 Task: Buy 1 Interdental Brushes from Oral Care section under best seller category for shipping address: Kara Hall, 1474 Vineyard Drive, Independence, Ohio 44131, Cell Number 4403901431. Pay from credit card ending with 7965, CVV 549
Action: Mouse moved to (511, 47)
Screenshot: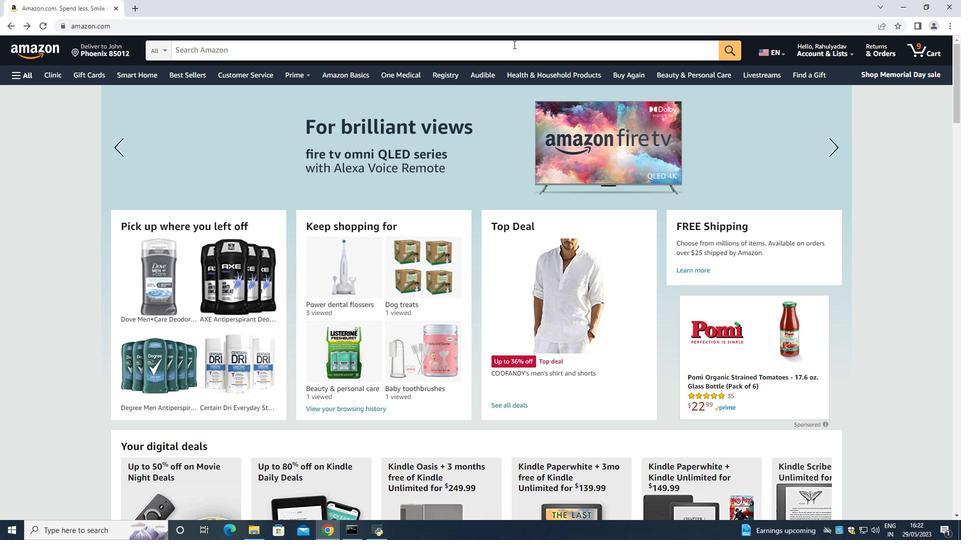 
Action: Mouse pressed left at (511, 47)
Screenshot: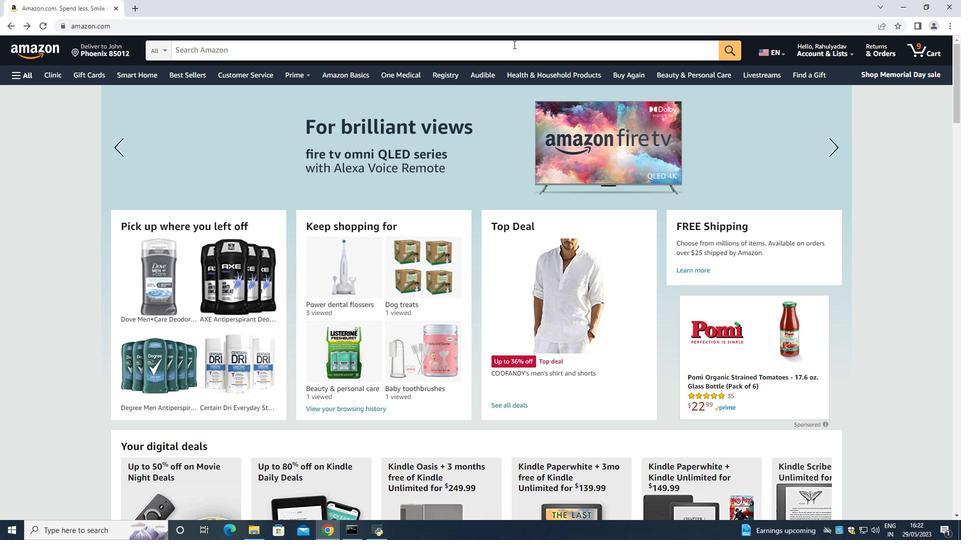 
Action: Key pressed <Key.shift>Interdental<Key.space><Key.shift><Key.shift><Key.shift><Key.shift><Key.shift><Key.shift><Key.shift><Key.shift><Key.shift><Key.shift><Key.shift><Key.shift><Key.shift><Key.shift><Key.shift><Key.shift><Key.shift><Key.shift><Key.shift><Key.shift><Key.shift><Key.shift><Key.shift>Bru<Key.backspace><Key.backspace><Key.backspace><Key.backspace><Key.backspace><Key.backspace><Key.backspace><Key.backspace><Key.backspace><Key.backspace><Key.backspace><Key.backspace><Key.backspace><Key.backspace>
Screenshot: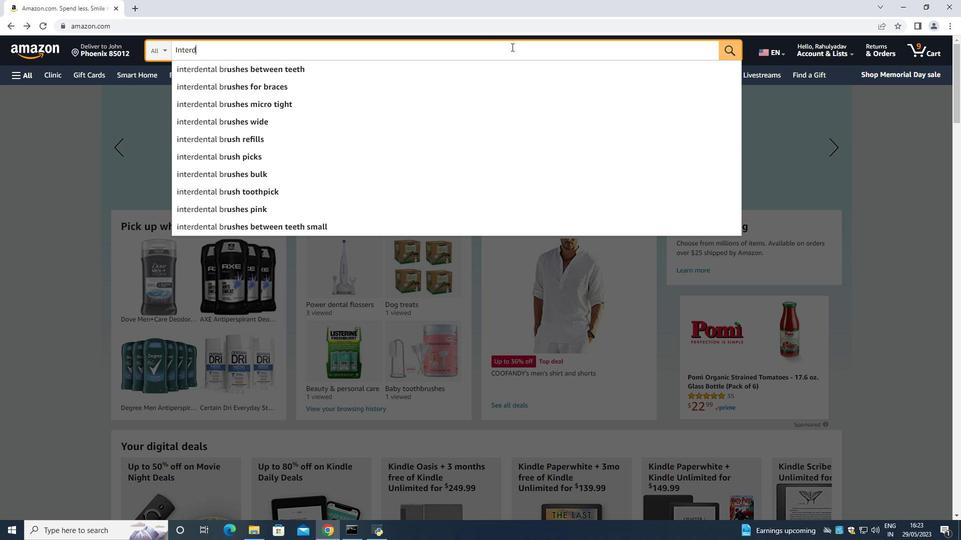 
Action: Mouse moved to (610, 298)
Screenshot: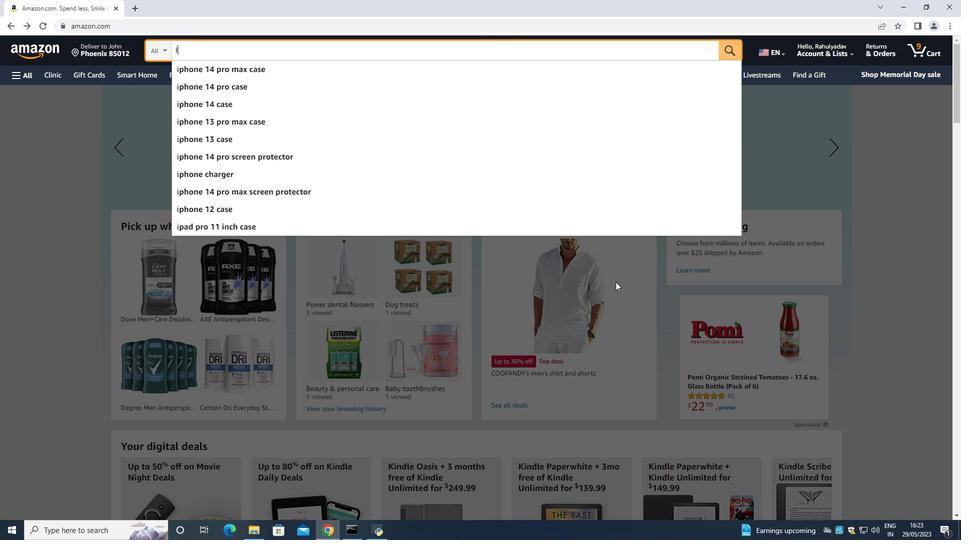
Action: Mouse pressed left at (610, 298)
Screenshot: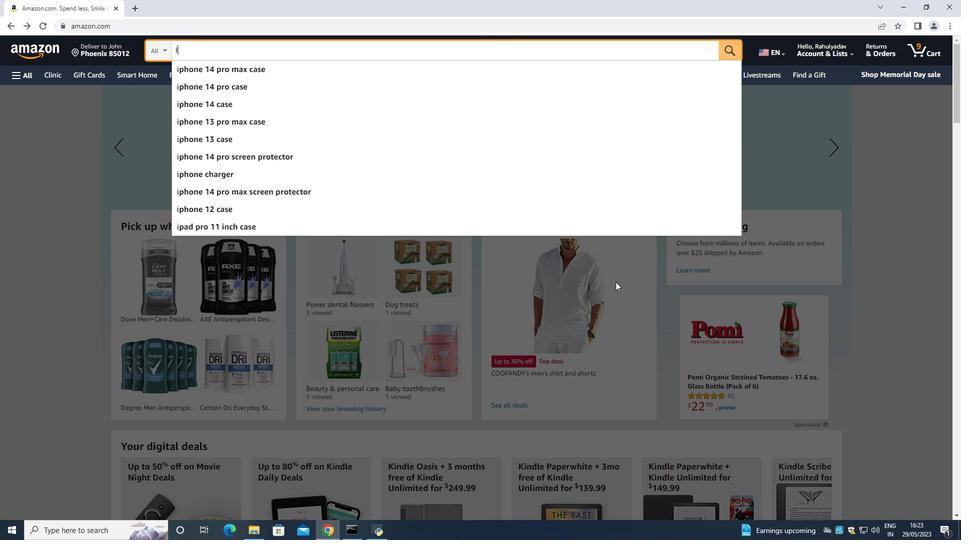 
Action: Mouse moved to (28, 74)
Screenshot: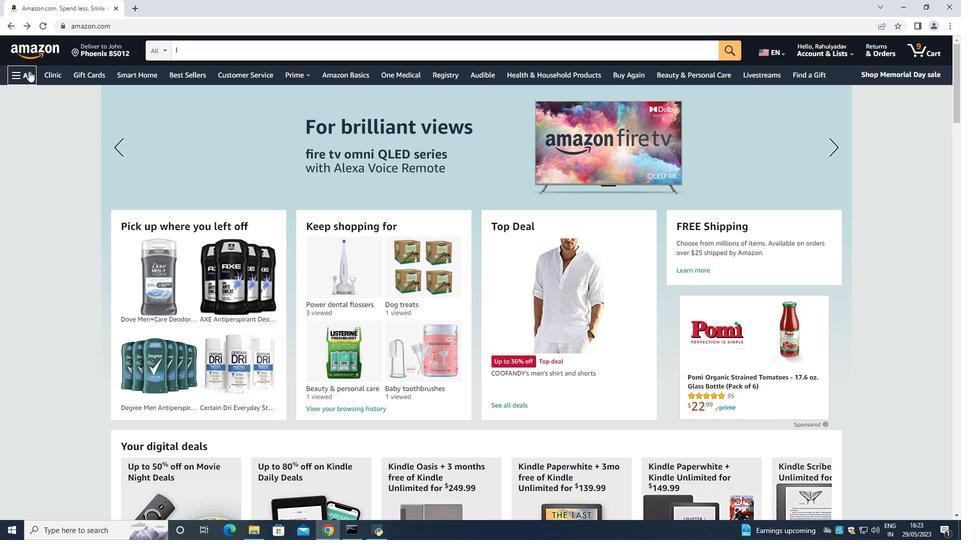 
Action: Mouse pressed left at (28, 74)
Screenshot: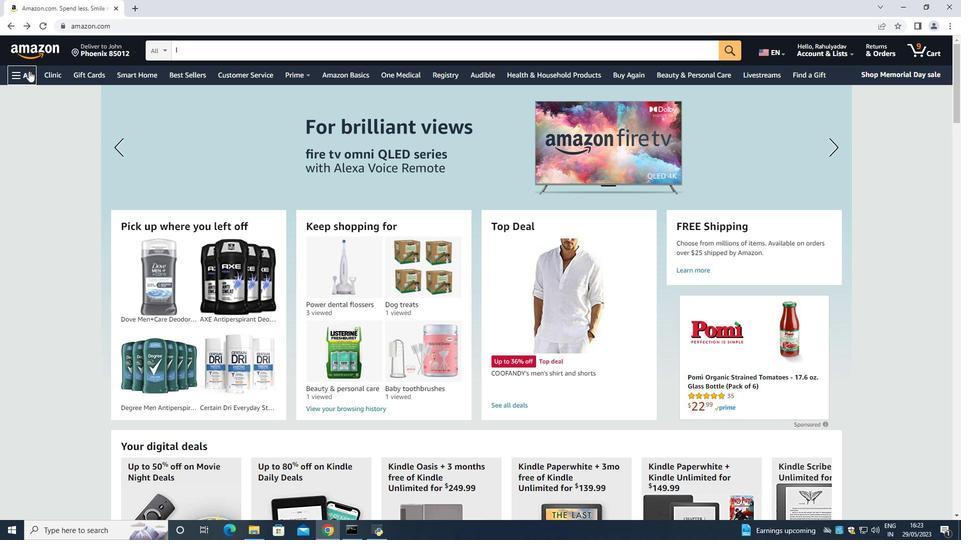 
Action: Mouse moved to (36, 94)
Screenshot: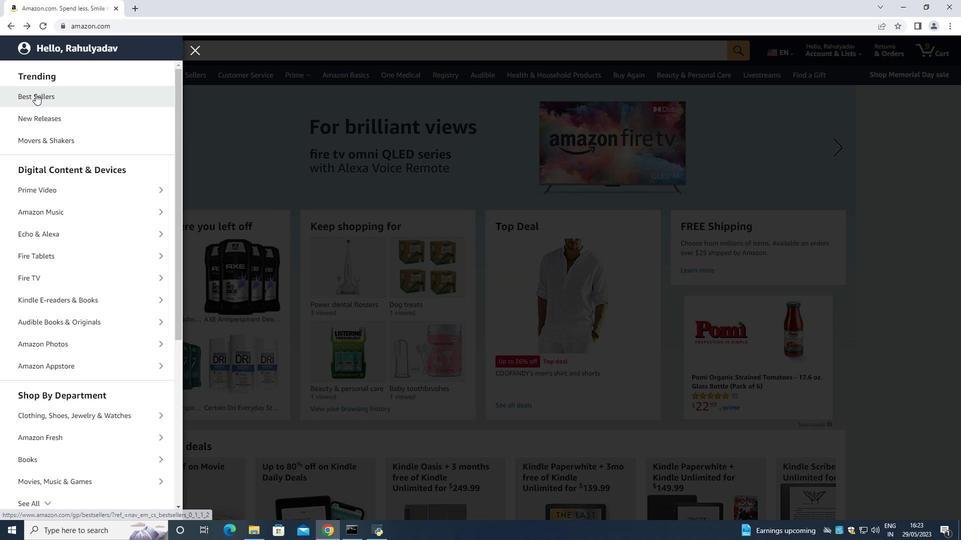 
Action: Mouse pressed left at (36, 94)
Screenshot: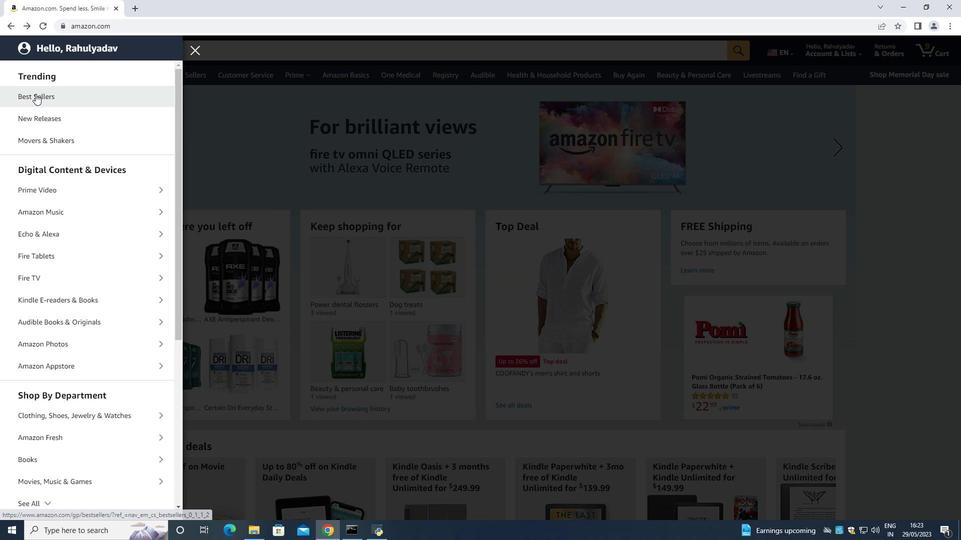 
Action: Mouse moved to (233, 51)
Screenshot: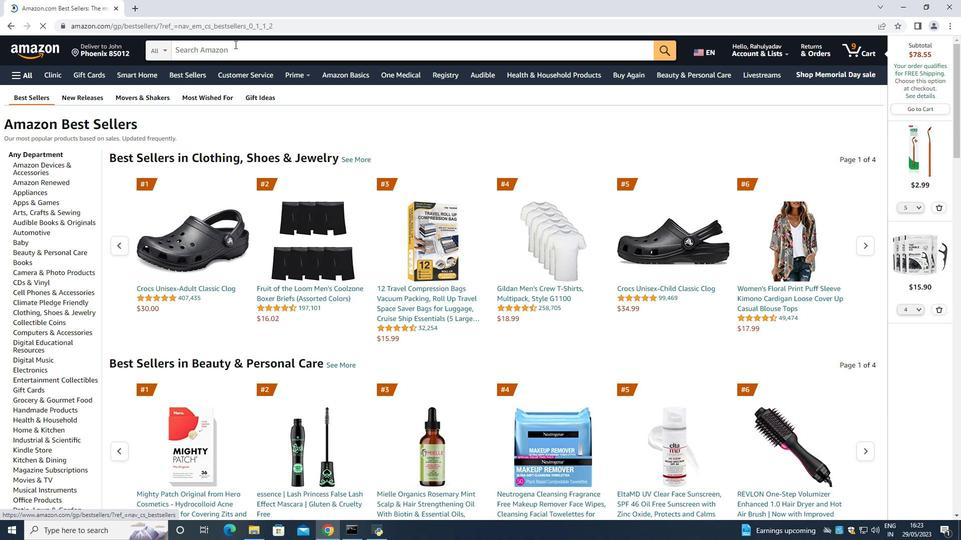 
Action: Mouse pressed left at (233, 51)
Screenshot: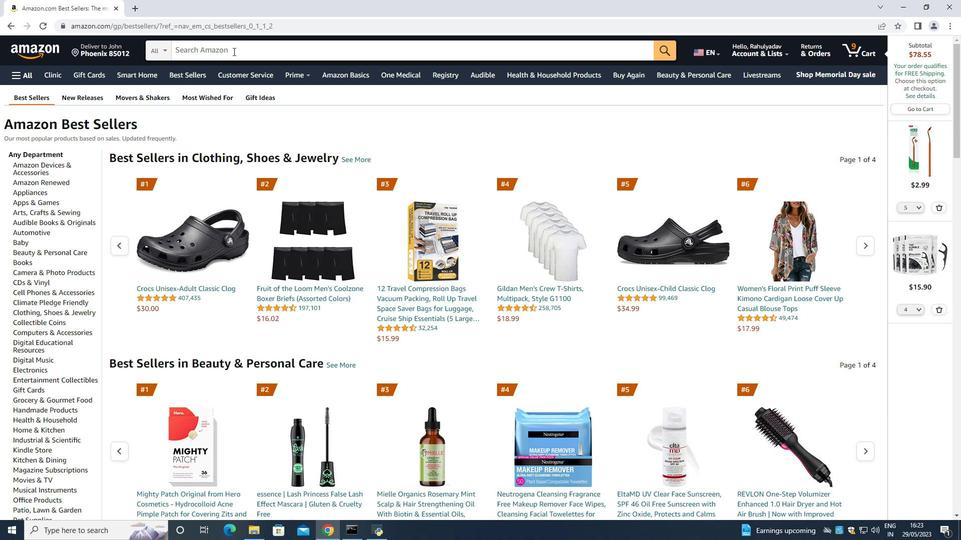 
Action: Mouse moved to (233, 51)
Screenshot: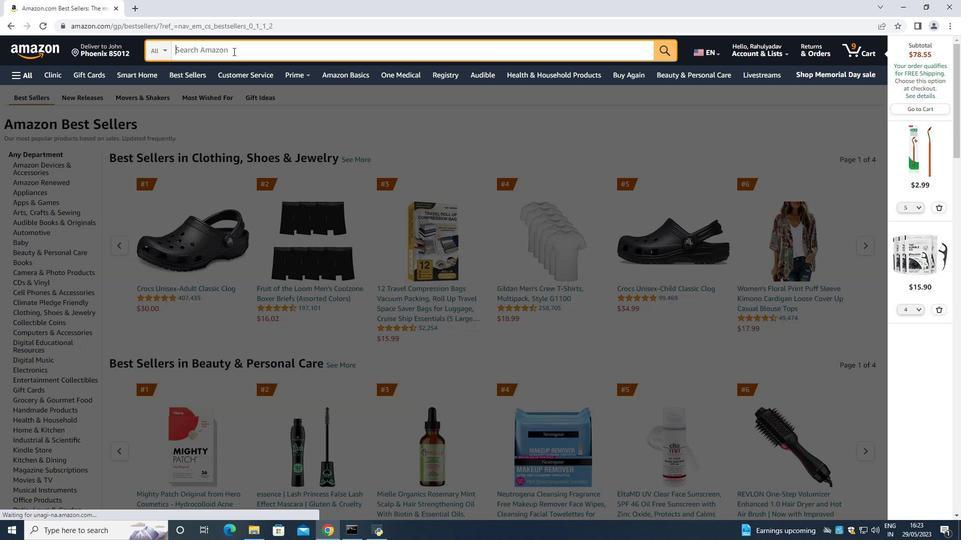 
Action: Key pressed <Key.shift>Interdental<Key.space><Key.shift>Brushes<Key.space>
Screenshot: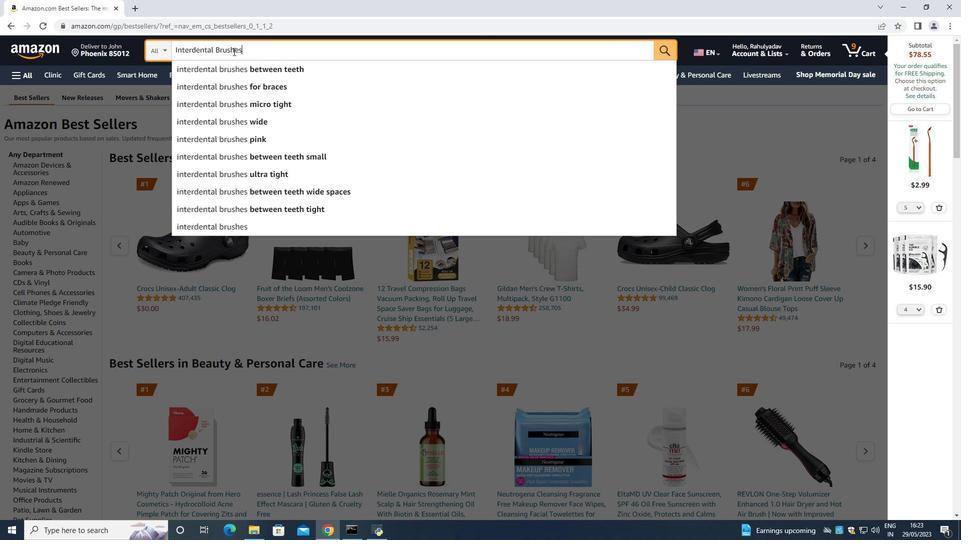 
Action: Mouse moved to (670, 51)
Screenshot: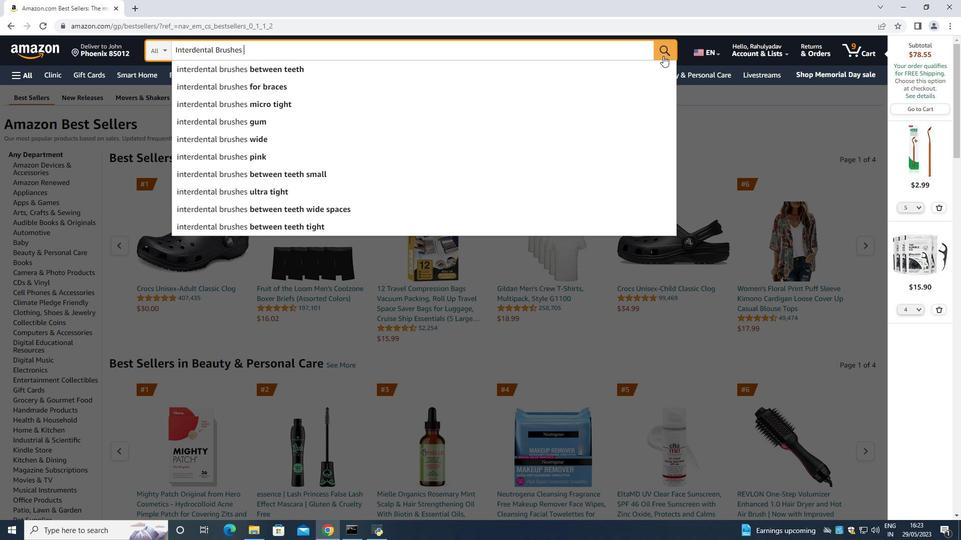 
Action: Mouse pressed left at (670, 51)
Screenshot: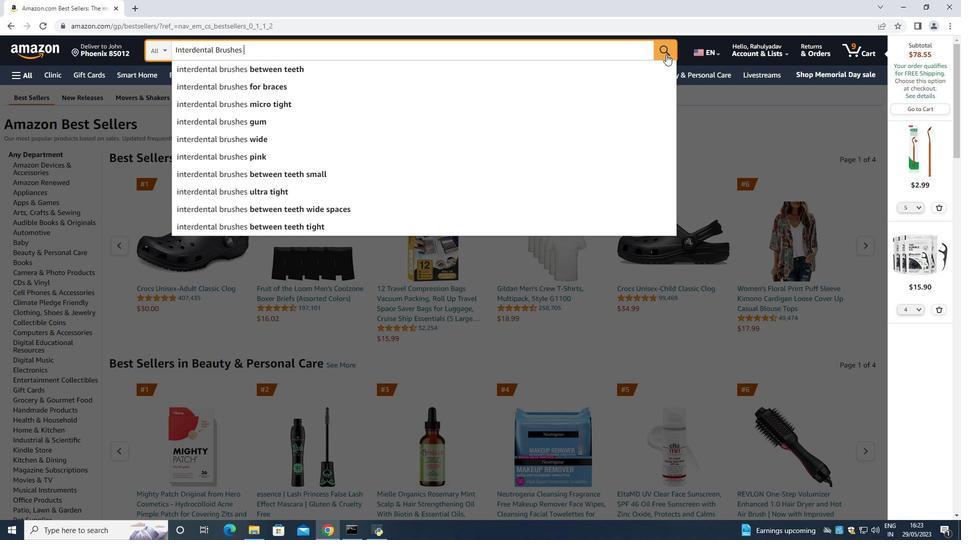 
Action: Mouse moved to (51, 265)
Screenshot: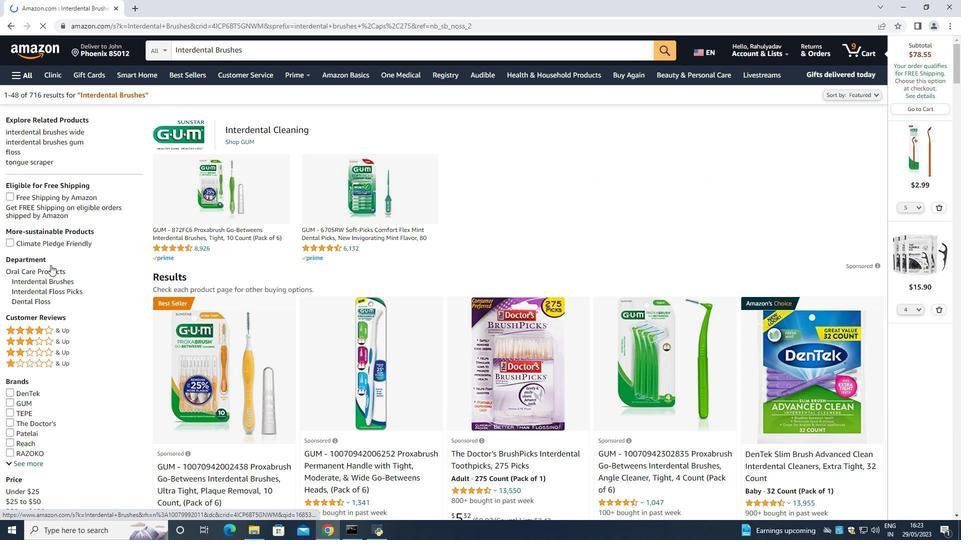 
Action: Mouse pressed left at (51, 265)
Screenshot: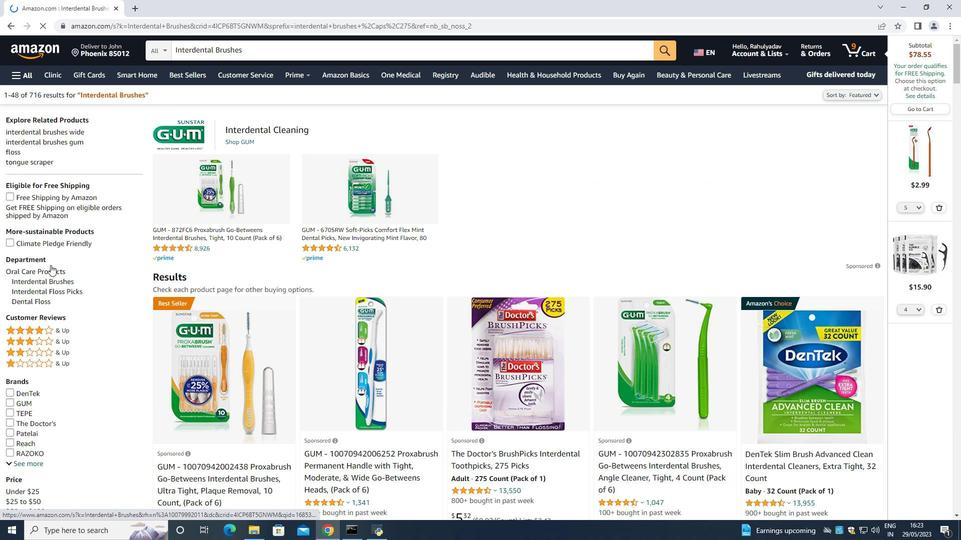 
Action: Mouse moved to (54, 274)
Screenshot: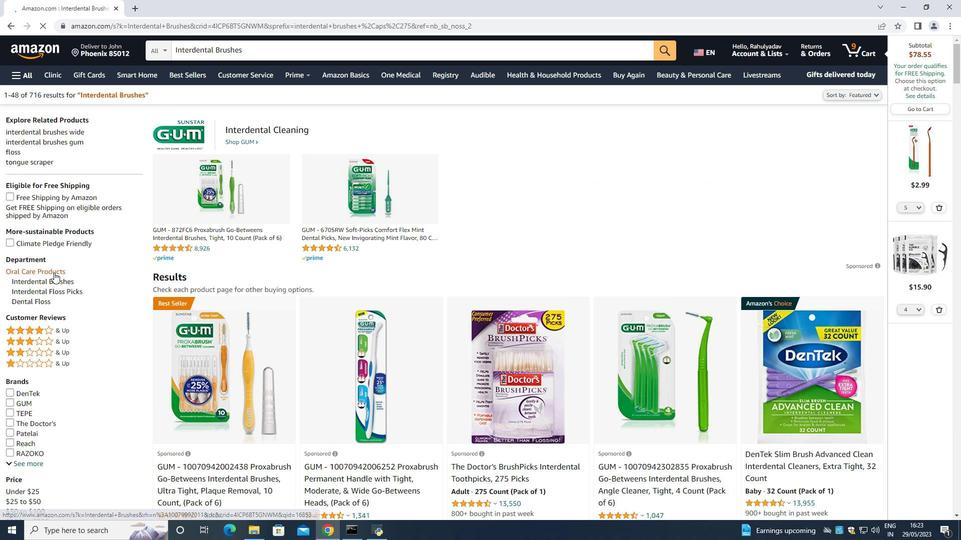 
Action: Mouse pressed left at (54, 274)
Screenshot: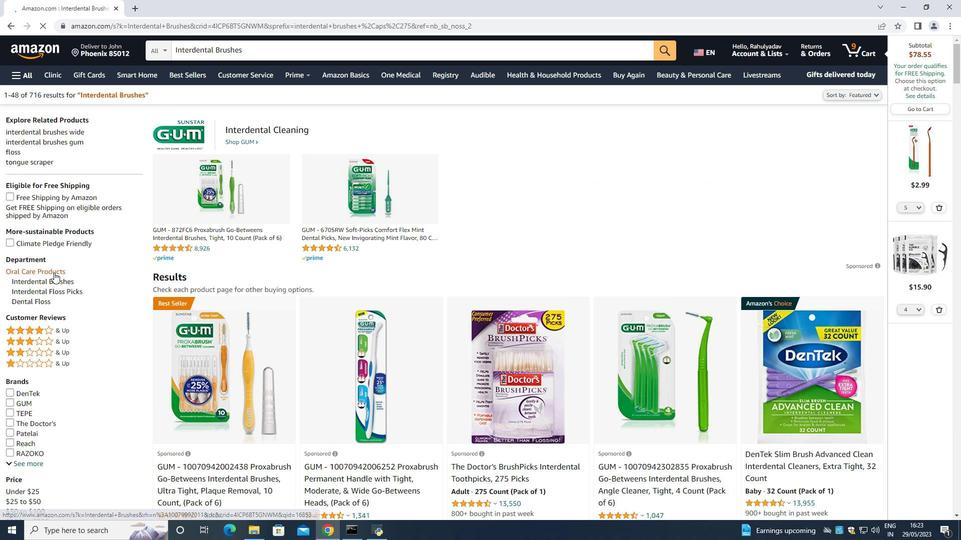 
Action: Mouse moved to (537, 309)
Screenshot: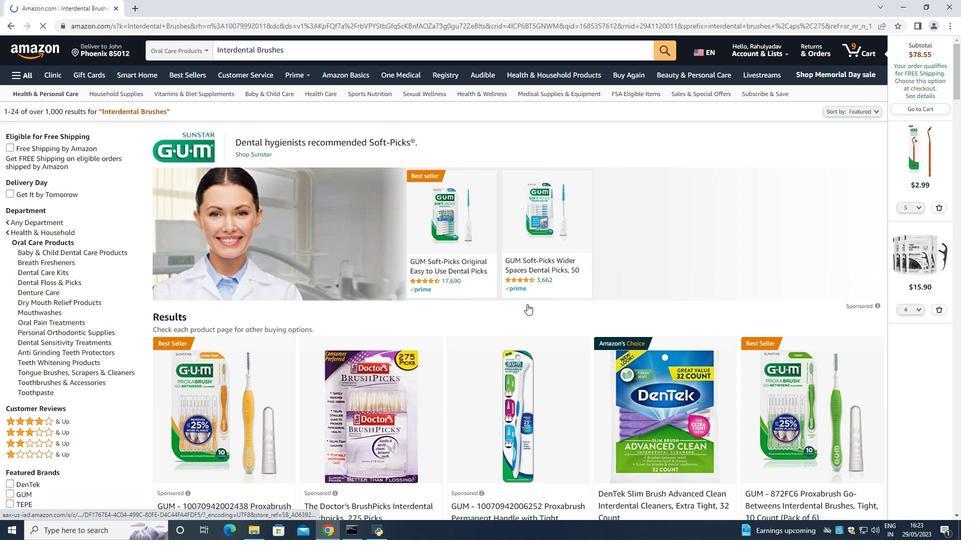 
Action: Mouse scrolled (538, 309) with delta (0, 0)
Screenshot: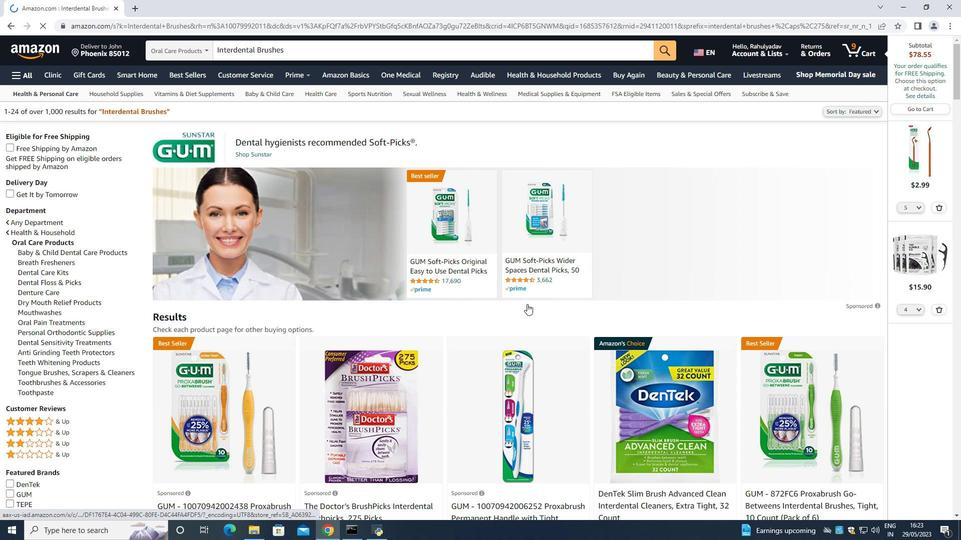 
Action: Mouse moved to (504, 306)
Screenshot: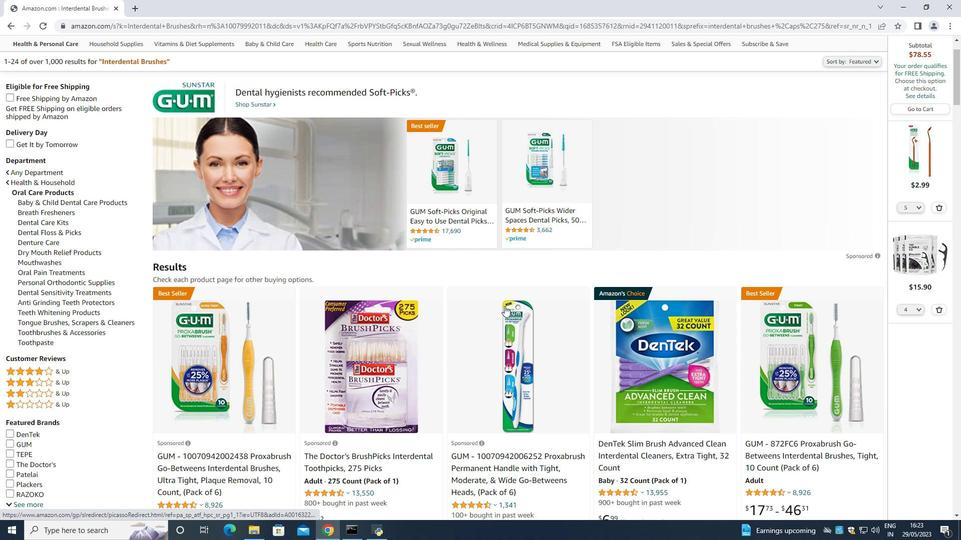 
Action: Mouse scrolled (504, 305) with delta (0, 0)
Screenshot: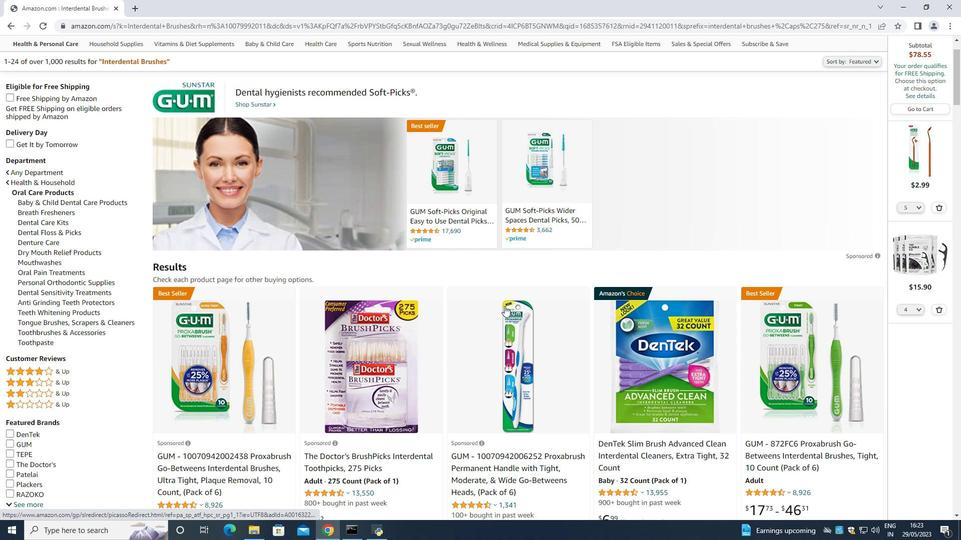 
Action: Mouse moved to (255, 417)
Screenshot: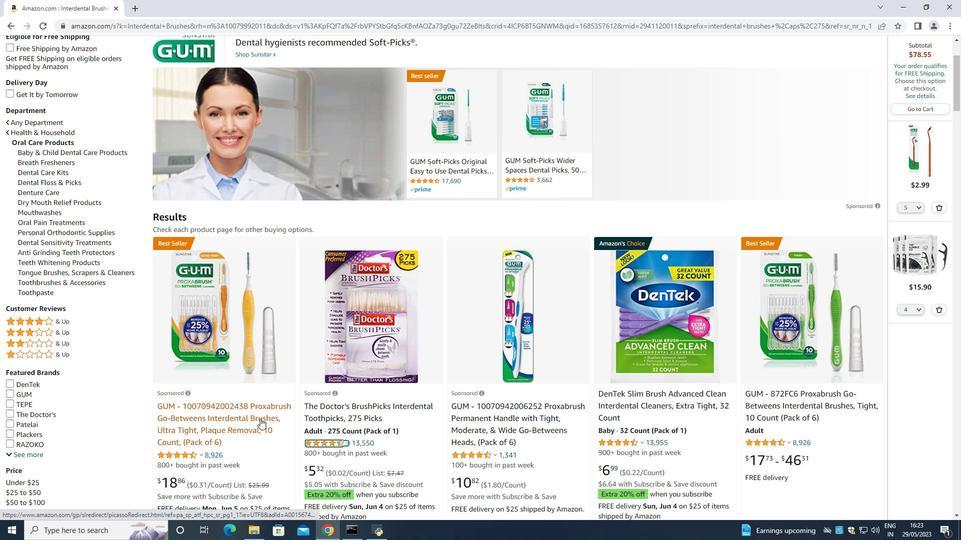 
Action: Mouse pressed left at (255, 417)
Screenshot: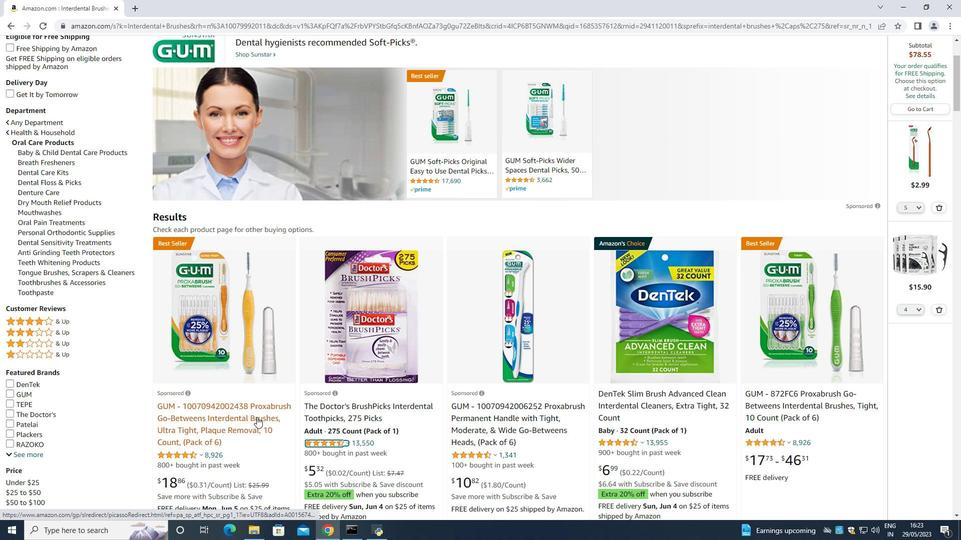 
Action: Mouse moved to (934, 312)
Screenshot: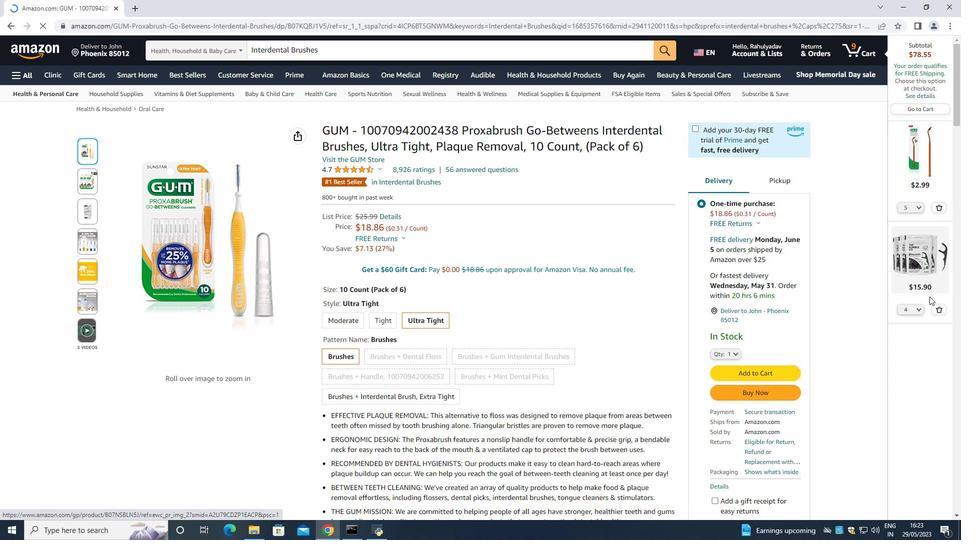 
Action: Mouse pressed left at (934, 312)
Screenshot: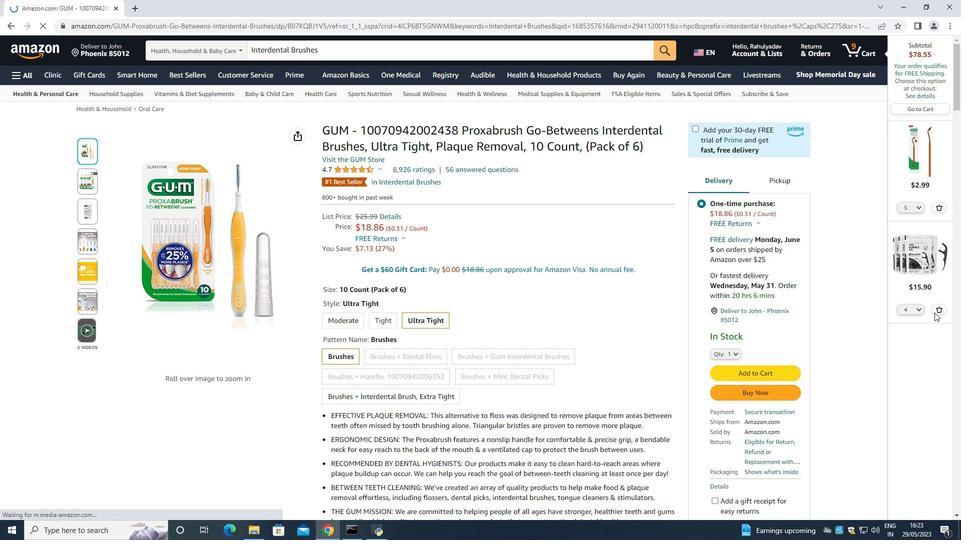 
Action: Mouse moved to (471, 287)
Screenshot: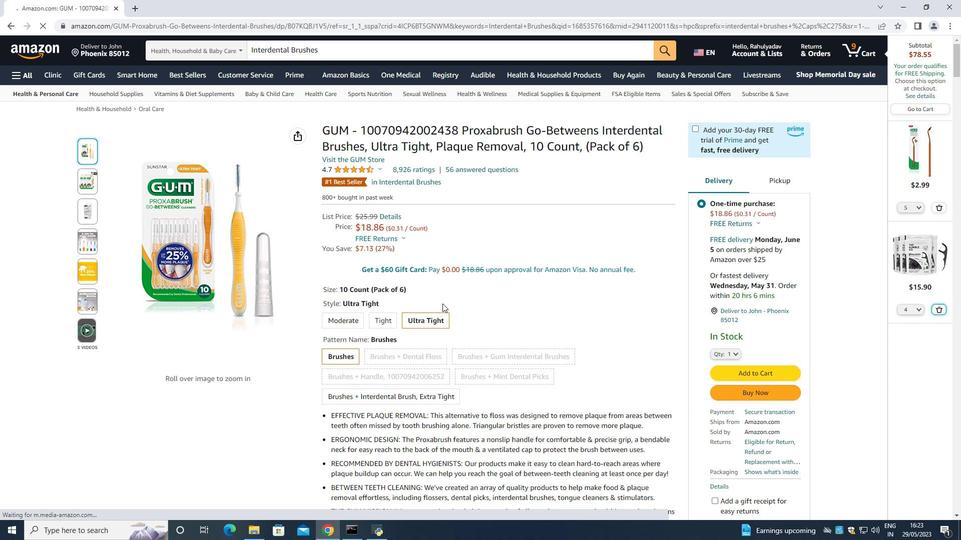 
Action: Mouse scrolled (471, 287) with delta (0, 0)
Screenshot: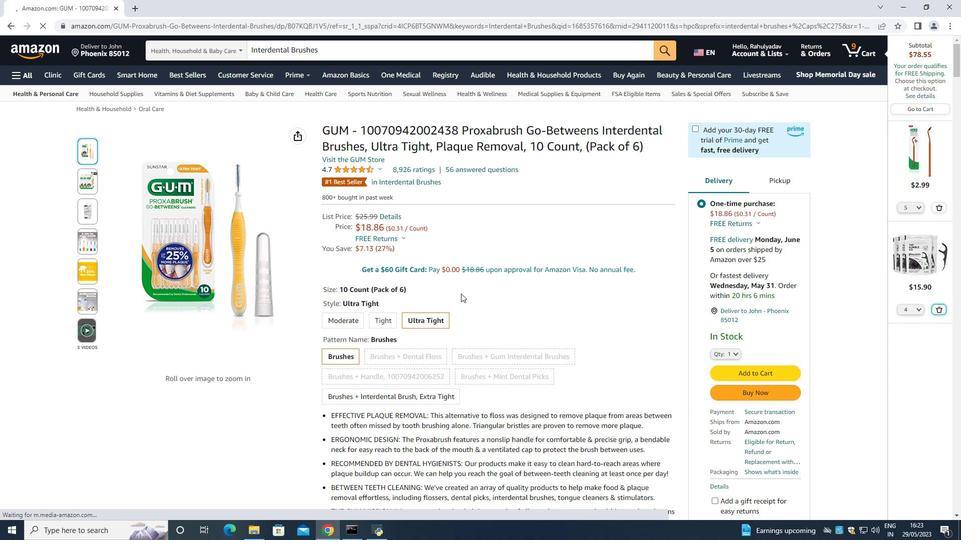 
Action: Mouse scrolled (471, 287) with delta (0, 0)
Screenshot: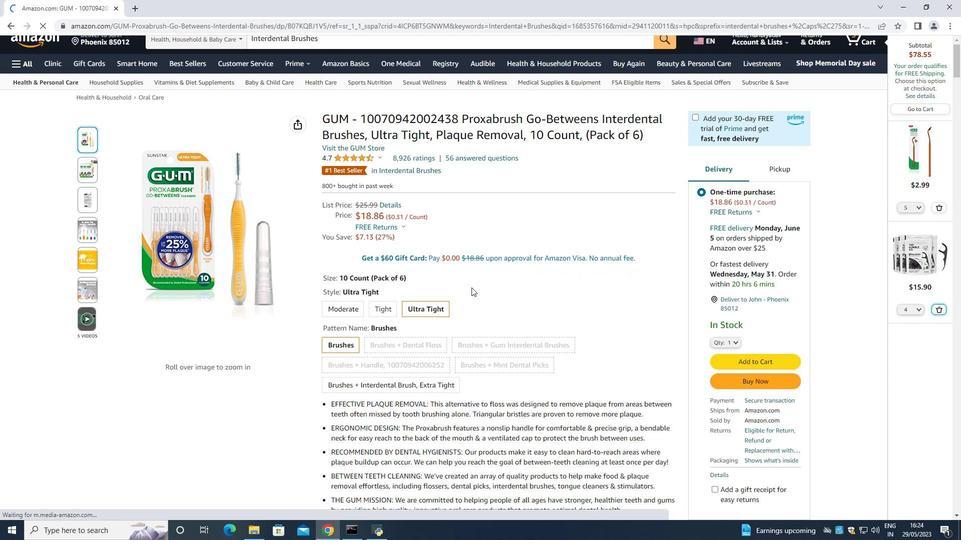 
Action: Mouse moved to (934, 307)
Screenshot: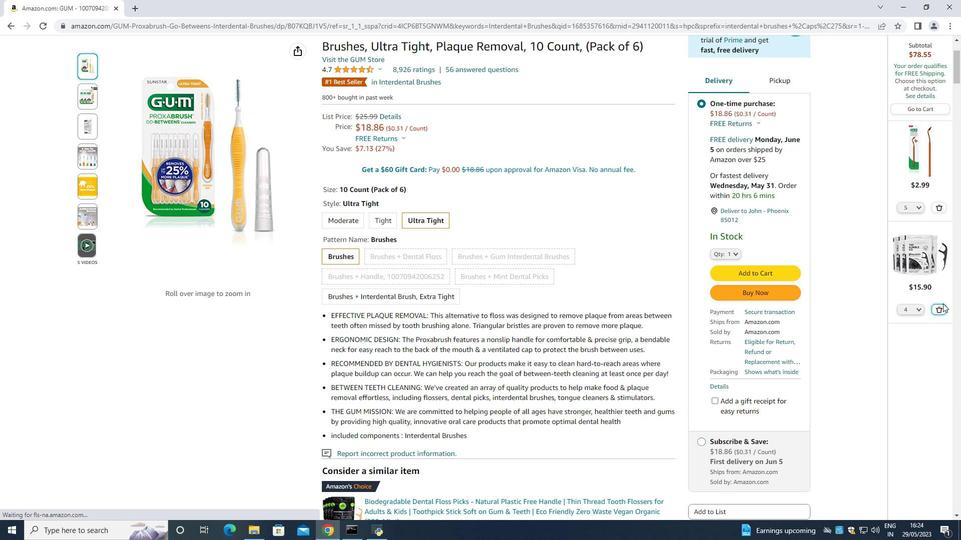 
Action: Mouse pressed left at (934, 307)
Screenshot: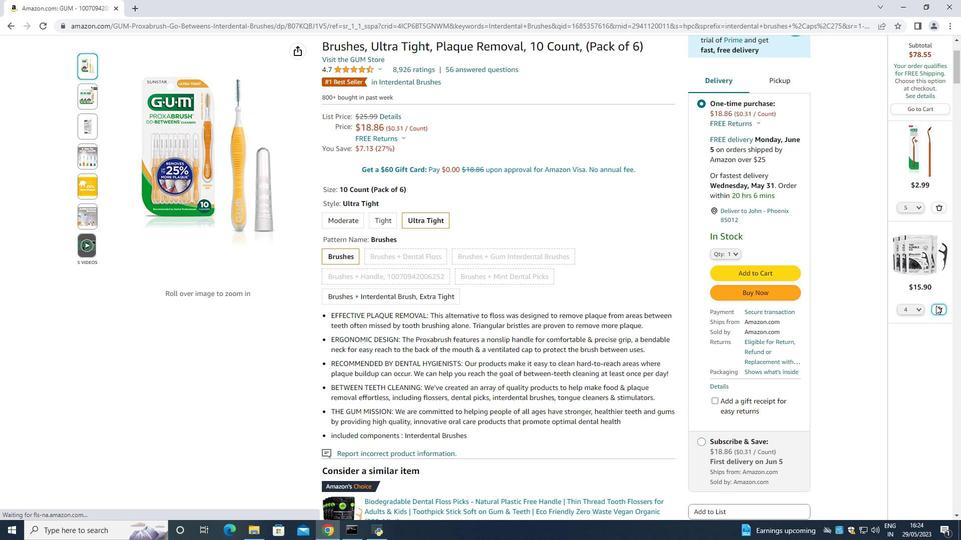 
Action: Mouse moved to (500, 236)
Screenshot: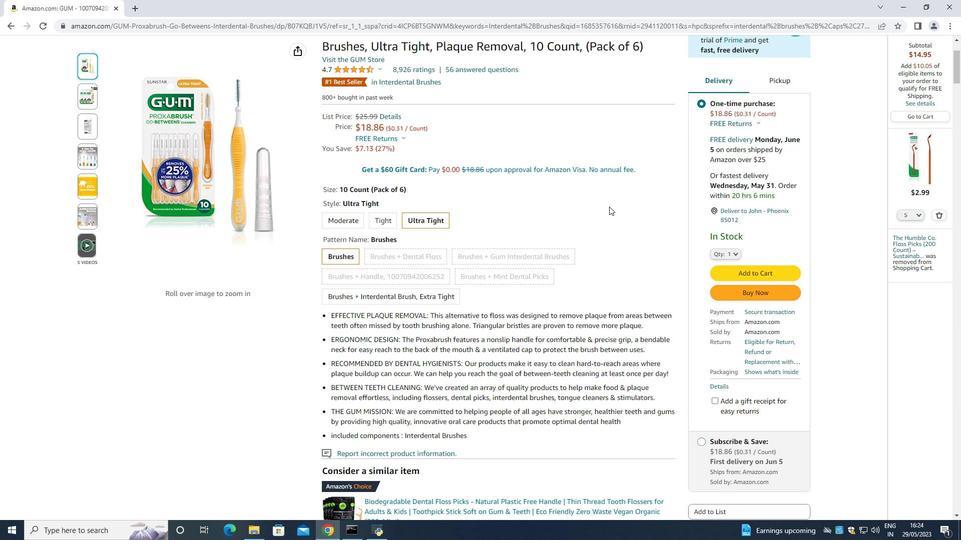 
Action: Mouse scrolled (500, 235) with delta (0, 0)
Screenshot: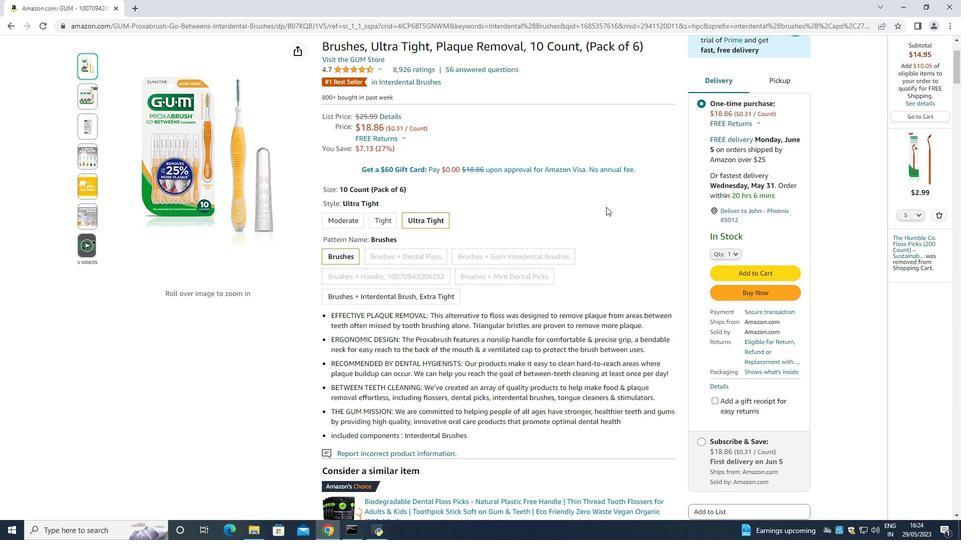 
Action: Mouse scrolled (500, 235) with delta (0, 0)
Screenshot: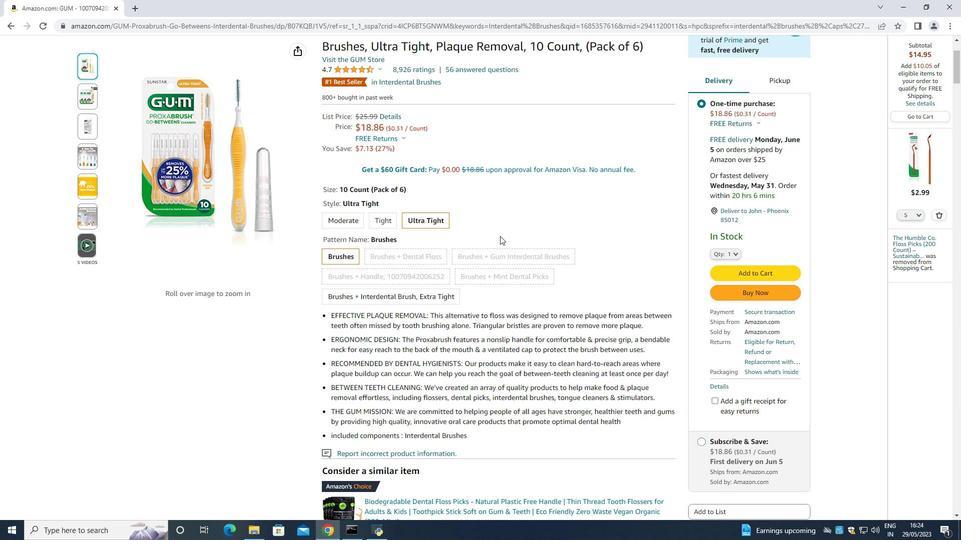 
Action: Mouse moved to (498, 236)
Screenshot: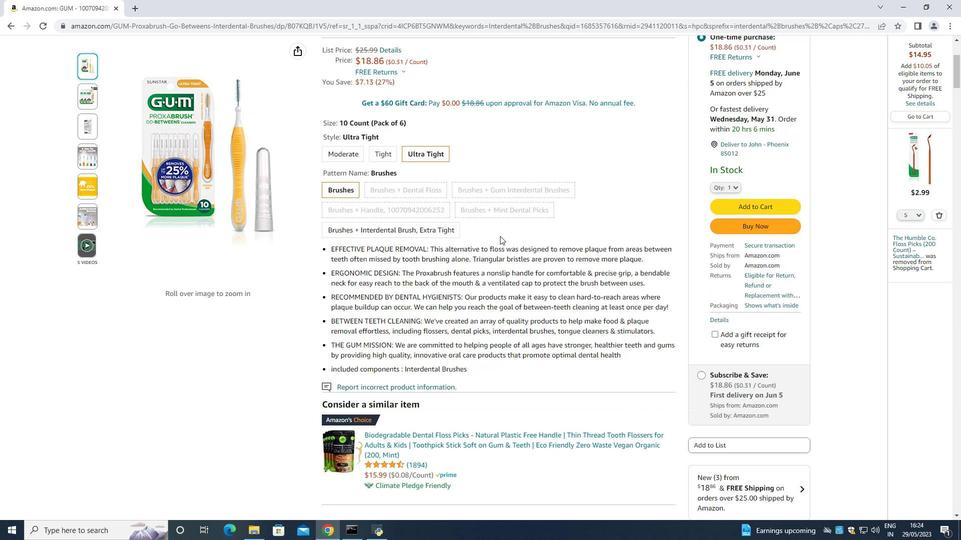 
Action: Mouse scrolled (498, 235) with delta (0, 0)
Screenshot: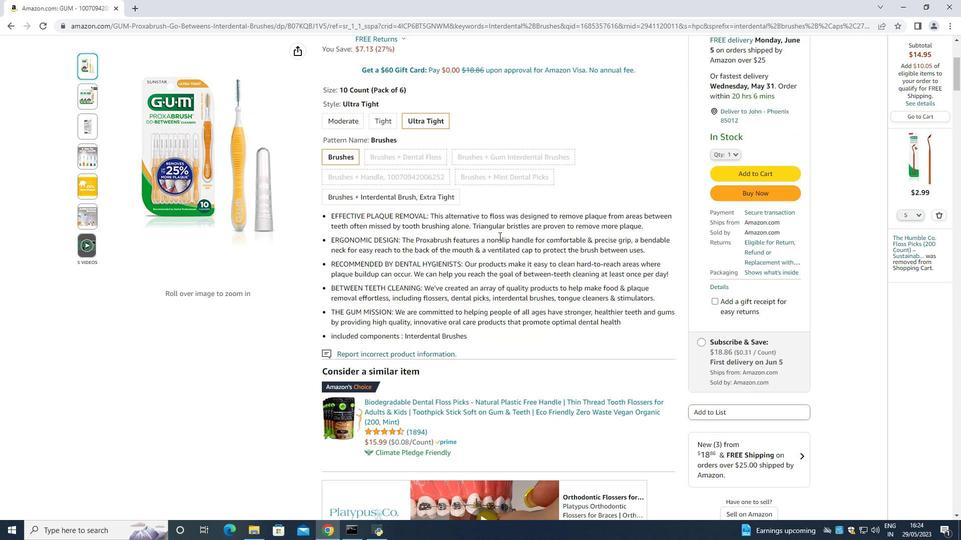 
Action: Mouse scrolled (498, 235) with delta (0, 0)
Screenshot: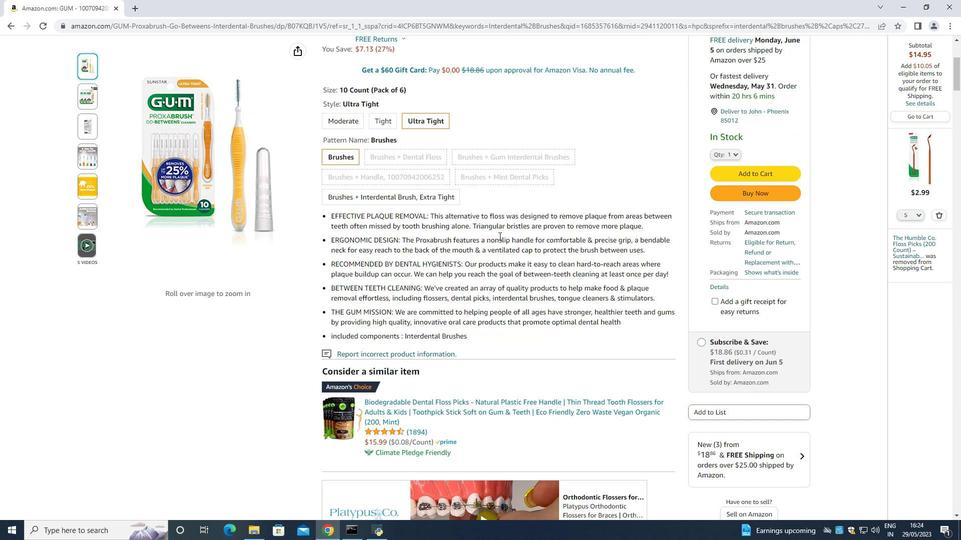 
Action: Mouse moved to (498, 236)
Screenshot: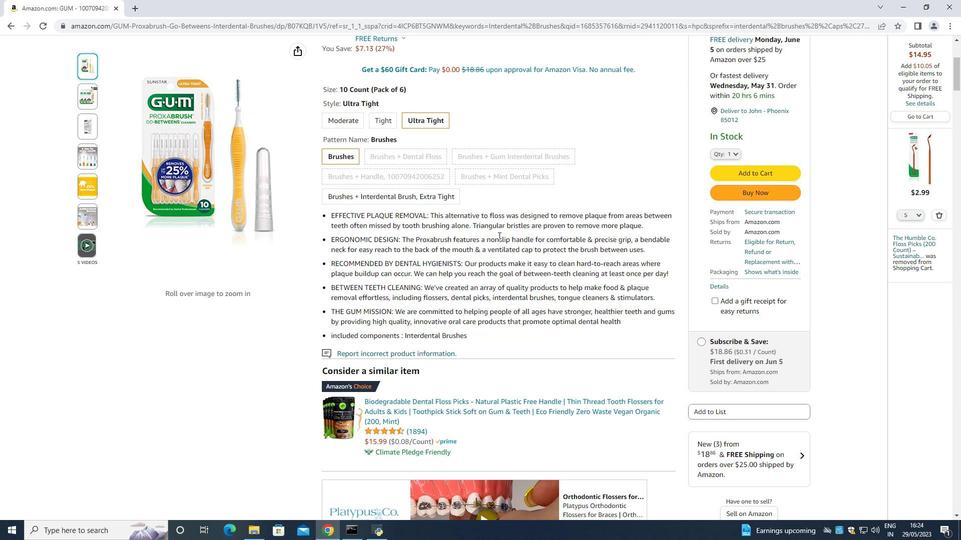 
Action: Mouse scrolled (498, 235) with delta (0, 0)
Screenshot: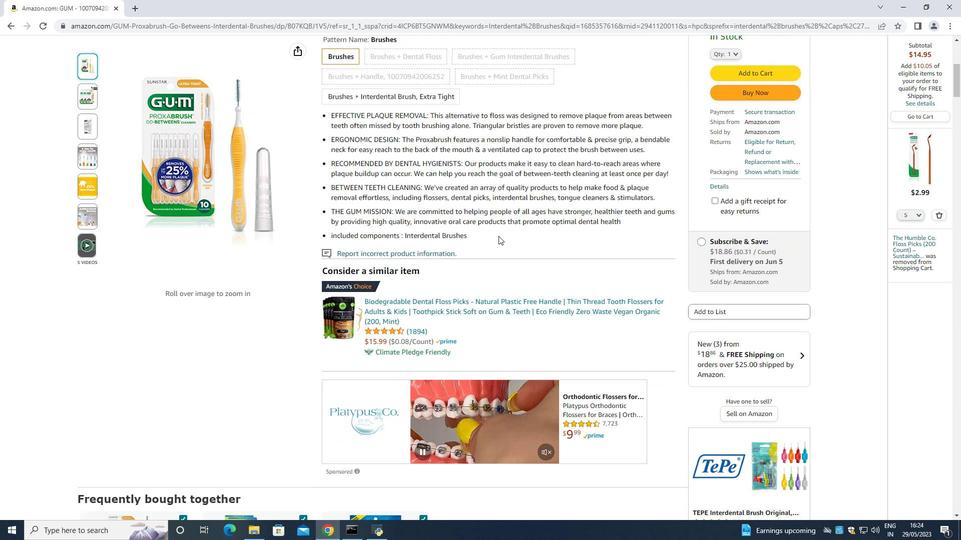 
Action: Mouse scrolled (498, 235) with delta (0, 0)
Screenshot: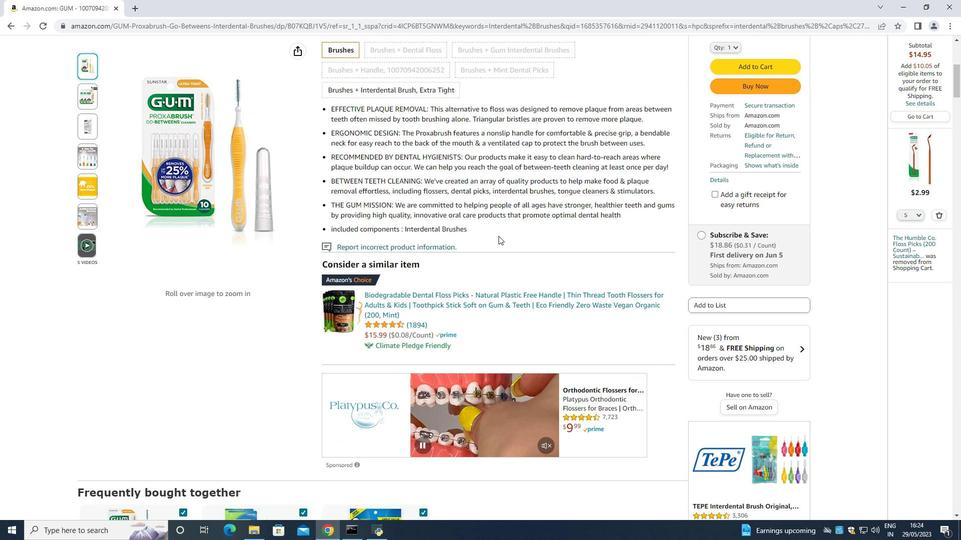 
Action: Mouse scrolled (498, 235) with delta (0, 0)
Screenshot: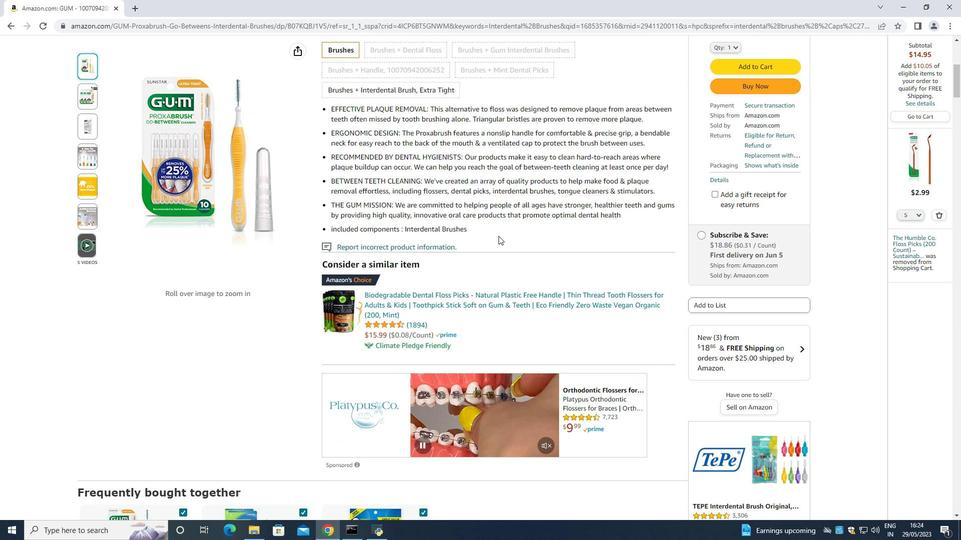
Action: Mouse scrolled (498, 235) with delta (0, 0)
Screenshot: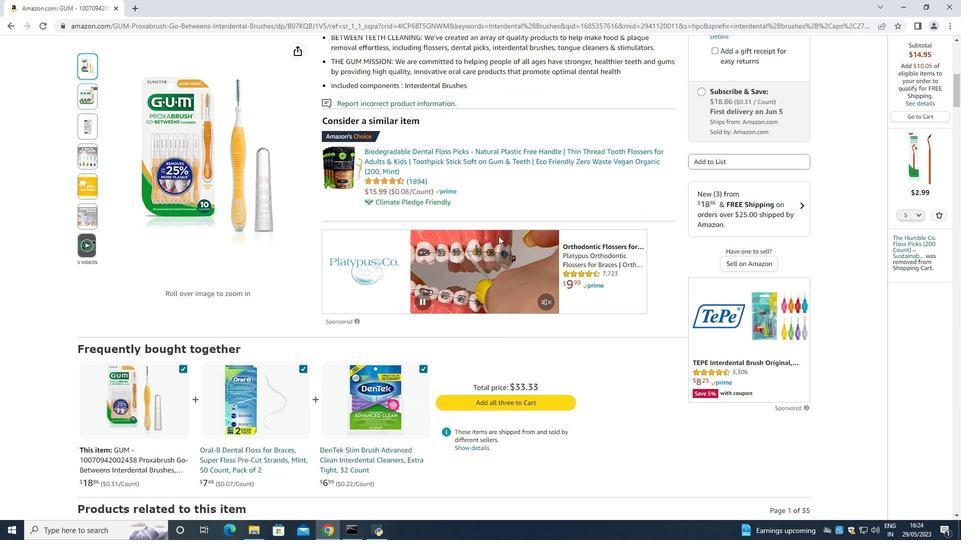 
Action: Mouse scrolled (498, 235) with delta (0, 0)
Screenshot: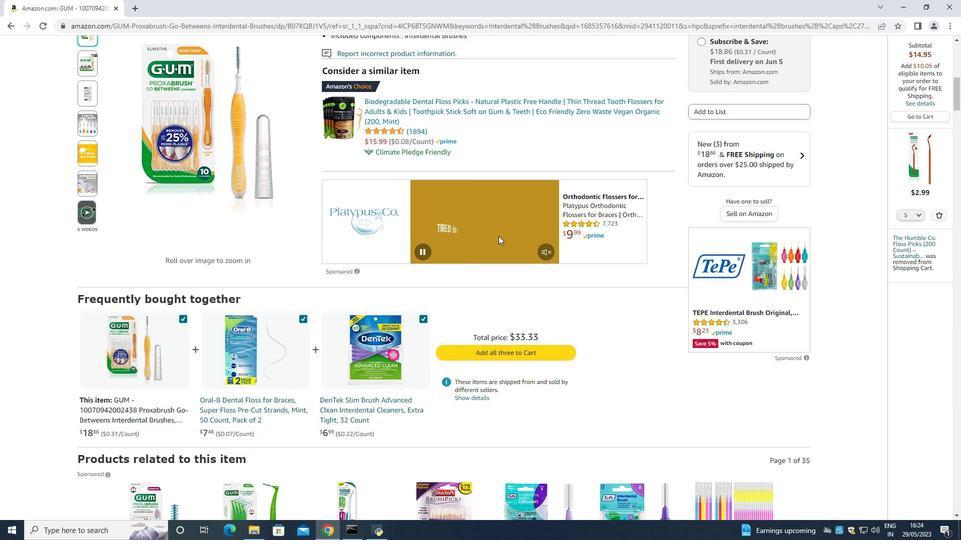 
Action: Mouse scrolled (498, 235) with delta (0, 0)
Screenshot: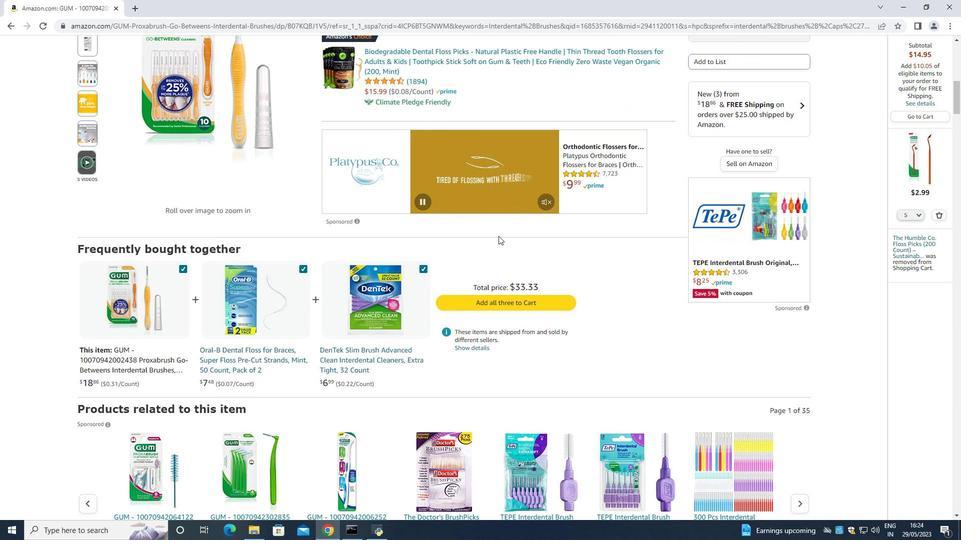 
Action: Mouse moved to (499, 224)
Screenshot: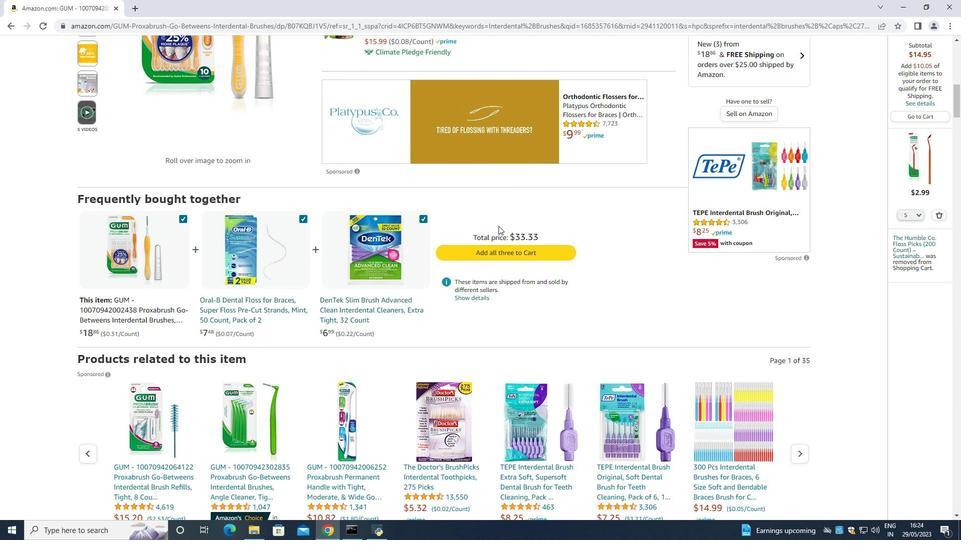 
Action: Mouse scrolled (499, 225) with delta (0, 0)
Screenshot: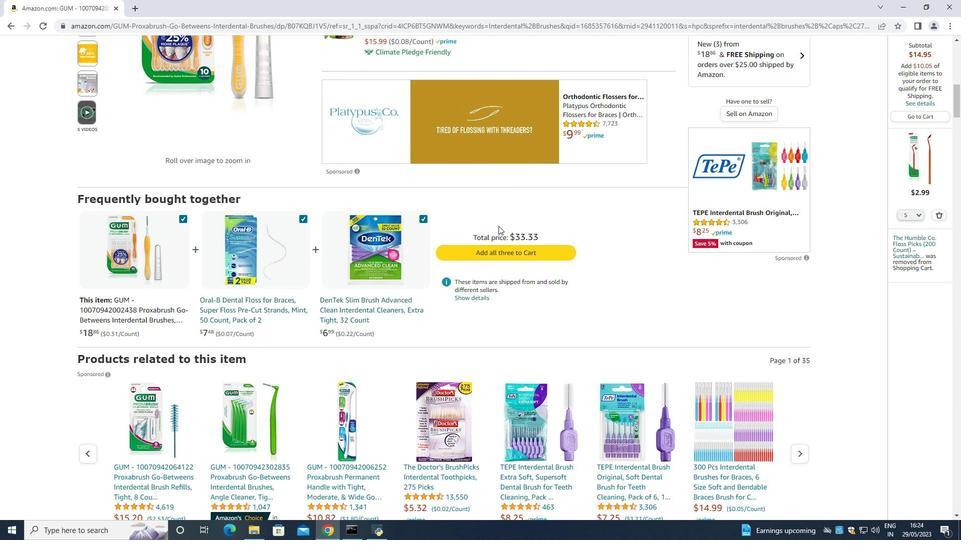 
Action: Mouse scrolled (499, 225) with delta (0, 0)
Screenshot: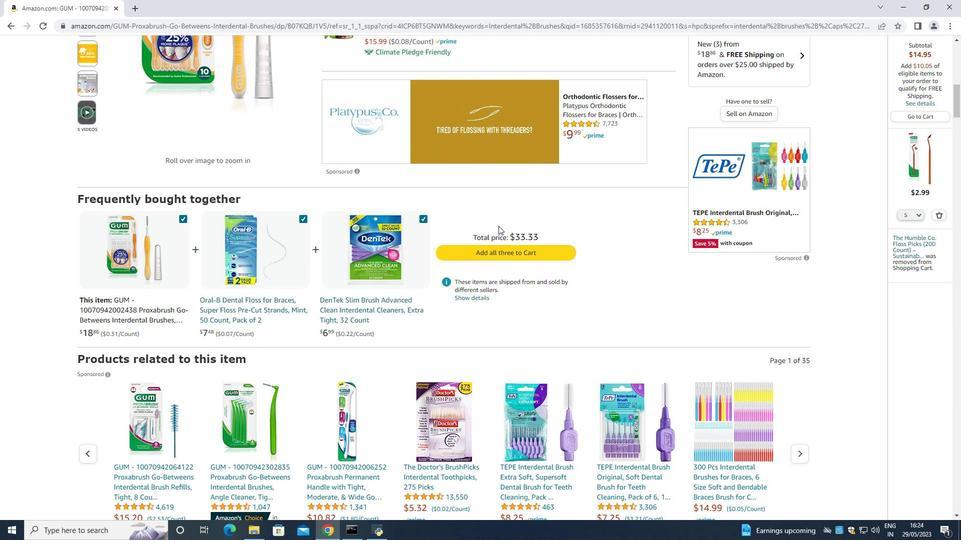 
Action: Mouse scrolled (499, 225) with delta (0, 0)
Screenshot: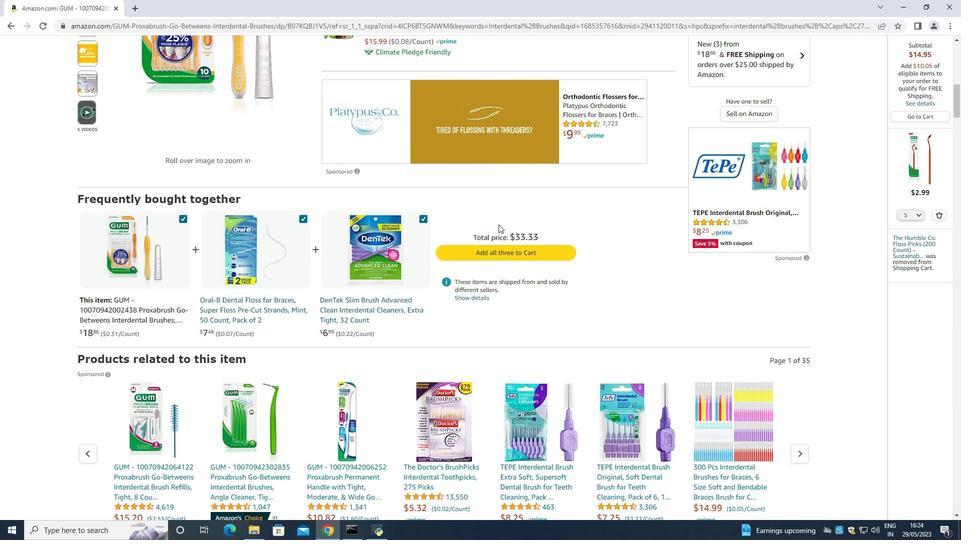 
Action: Mouse scrolled (499, 225) with delta (0, 0)
Screenshot: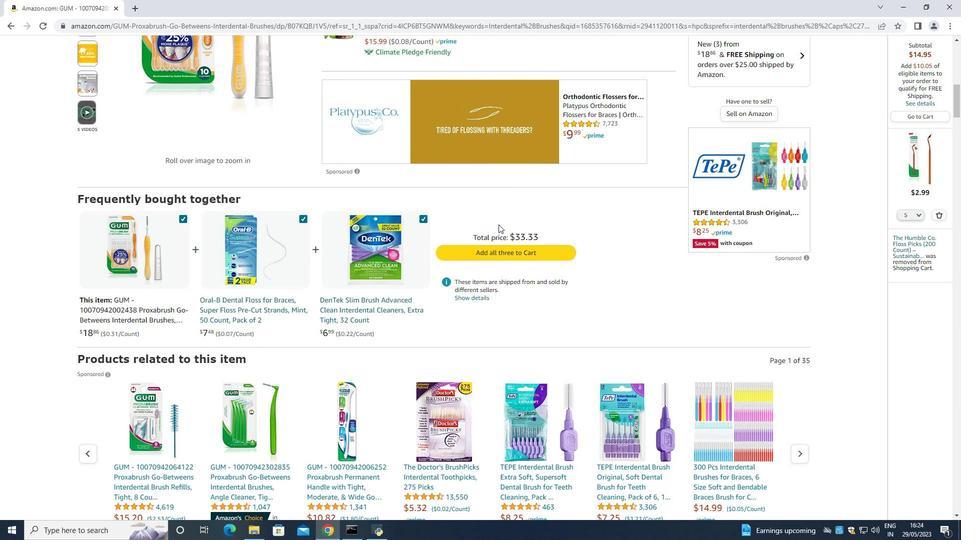 
Action: Mouse moved to (501, 216)
Screenshot: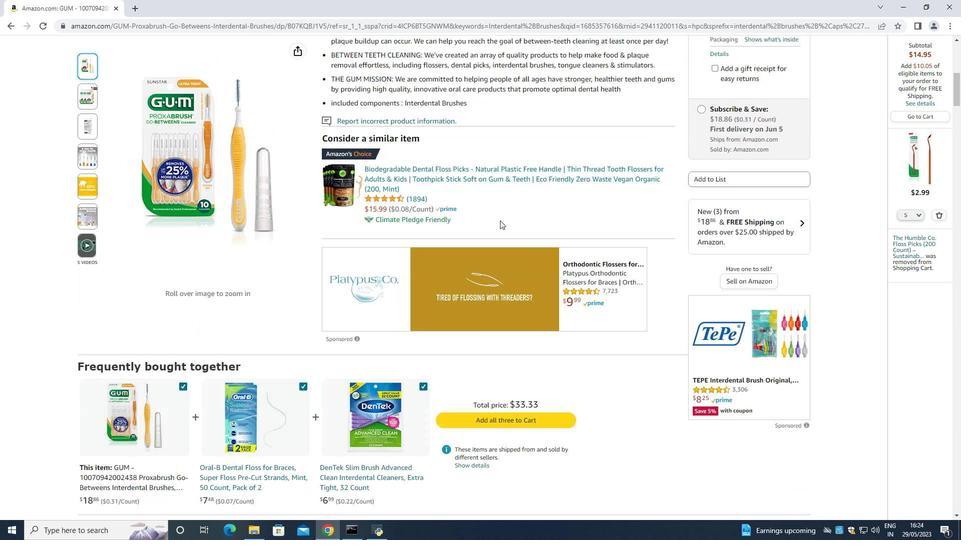 
Action: Mouse scrolled (501, 216) with delta (0, 0)
Screenshot: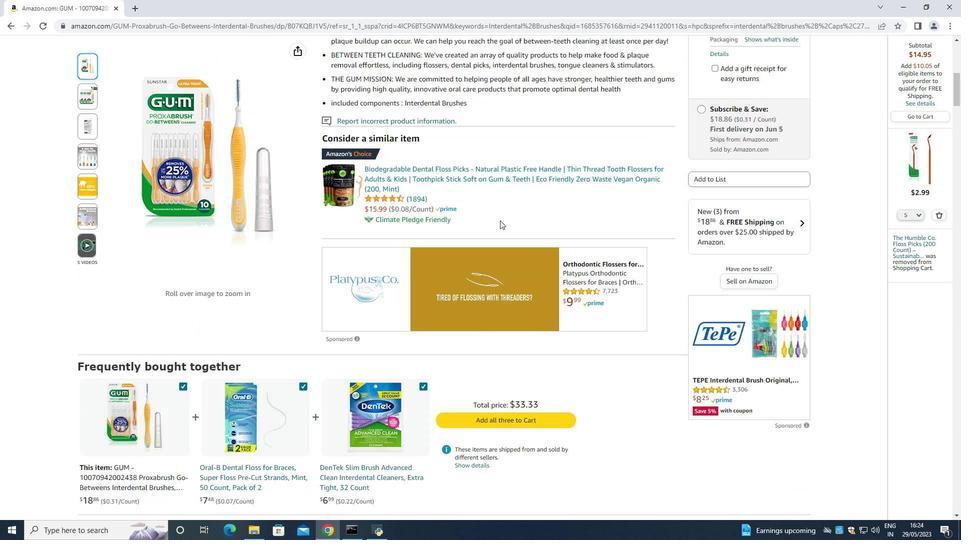 
Action: Mouse moved to (501, 216)
Screenshot: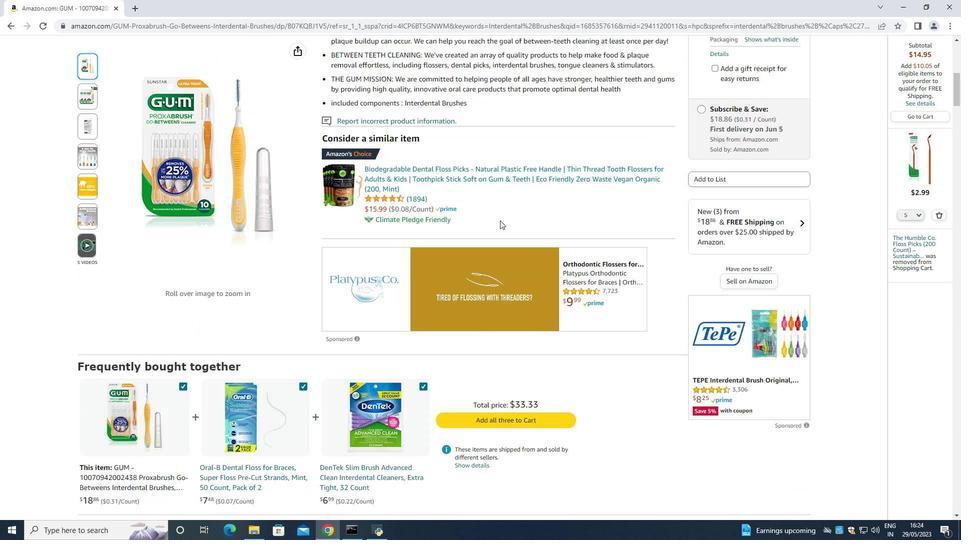 
Action: Mouse scrolled (501, 216) with delta (0, 0)
Screenshot: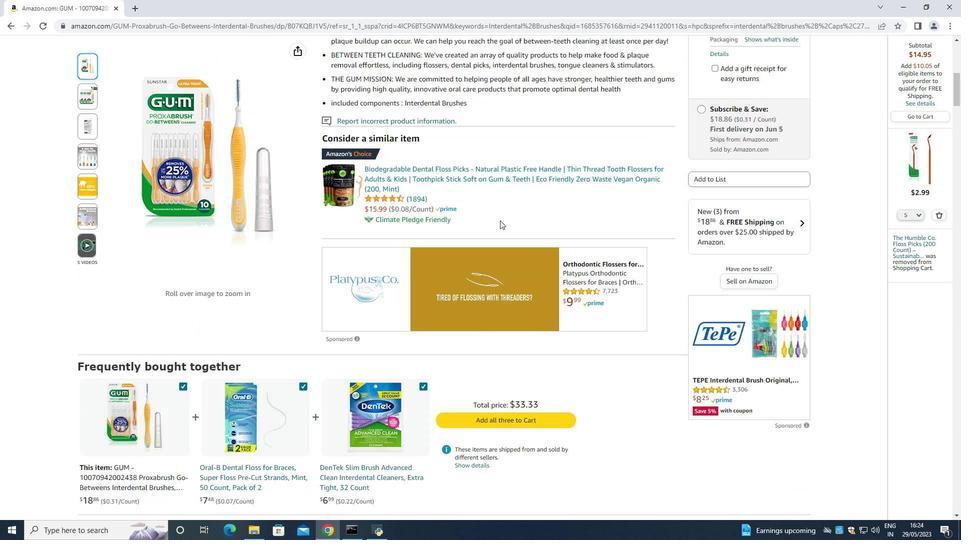 
Action: Mouse scrolled (501, 216) with delta (0, 0)
Screenshot: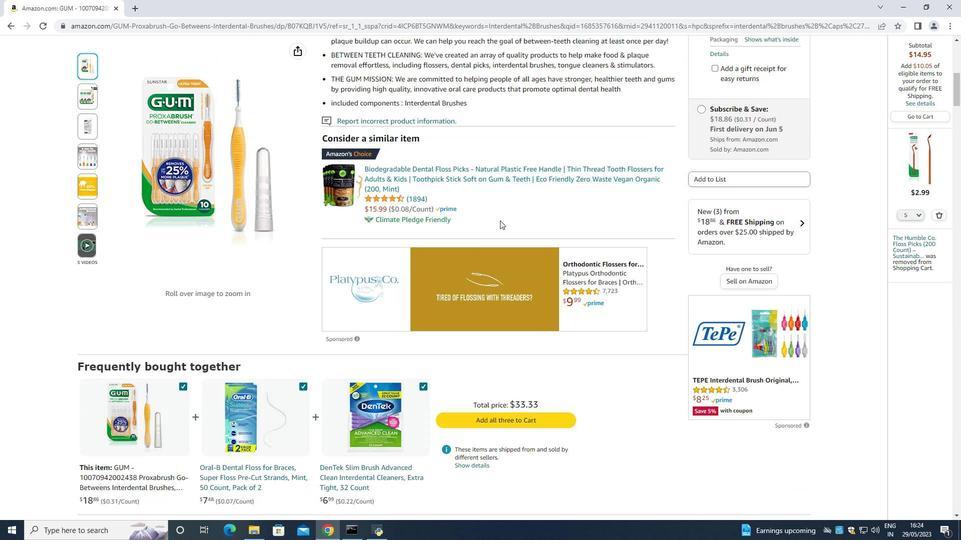 
Action: Mouse scrolled (501, 216) with delta (0, 0)
Screenshot: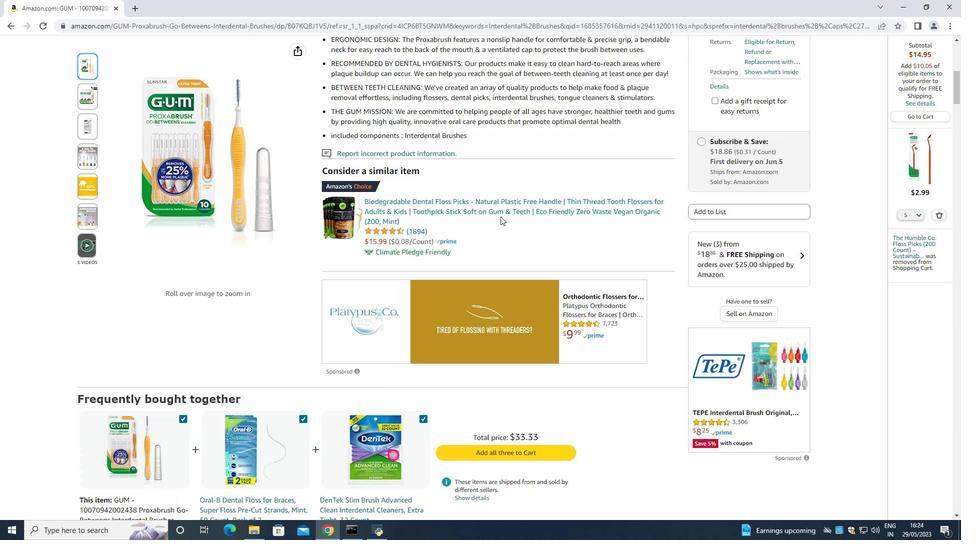 
Action: Mouse moved to (502, 215)
Screenshot: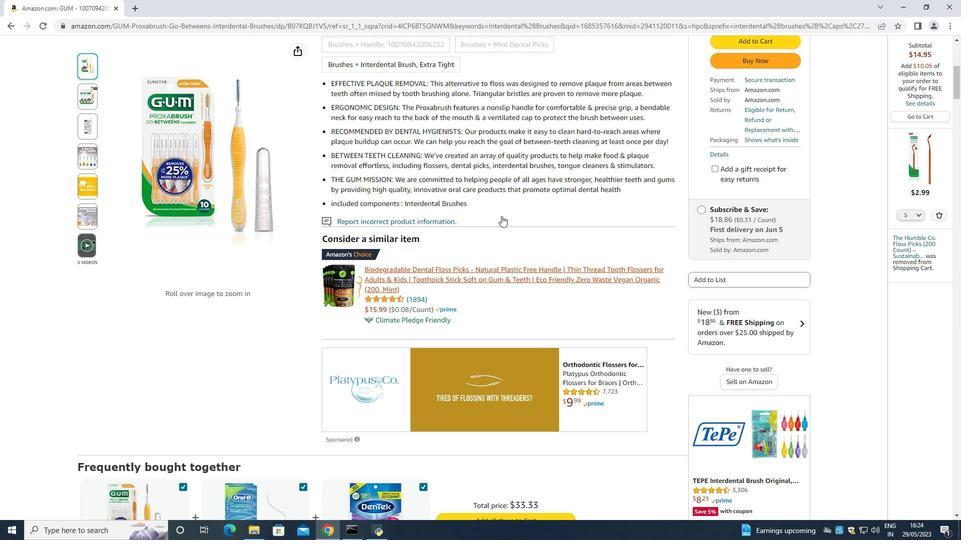 
Action: Mouse scrolled (502, 215) with delta (0, 0)
Screenshot: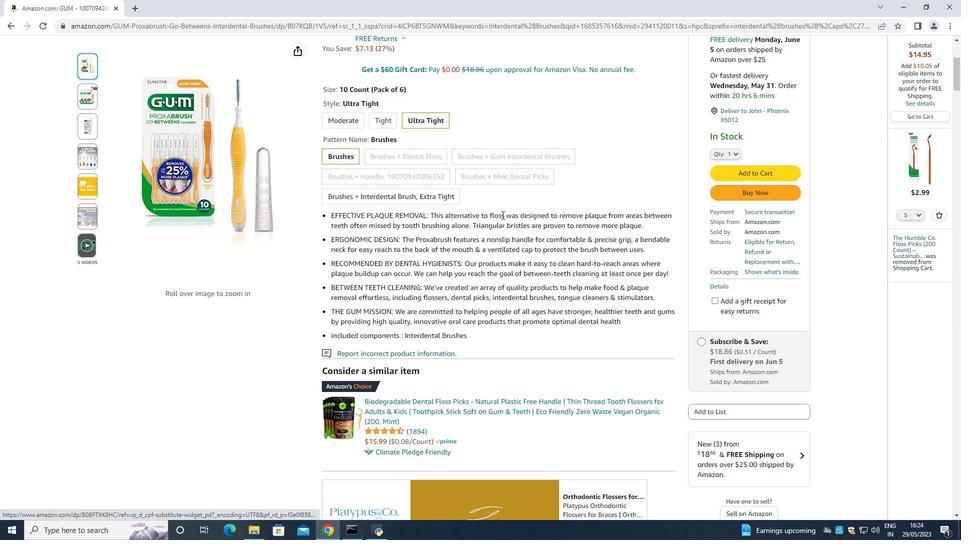 
Action: Mouse scrolled (502, 215) with delta (0, 0)
Screenshot: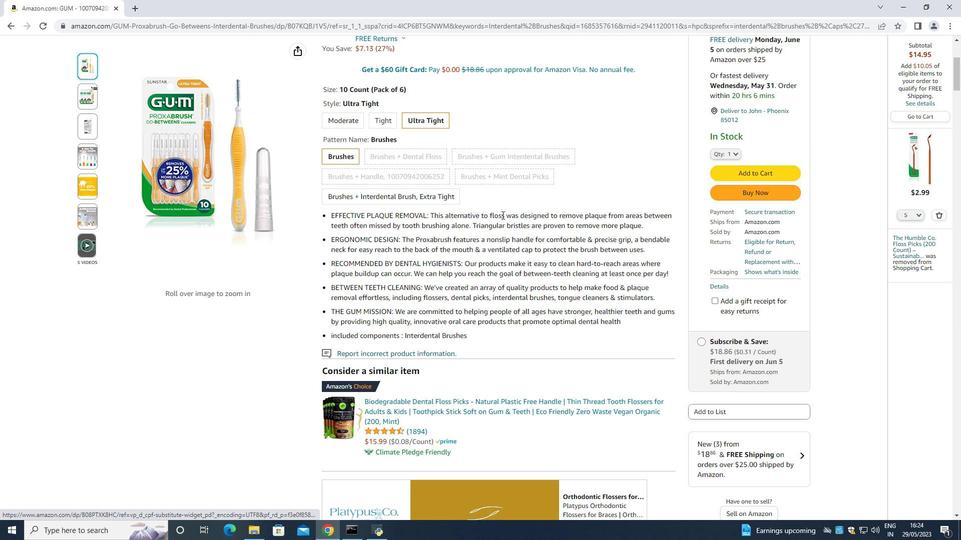 
Action: Mouse scrolled (502, 215) with delta (0, 0)
Screenshot: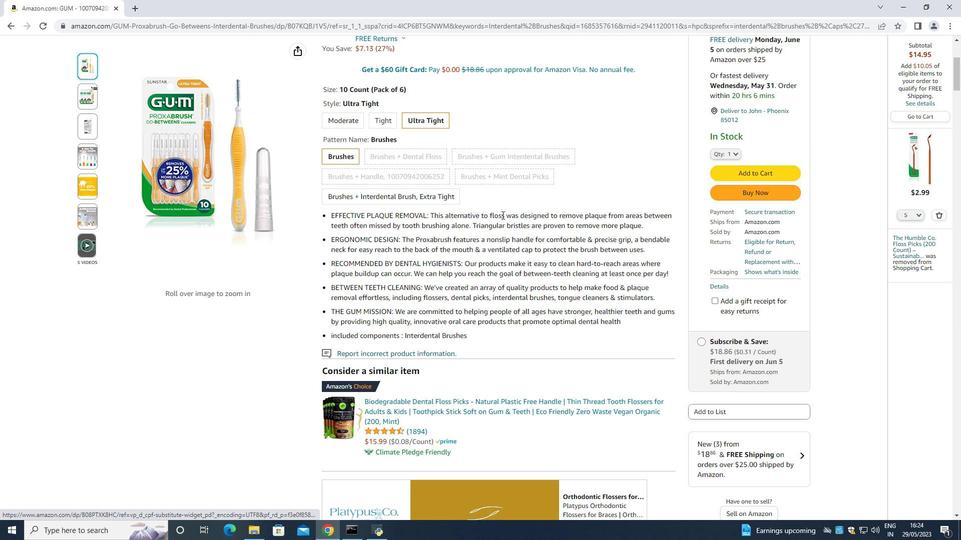
Action: Mouse scrolled (502, 215) with delta (0, 0)
Screenshot: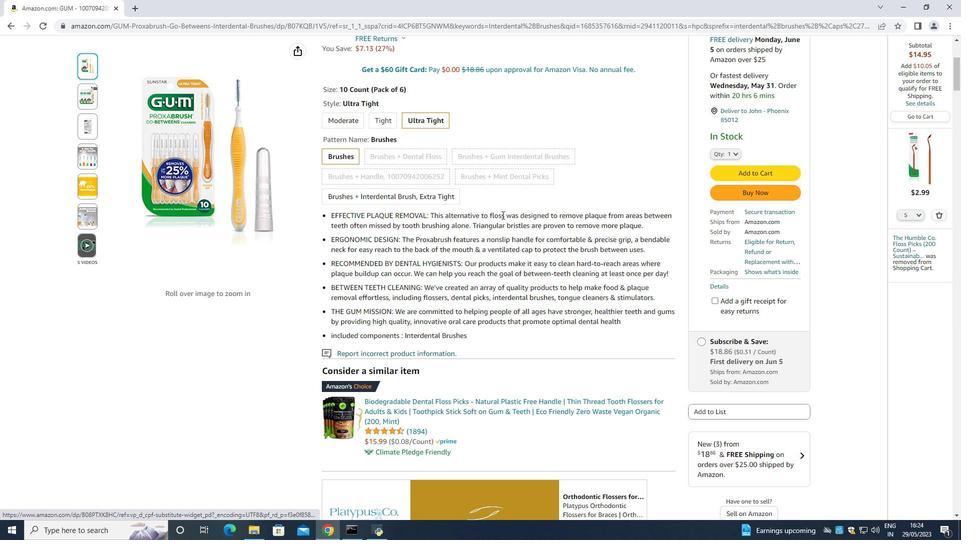 
Action: Mouse scrolled (502, 215) with delta (0, 0)
Screenshot: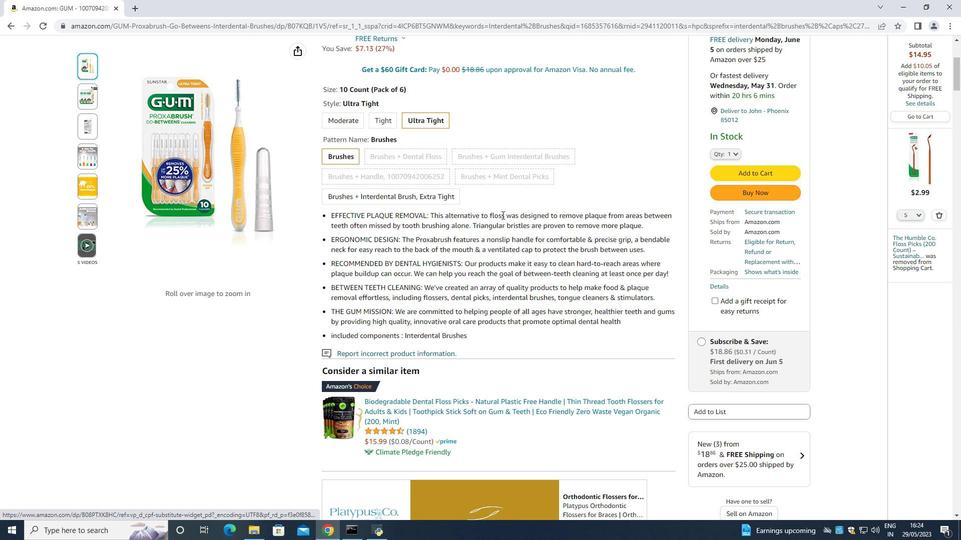 
Action: Mouse moved to (733, 357)
Screenshot: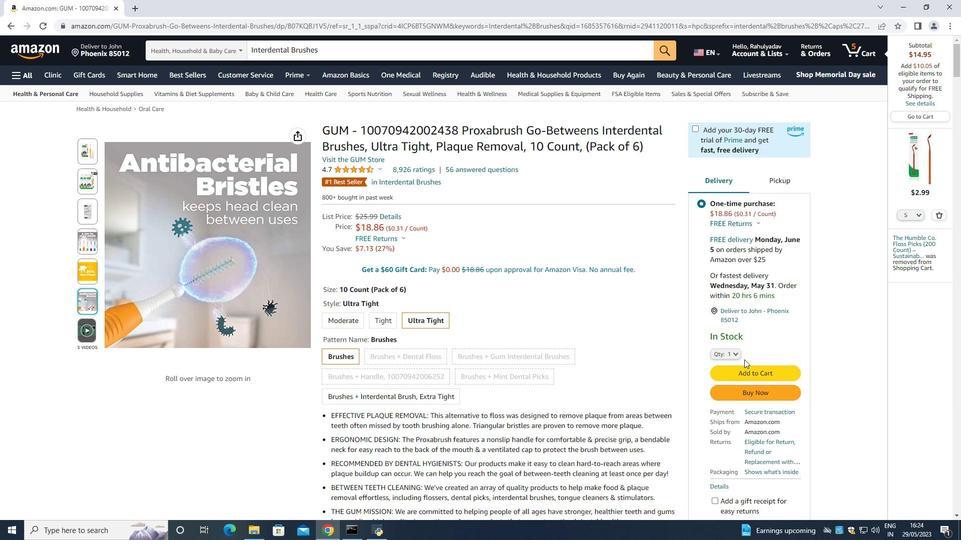 
Action: Mouse pressed left at (733, 357)
Screenshot: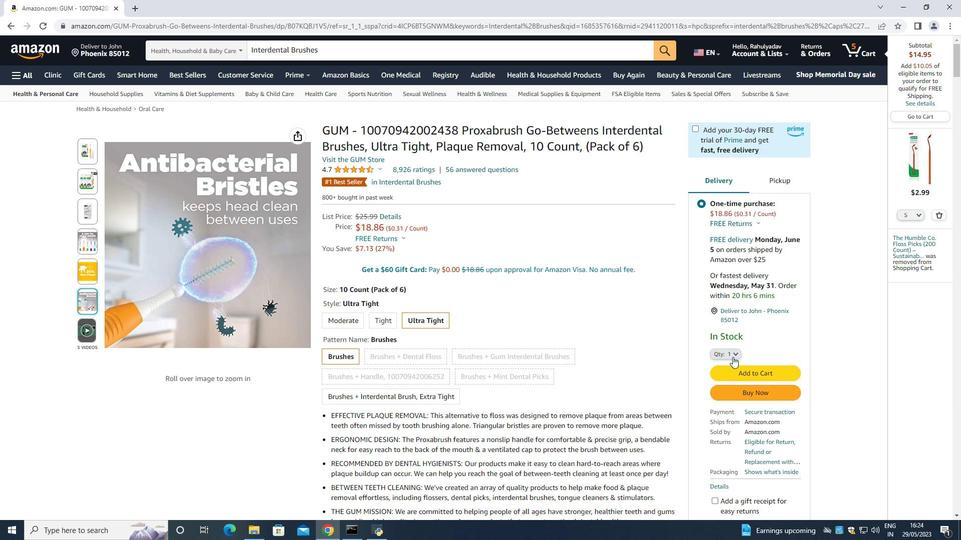 
Action: Mouse moved to (720, 58)
Screenshot: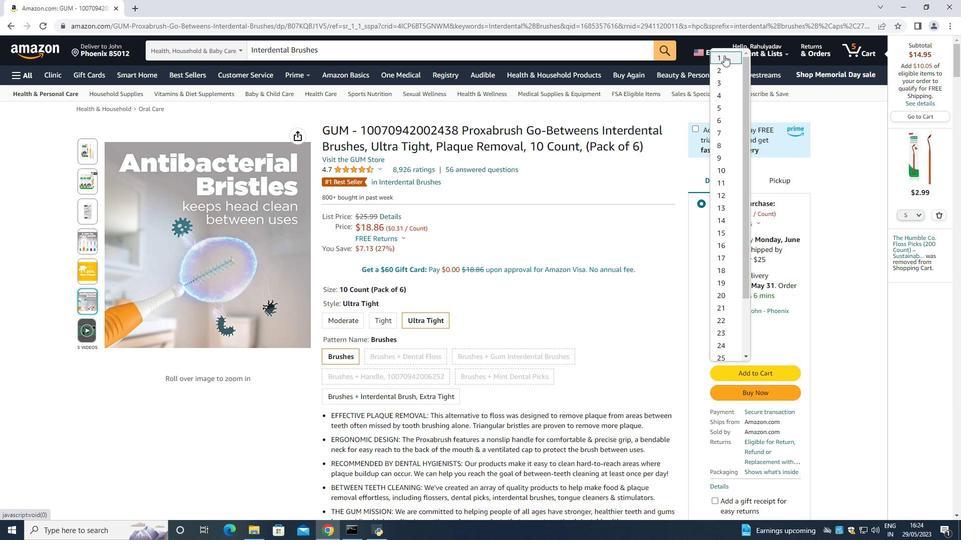 
Action: Mouse pressed left at (720, 58)
Screenshot: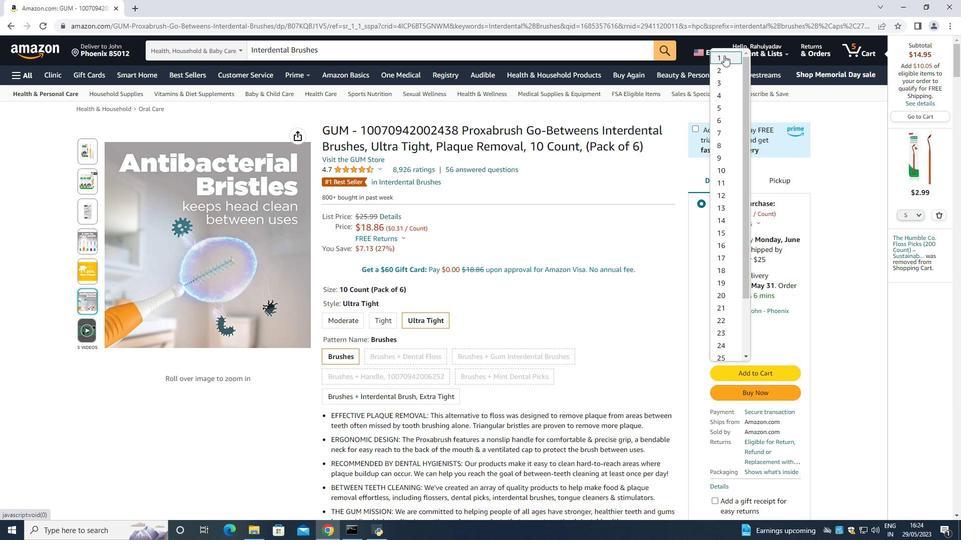 
Action: Mouse moved to (455, 367)
Screenshot: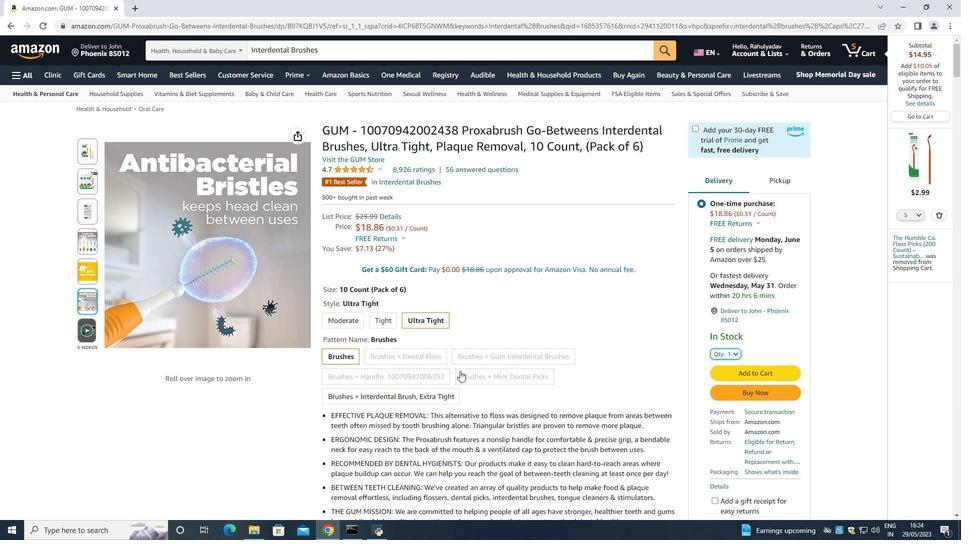 
Action: Mouse scrolled (455, 367) with delta (0, 0)
Screenshot: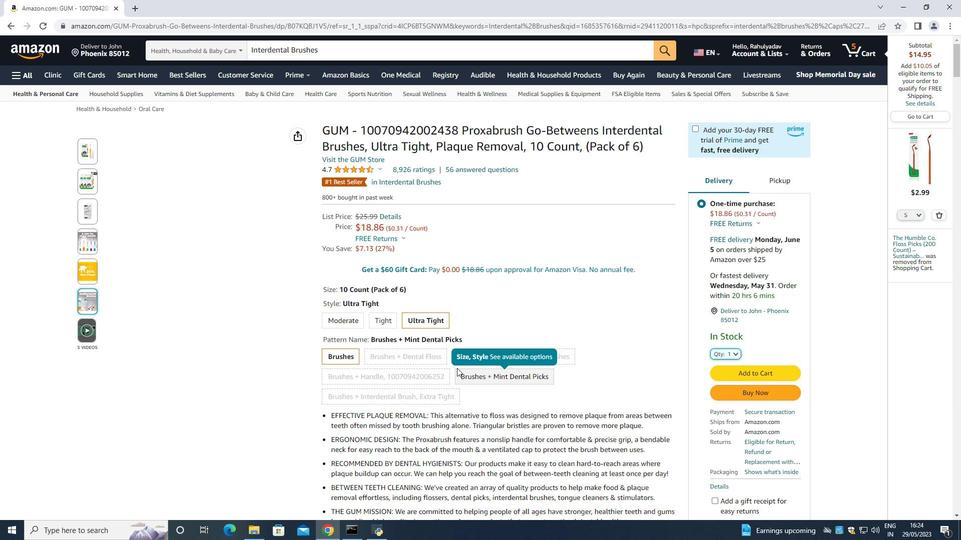 
Action: Mouse moved to (388, 367)
Screenshot: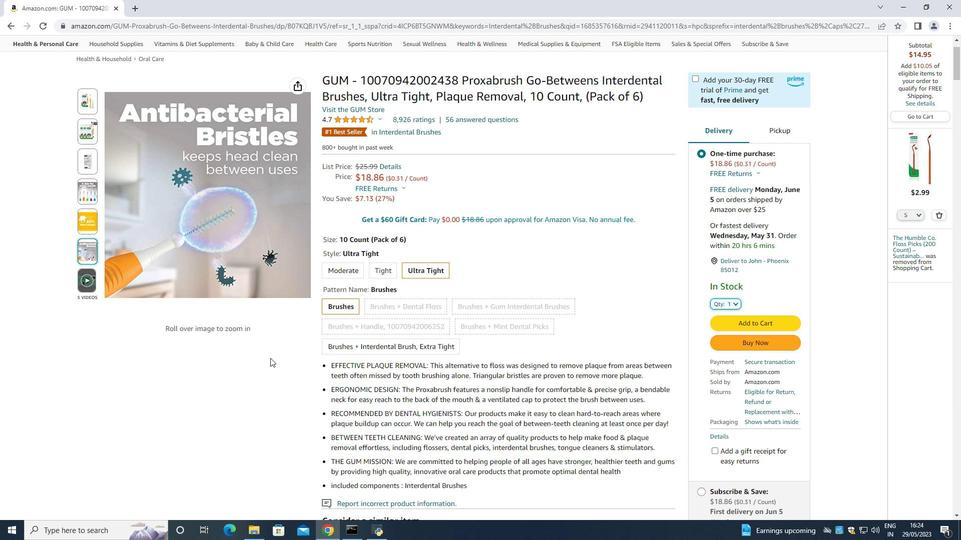 
Action: Mouse scrolled (388, 366) with delta (0, 0)
Screenshot: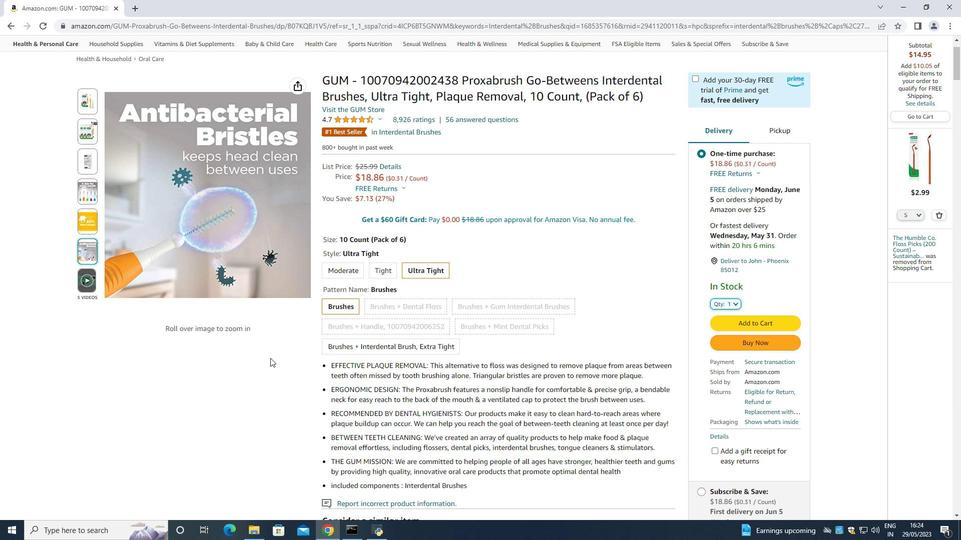 
Action: Mouse moved to (466, 368)
Screenshot: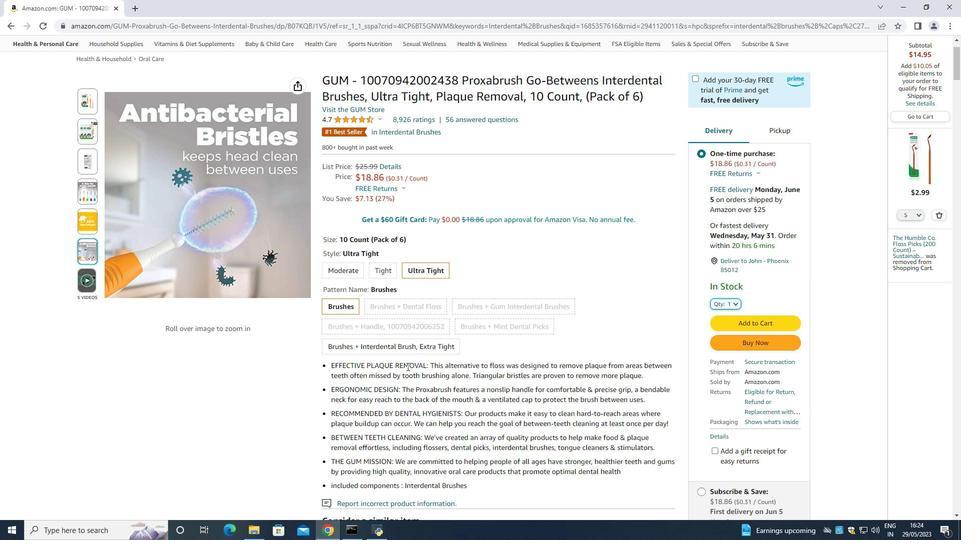 
Action: Mouse scrolled (466, 367) with delta (0, 0)
Screenshot: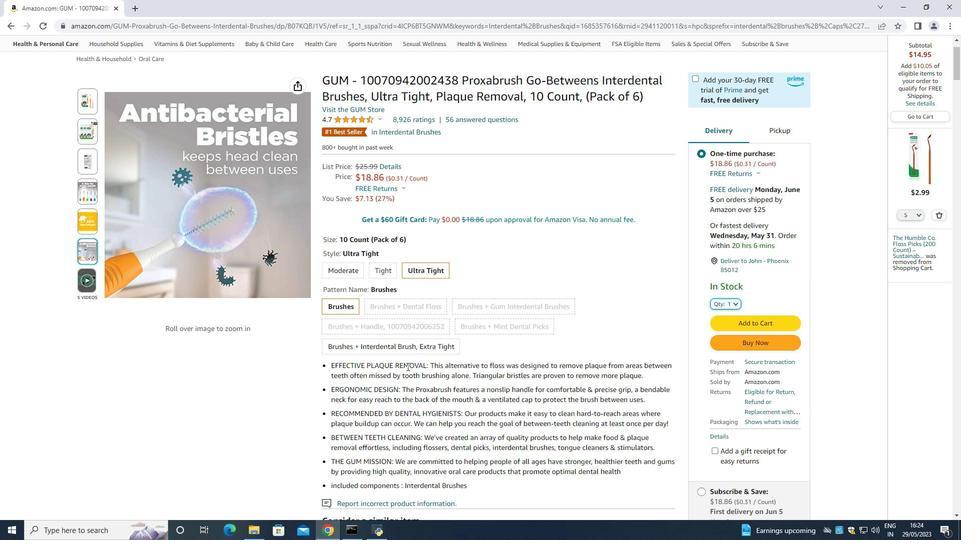 
Action: Mouse moved to (744, 244)
Screenshot: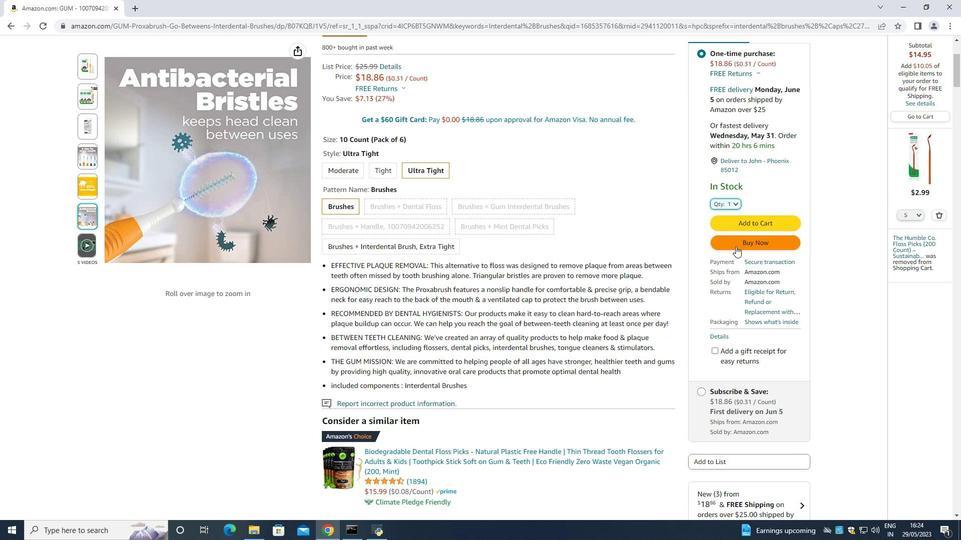 
Action: Mouse pressed left at (744, 244)
Screenshot: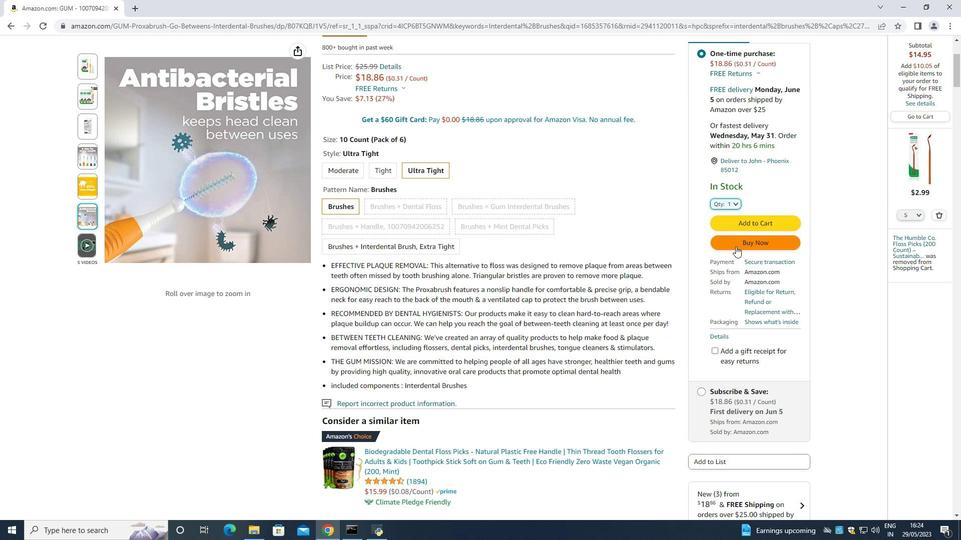 
Action: Mouse moved to (587, 83)
Screenshot: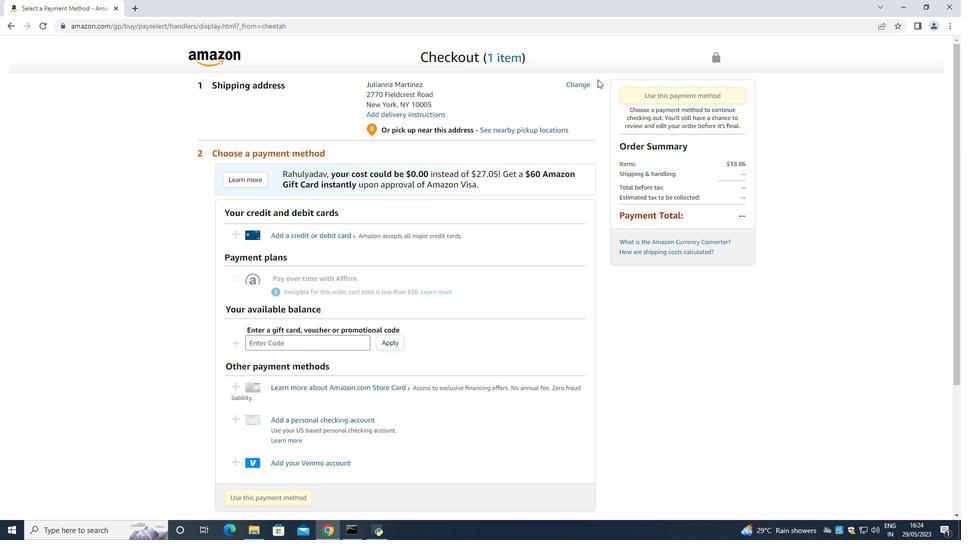 
Action: Mouse pressed left at (587, 83)
Screenshot: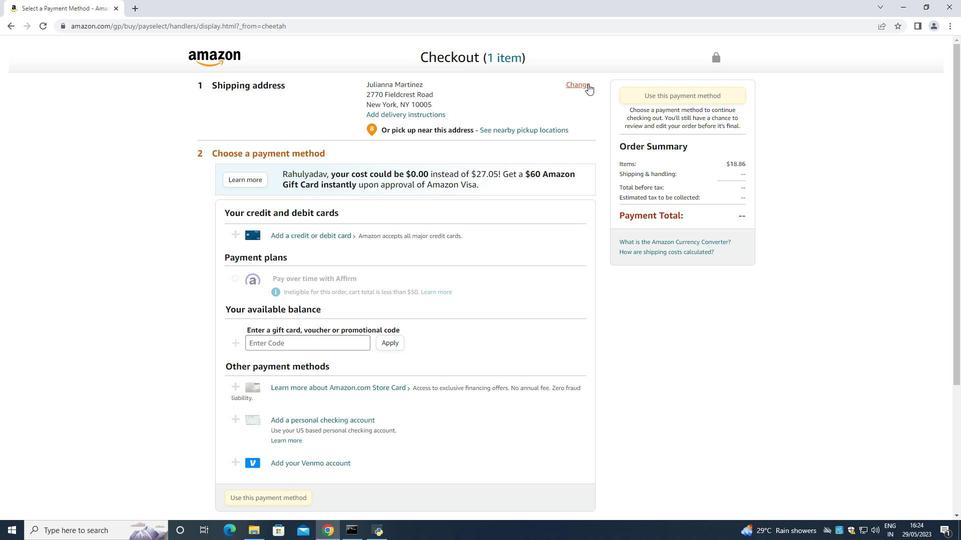 
Action: Mouse moved to (362, 154)
Screenshot: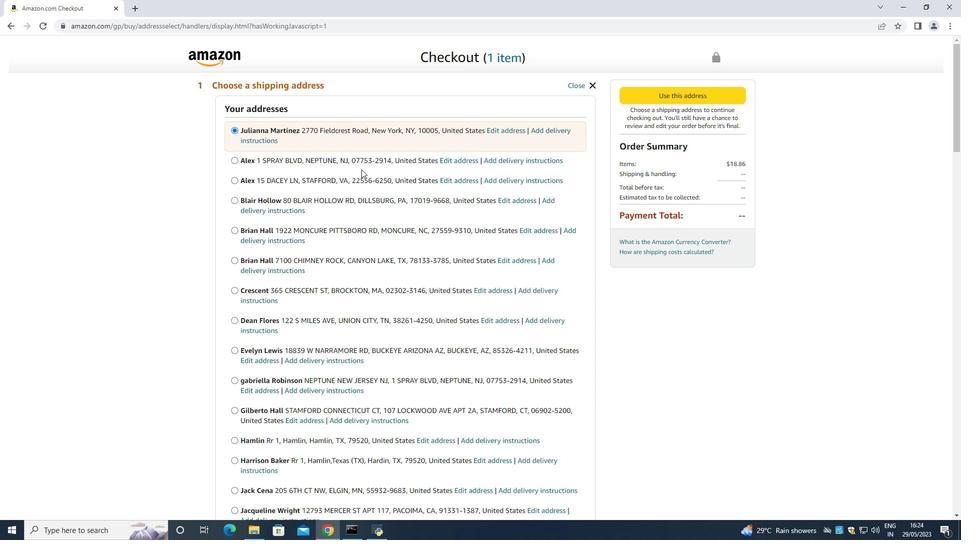 
Action: Mouse scrolled (362, 153) with delta (0, 0)
Screenshot: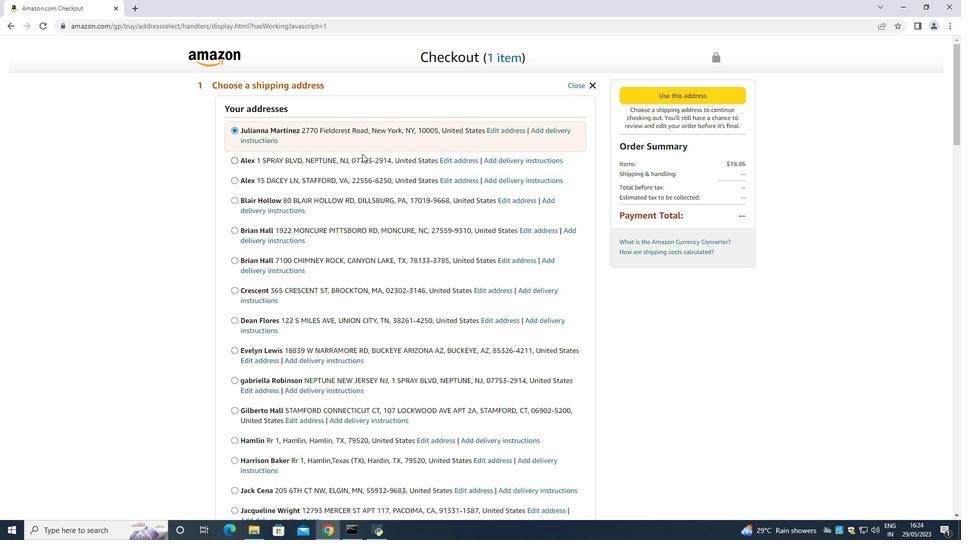 
Action: Mouse moved to (362, 154)
Screenshot: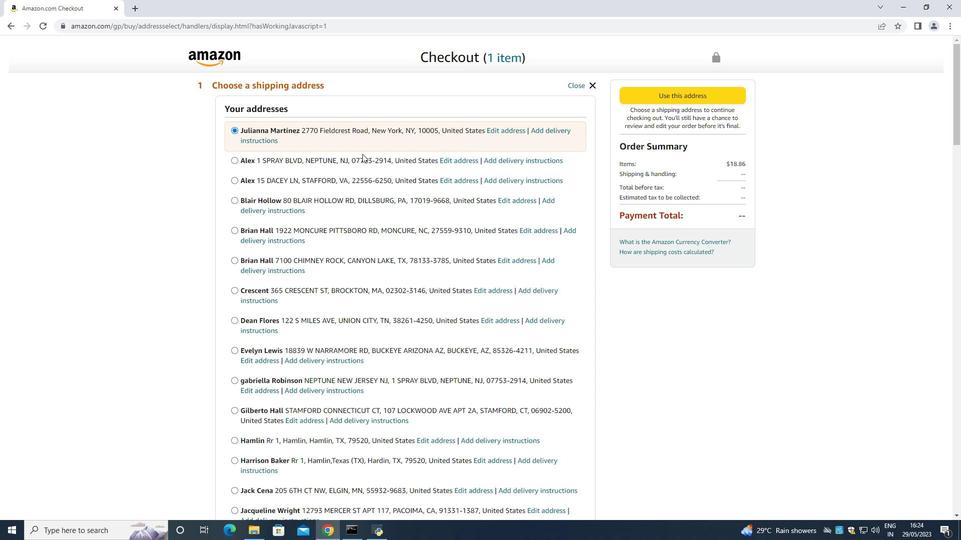 
Action: Mouse scrolled (362, 153) with delta (0, 0)
Screenshot: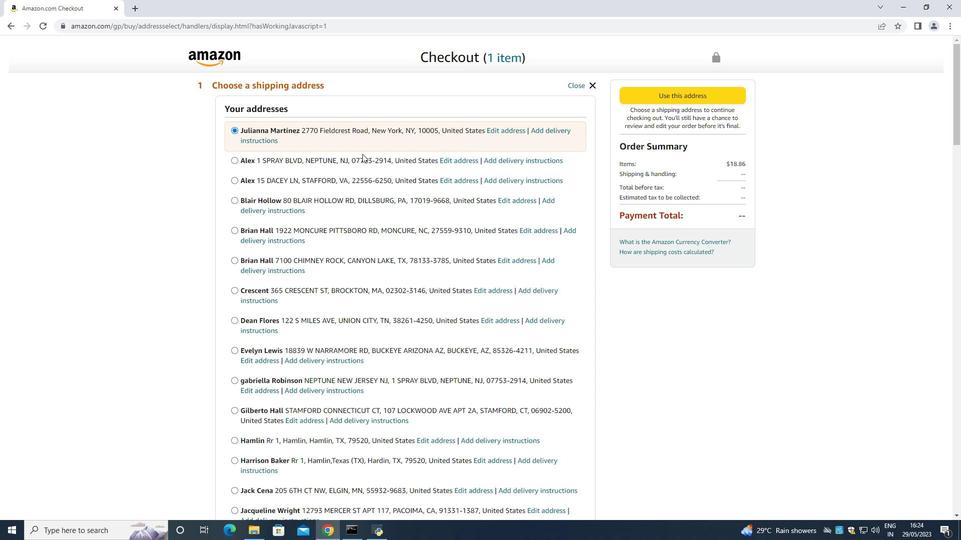
Action: Mouse moved to (362, 157)
Screenshot: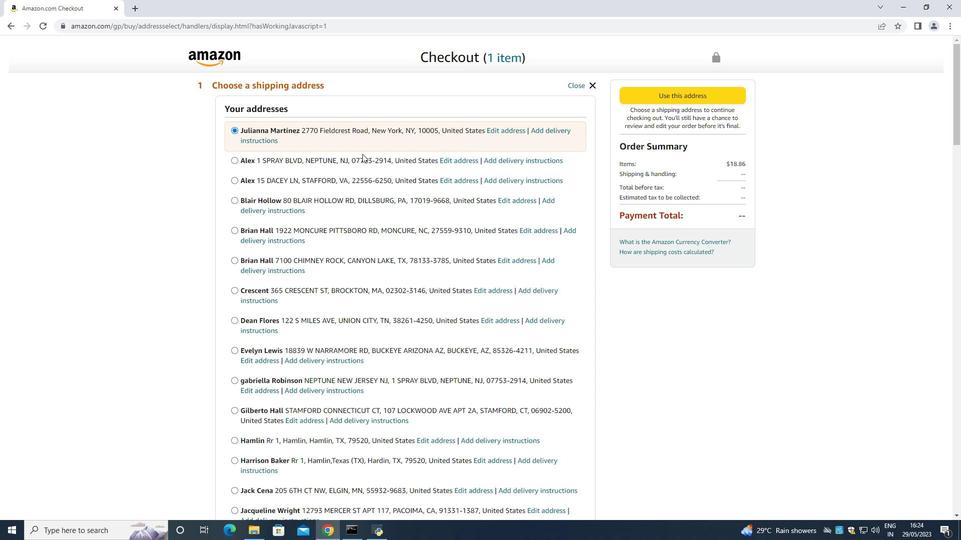 
Action: Mouse scrolled (362, 156) with delta (0, 0)
Screenshot: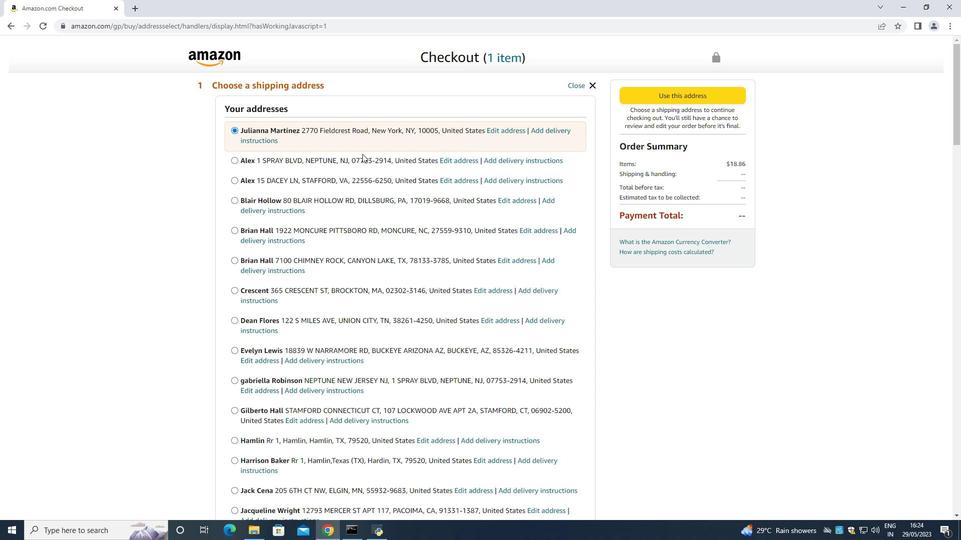 
Action: Mouse moved to (362, 157)
Screenshot: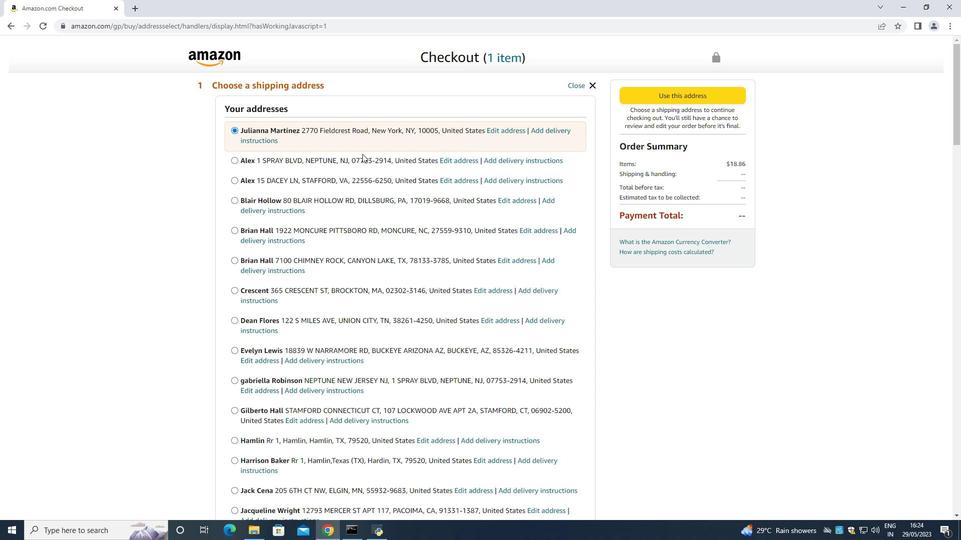 
Action: Mouse scrolled (362, 156) with delta (0, 0)
Screenshot: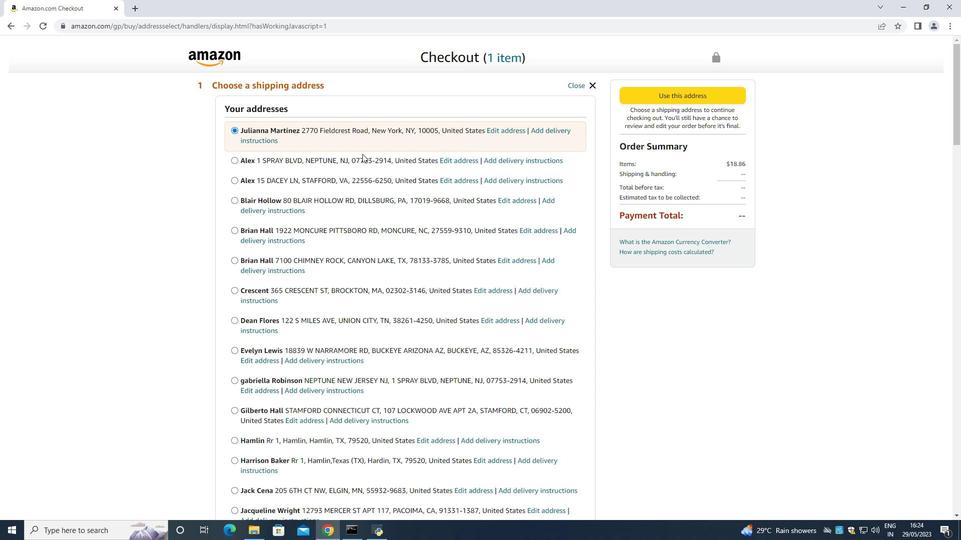 
Action: Mouse moved to (362, 159)
Screenshot: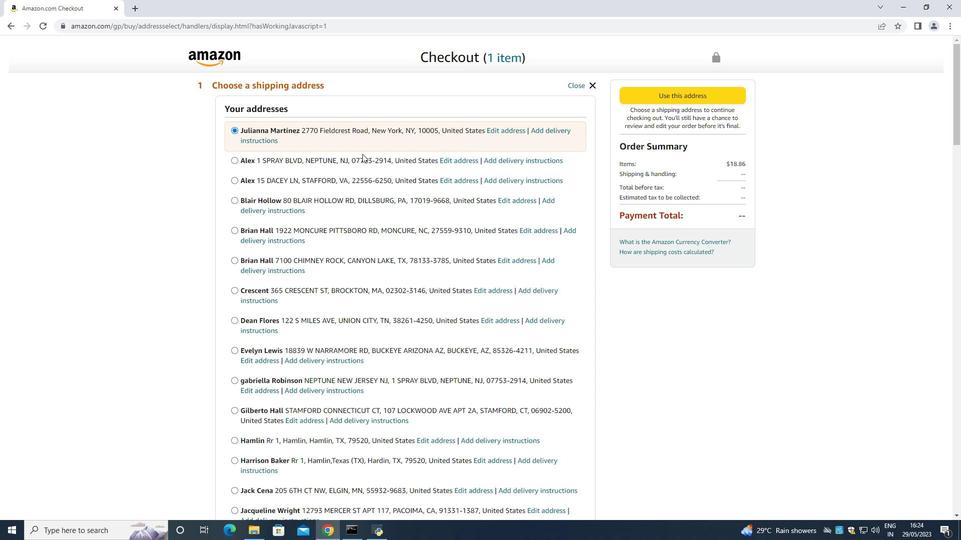 
Action: Mouse scrolled (362, 158) with delta (0, 0)
Screenshot: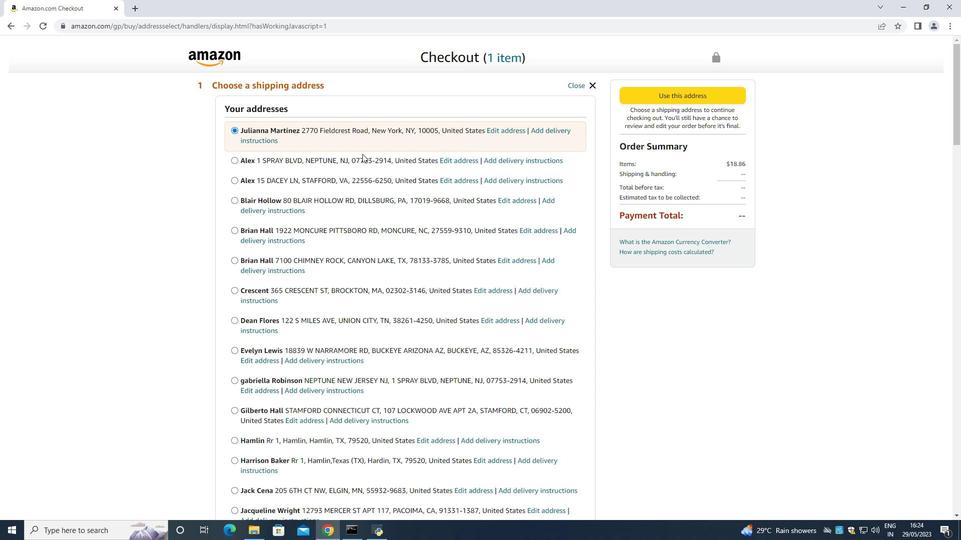 
Action: Mouse moved to (362, 160)
Screenshot: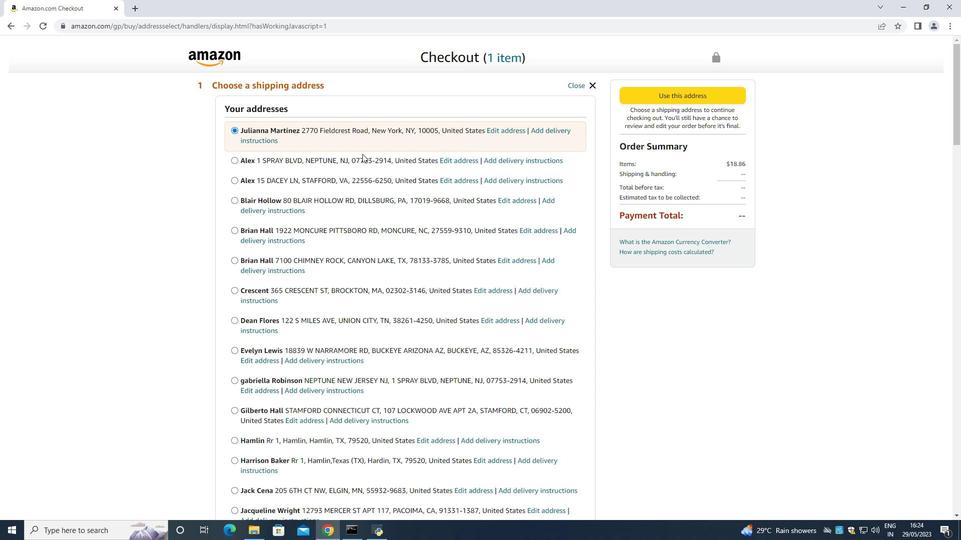 
Action: Mouse scrolled (362, 159) with delta (0, 0)
Screenshot: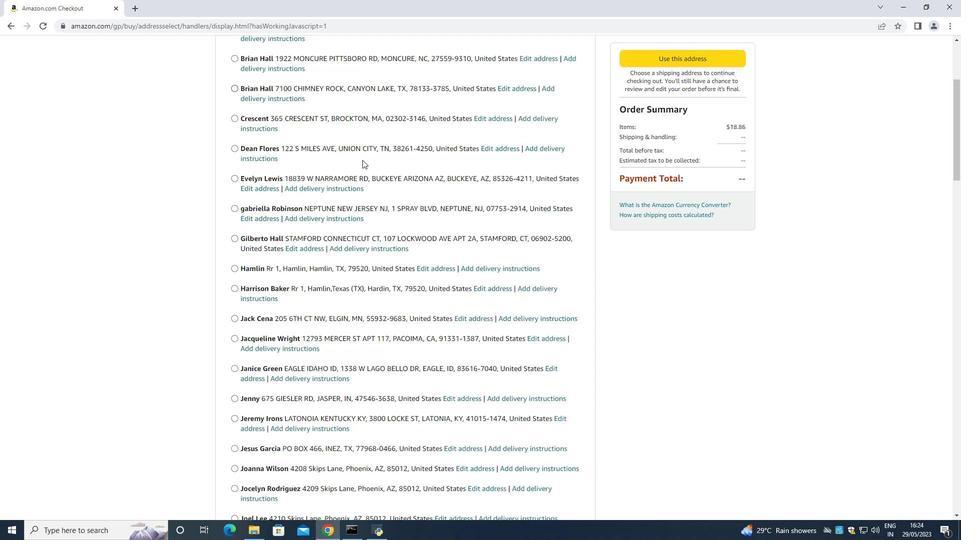 
Action: Mouse scrolled (362, 159) with delta (0, 0)
Screenshot: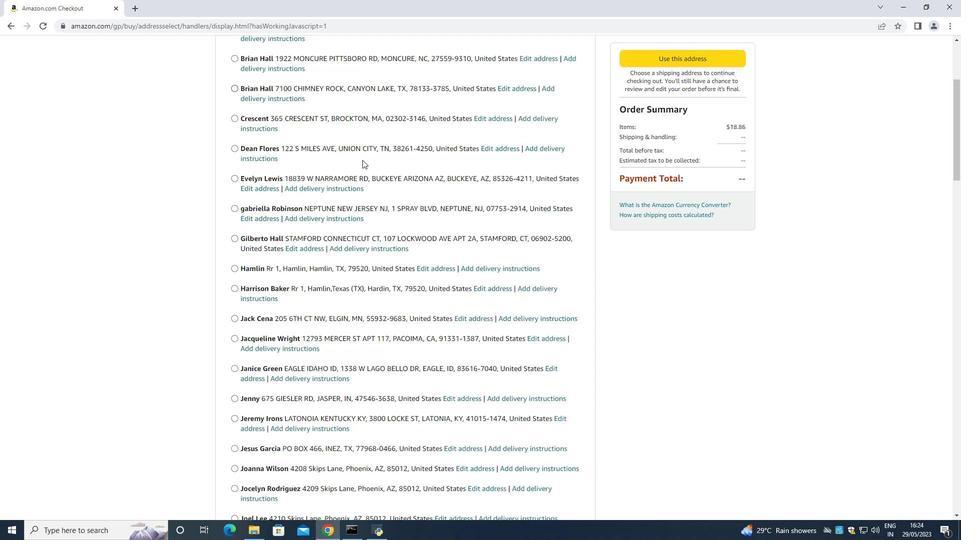 
Action: Mouse scrolled (362, 159) with delta (0, 0)
Screenshot: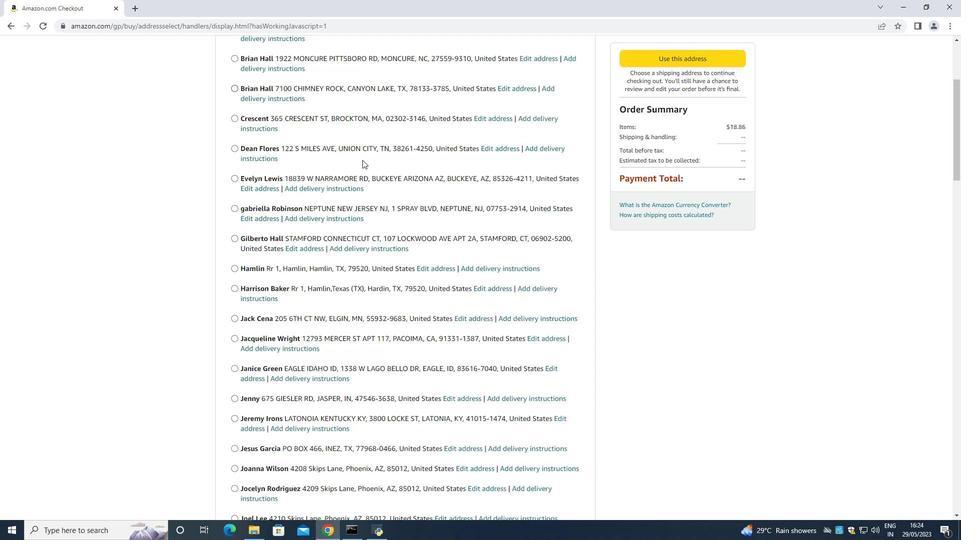 
Action: Mouse scrolled (362, 159) with delta (0, 0)
Screenshot: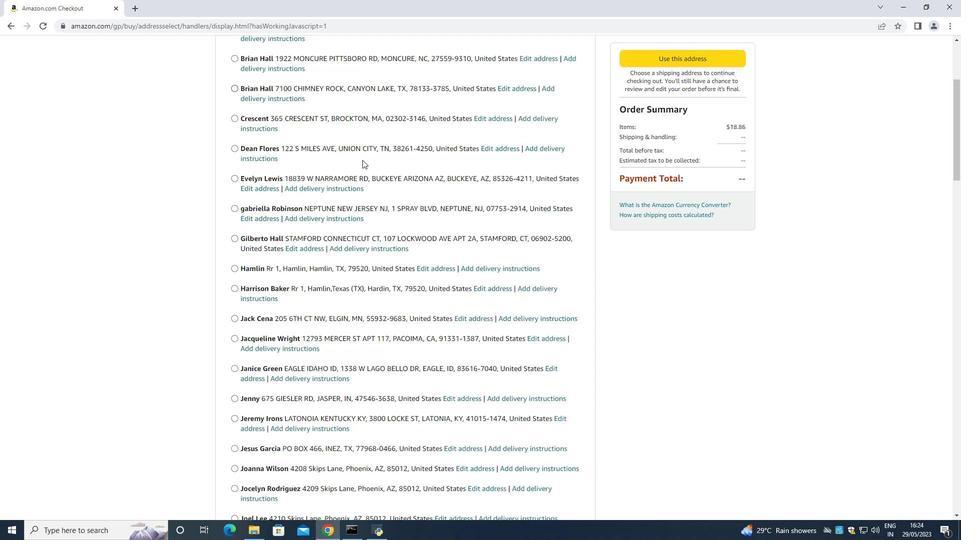 
Action: Mouse scrolled (362, 159) with delta (0, 0)
Screenshot: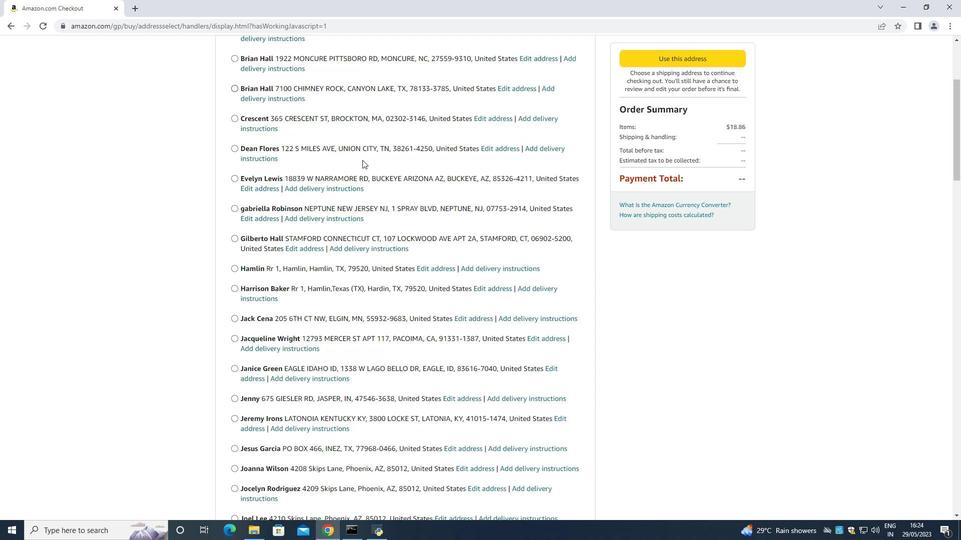 
Action: Mouse moved to (362, 160)
Screenshot: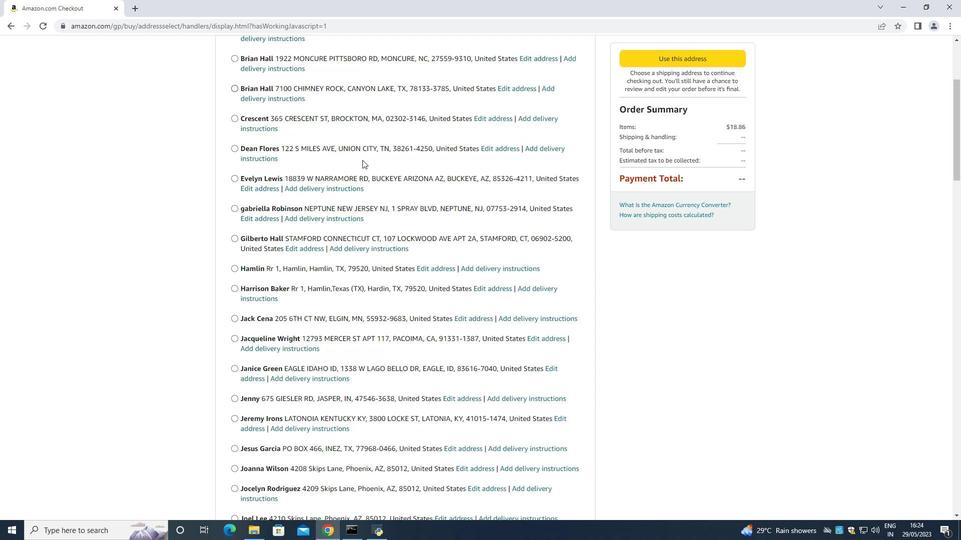 
Action: Mouse scrolled (362, 159) with delta (0, 0)
Screenshot: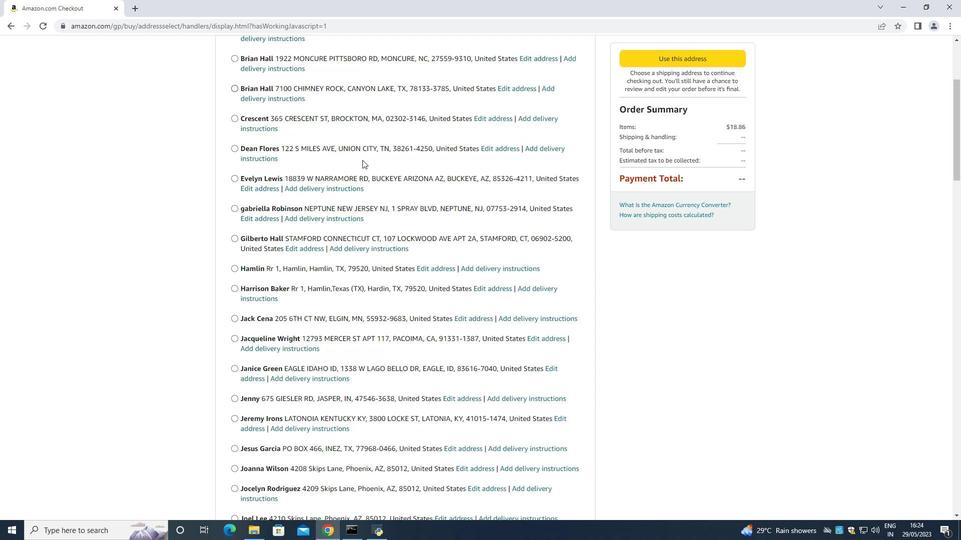 
Action: Mouse moved to (366, 142)
Screenshot: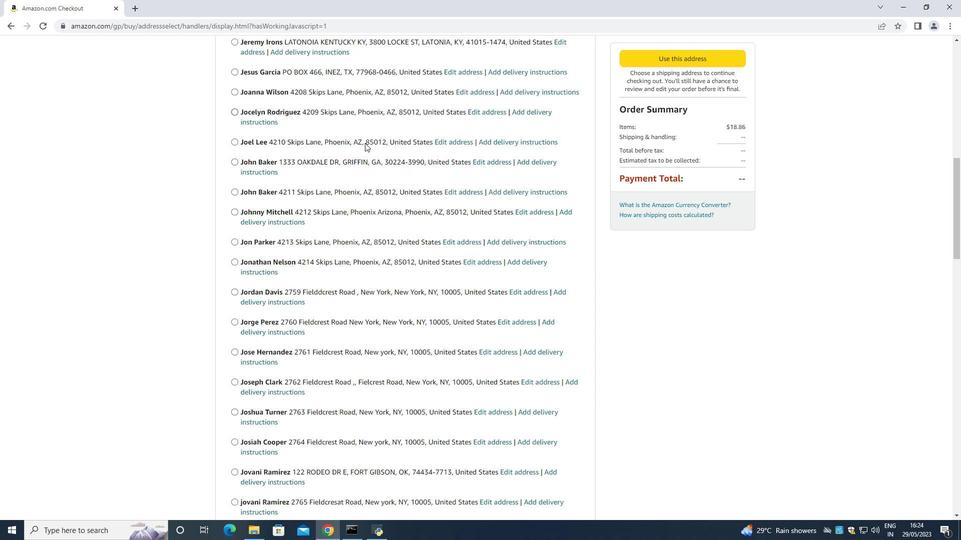 
Action: Mouse scrolled (366, 141) with delta (0, 0)
Screenshot: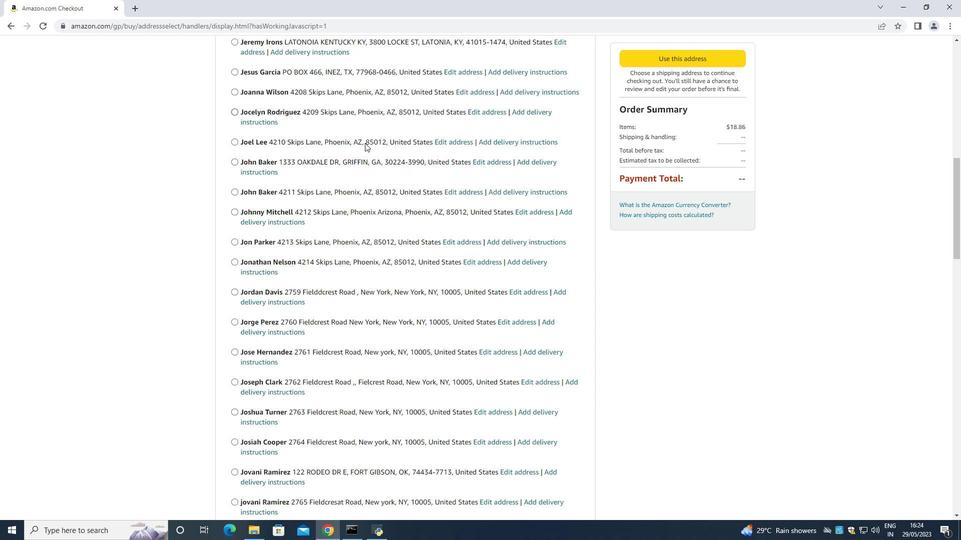 
Action: Mouse moved to (366, 142)
Screenshot: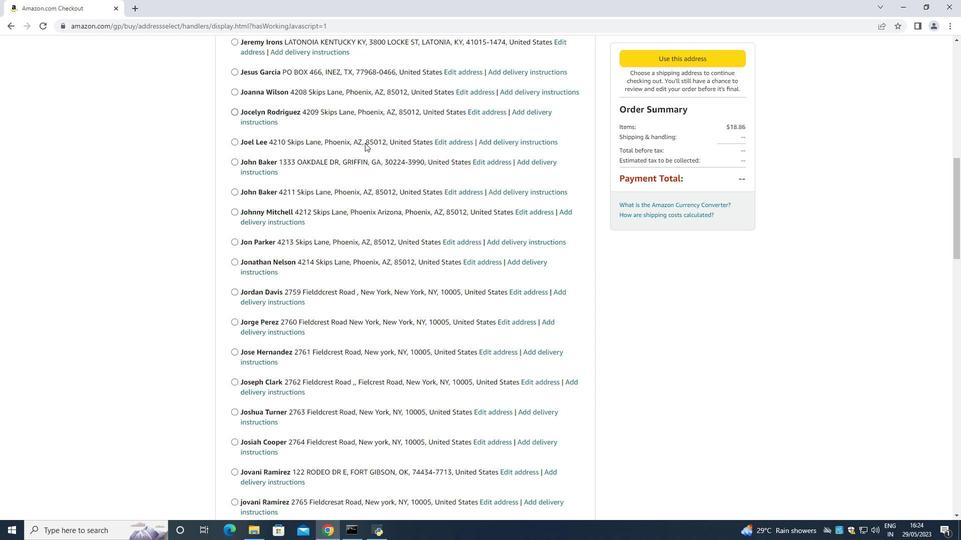 
Action: Mouse scrolled (366, 141) with delta (0, 0)
Screenshot: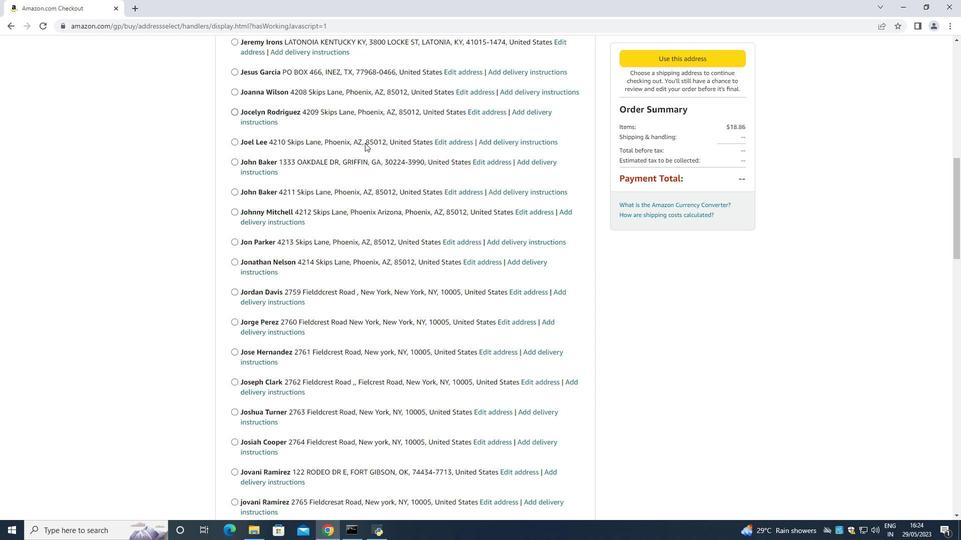 
Action: Mouse moved to (366, 142)
Screenshot: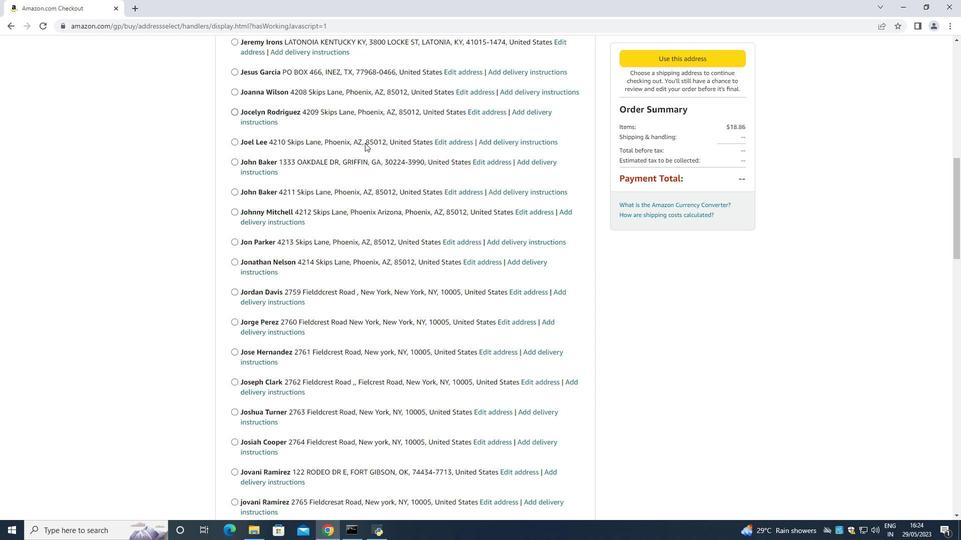 
Action: Mouse scrolled (366, 141) with delta (0, 0)
Screenshot: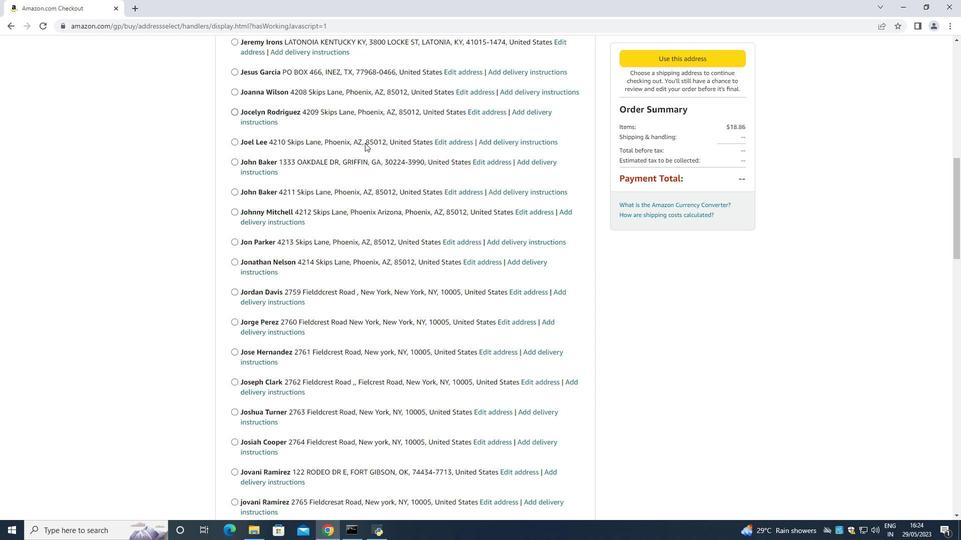 
Action: Mouse scrolled (366, 141) with delta (0, 0)
Screenshot: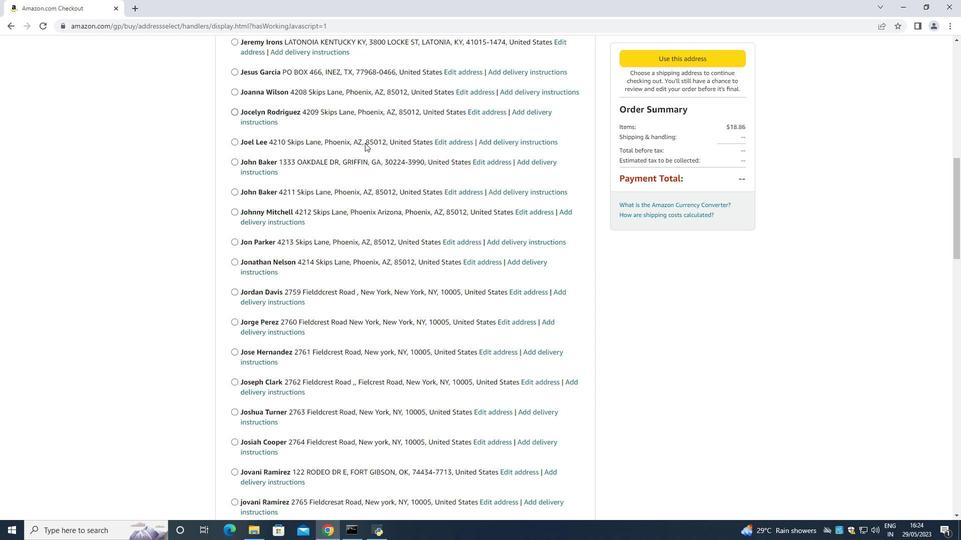 
Action: Mouse scrolled (366, 141) with delta (0, 0)
Screenshot: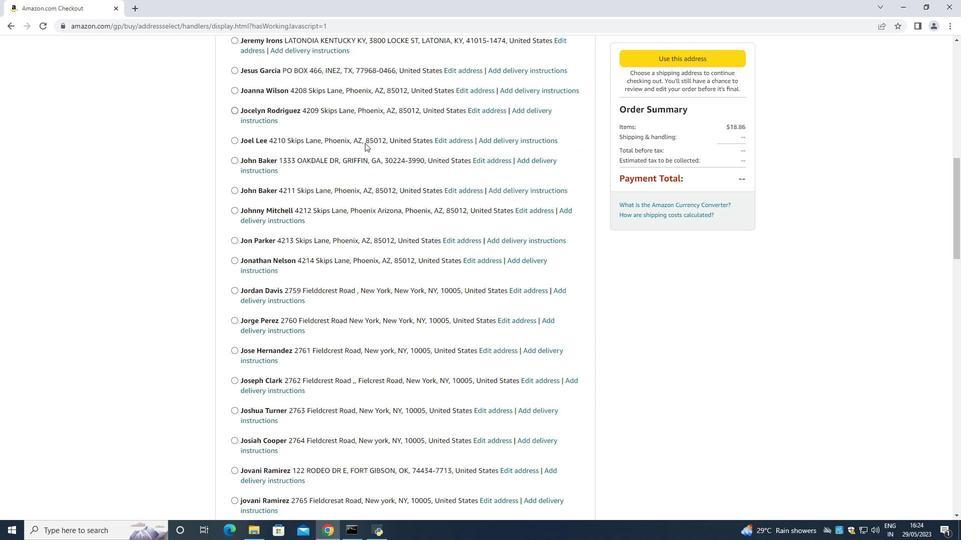 
Action: Mouse scrolled (366, 142) with delta (0, 0)
Screenshot: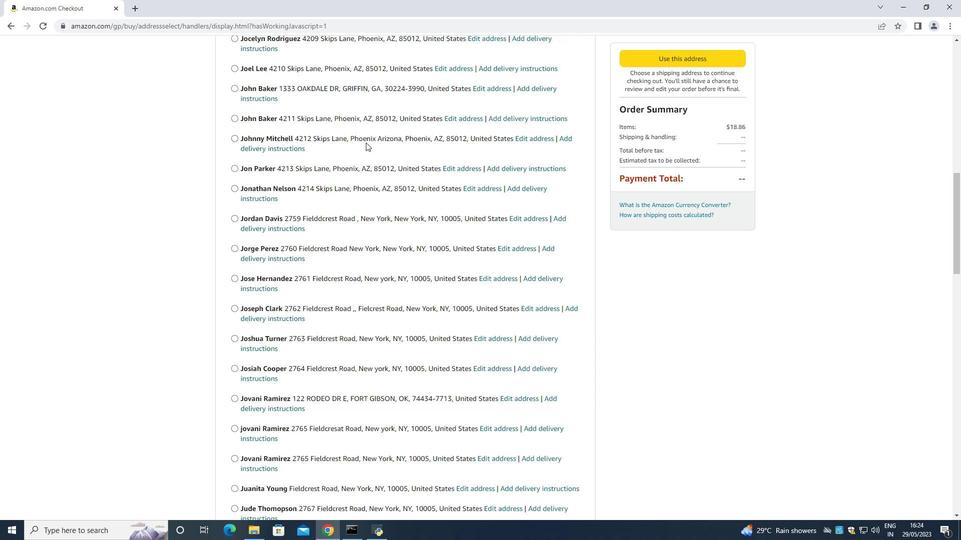 
Action: Mouse scrolled (366, 142) with delta (0, 0)
Screenshot: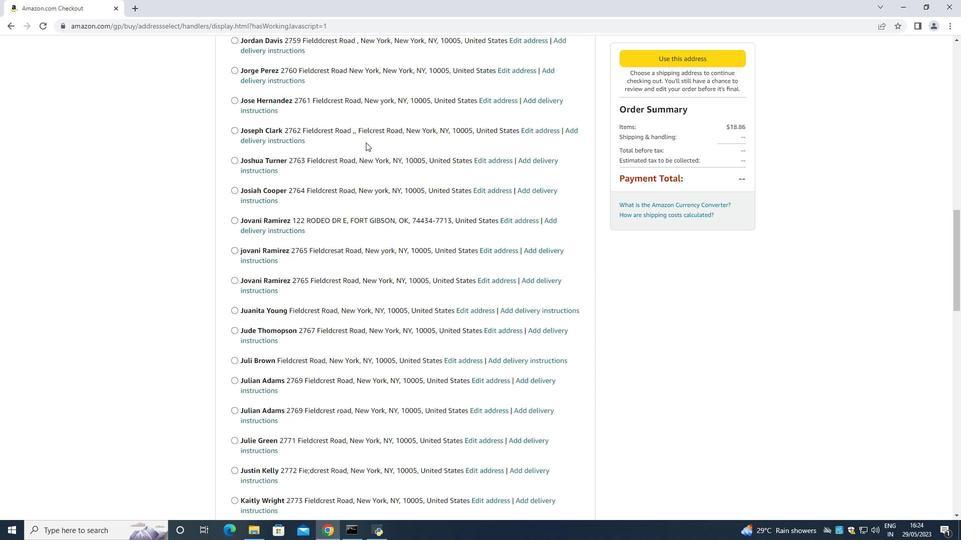 
Action: Mouse scrolled (366, 142) with delta (0, 0)
Screenshot: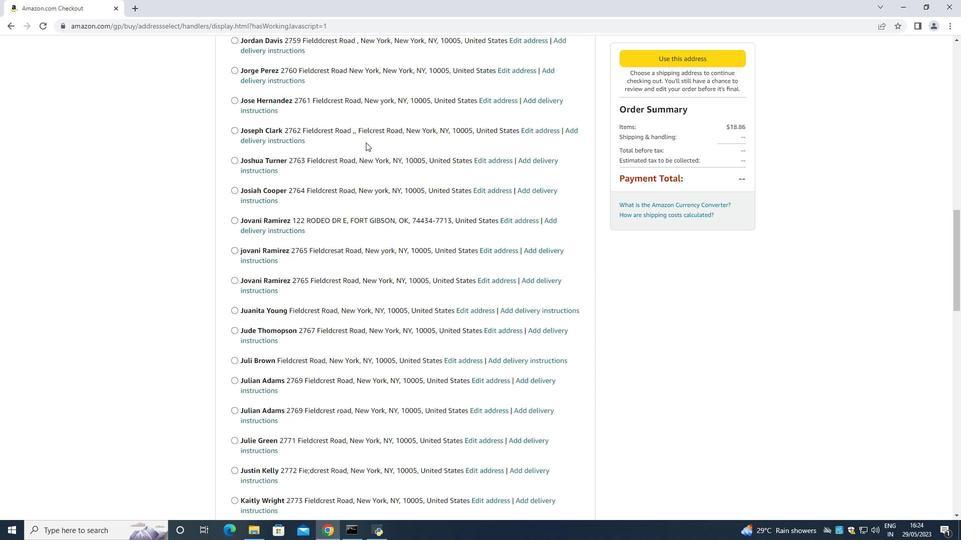 
Action: Mouse scrolled (366, 142) with delta (0, 0)
Screenshot: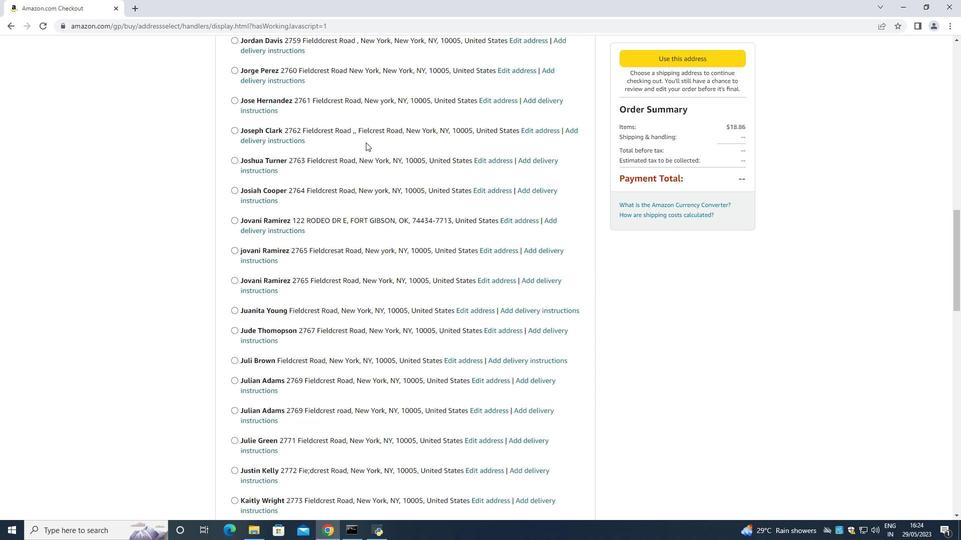 
Action: Mouse scrolled (366, 142) with delta (0, 0)
Screenshot: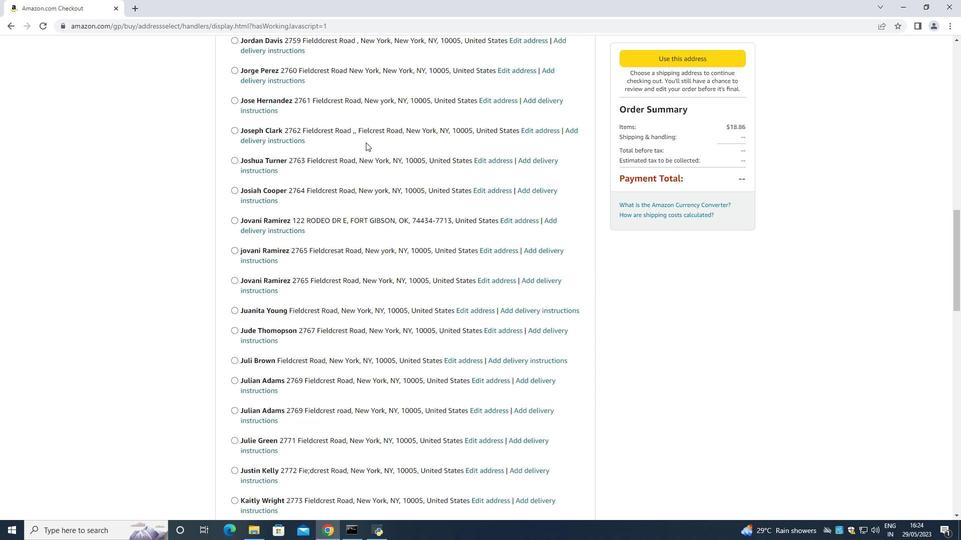 
Action: Mouse scrolled (366, 142) with delta (0, 0)
Screenshot: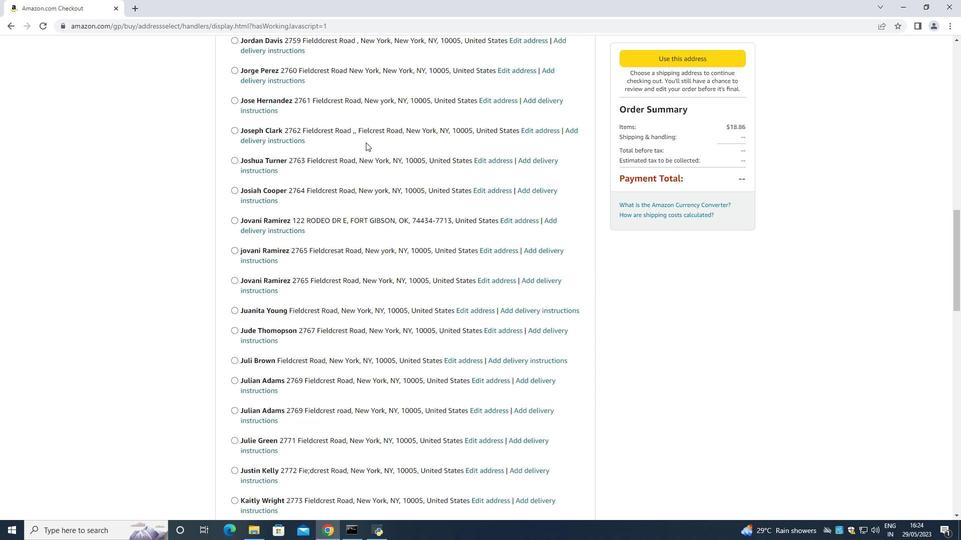 
Action: Mouse scrolled (366, 142) with delta (0, 0)
Screenshot: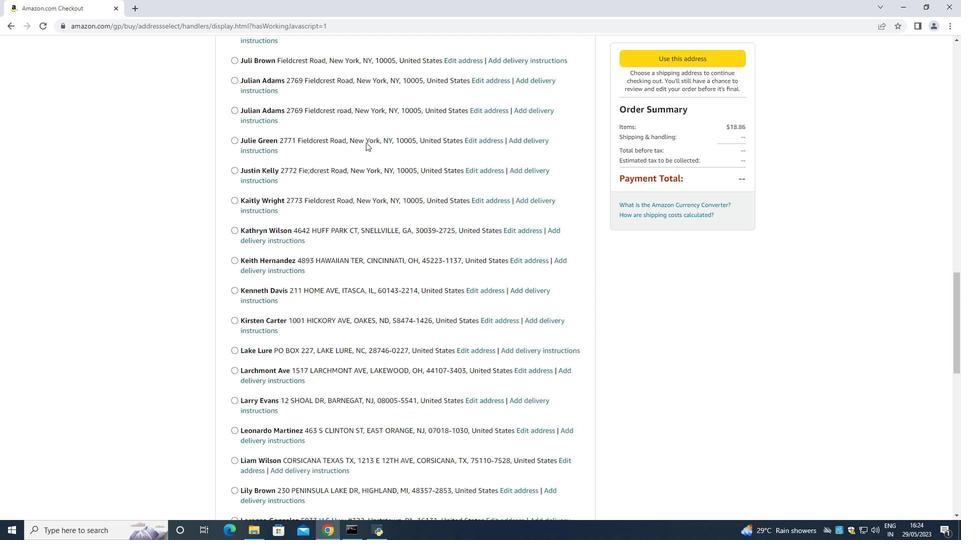 
Action: Mouse scrolled (366, 142) with delta (0, 0)
Screenshot: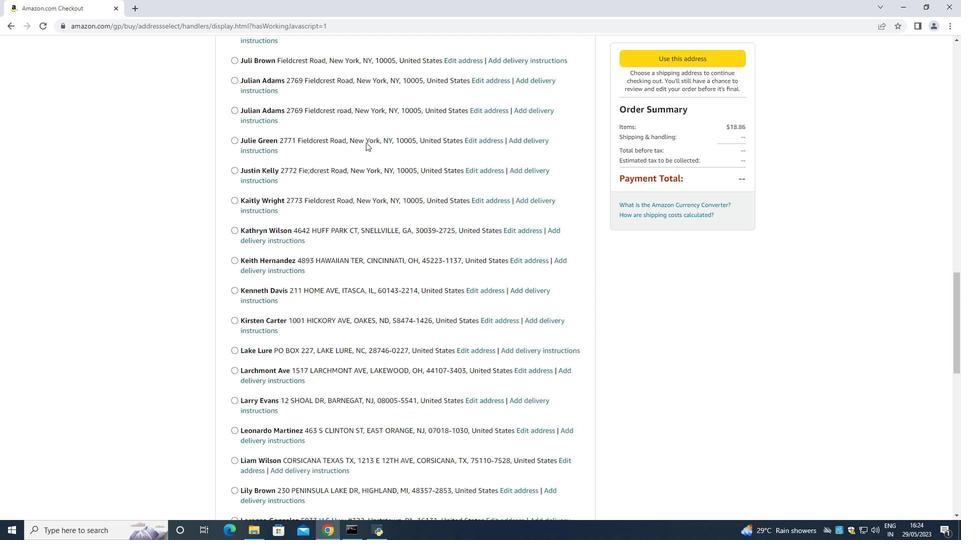 
Action: Mouse scrolled (366, 142) with delta (0, 0)
Screenshot: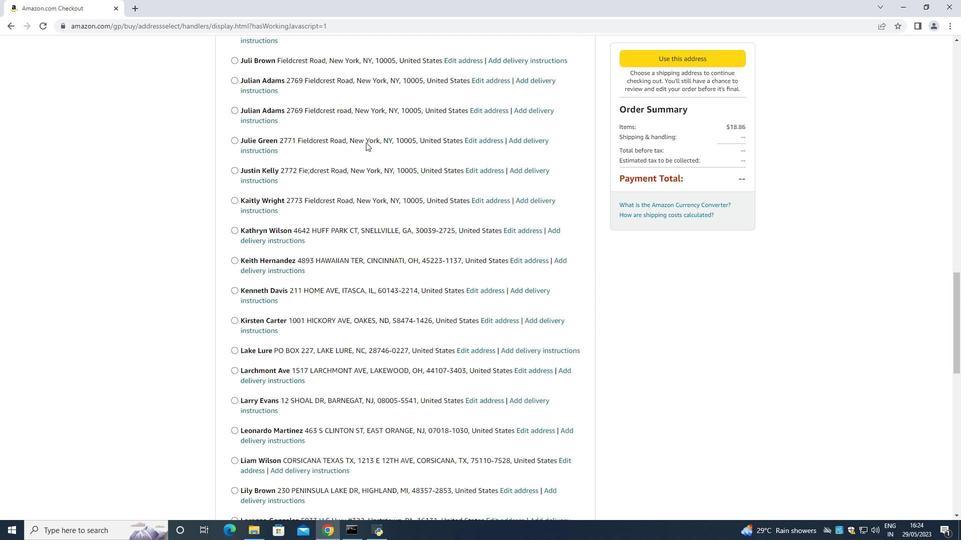 
Action: Mouse scrolled (366, 142) with delta (0, 0)
Screenshot: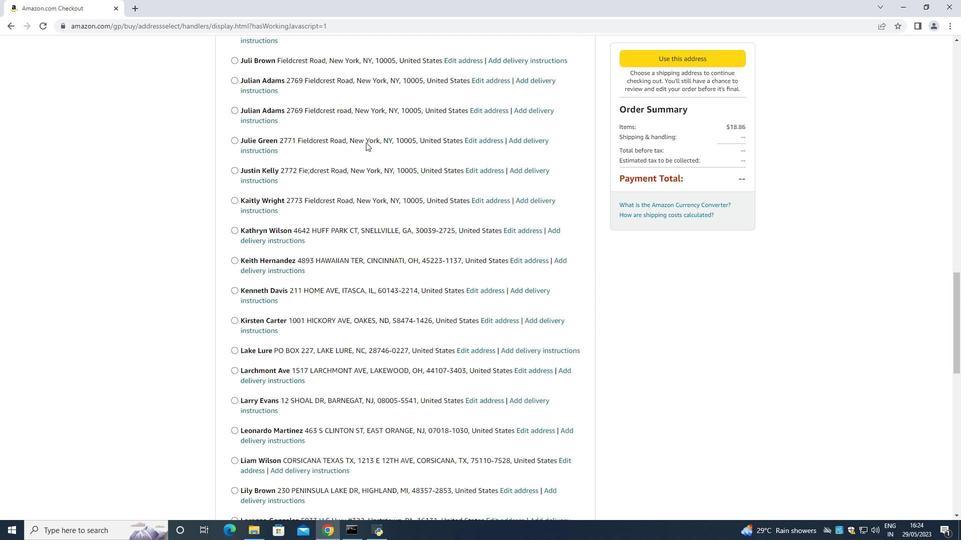 
Action: Mouse scrolled (366, 142) with delta (0, 0)
Screenshot: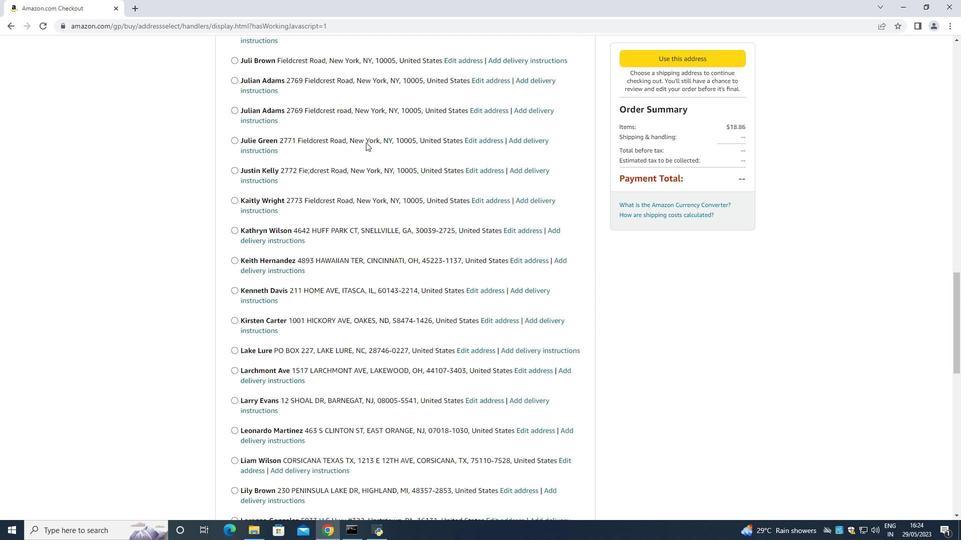 
Action: Mouse moved to (365, 143)
Screenshot: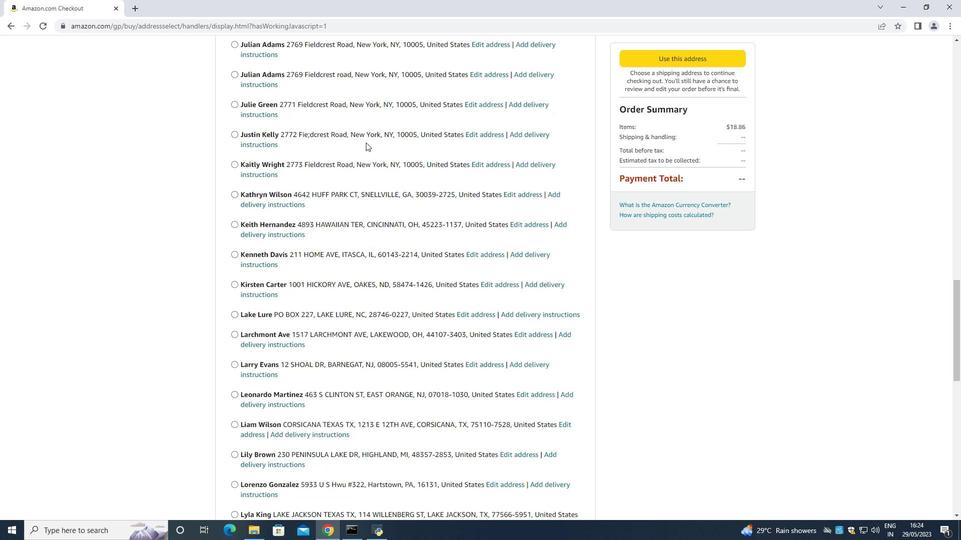 
Action: Mouse scrolled (365, 142) with delta (0, 0)
Screenshot: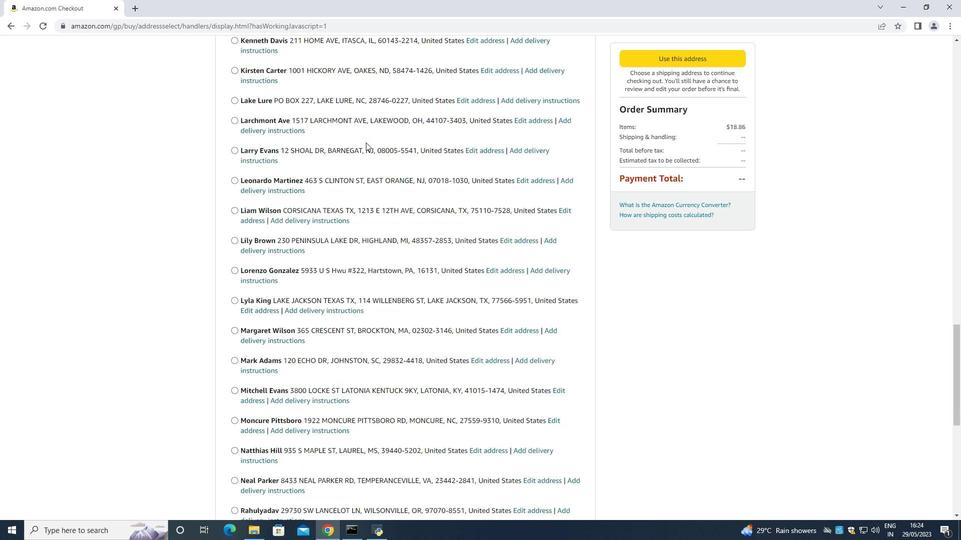 
Action: Mouse scrolled (365, 142) with delta (0, 0)
Screenshot: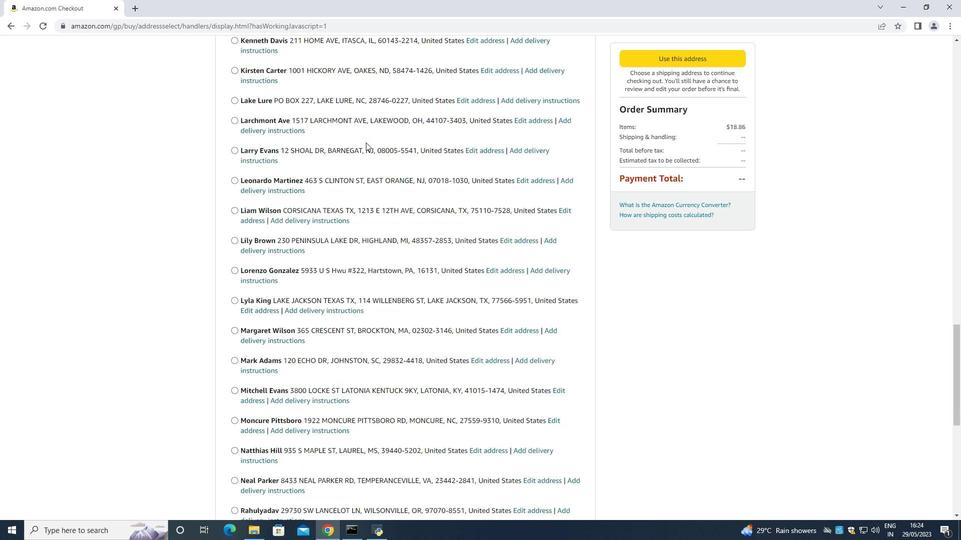
Action: Mouse scrolled (365, 142) with delta (0, 0)
Screenshot: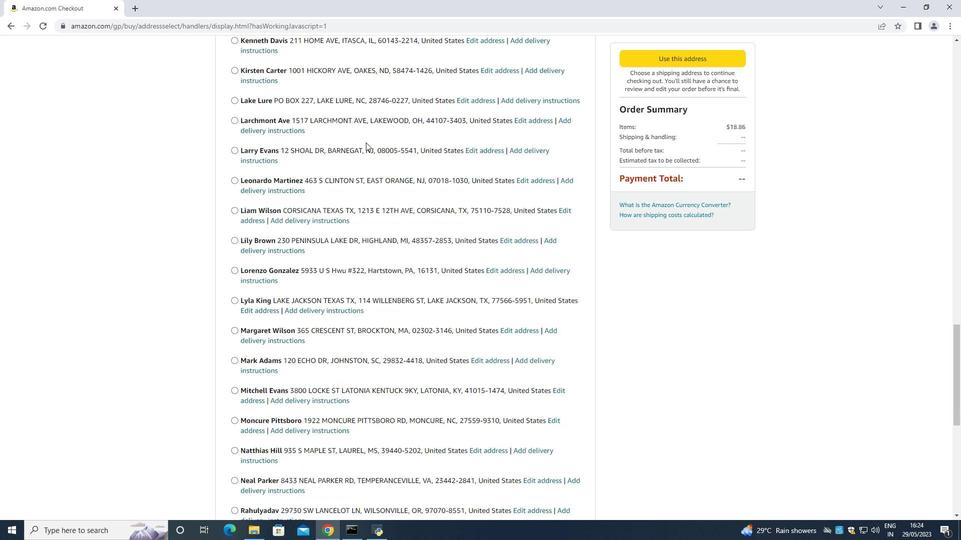 
Action: Mouse scrolled (365, 142) with delta (0, 0)
Screenshot: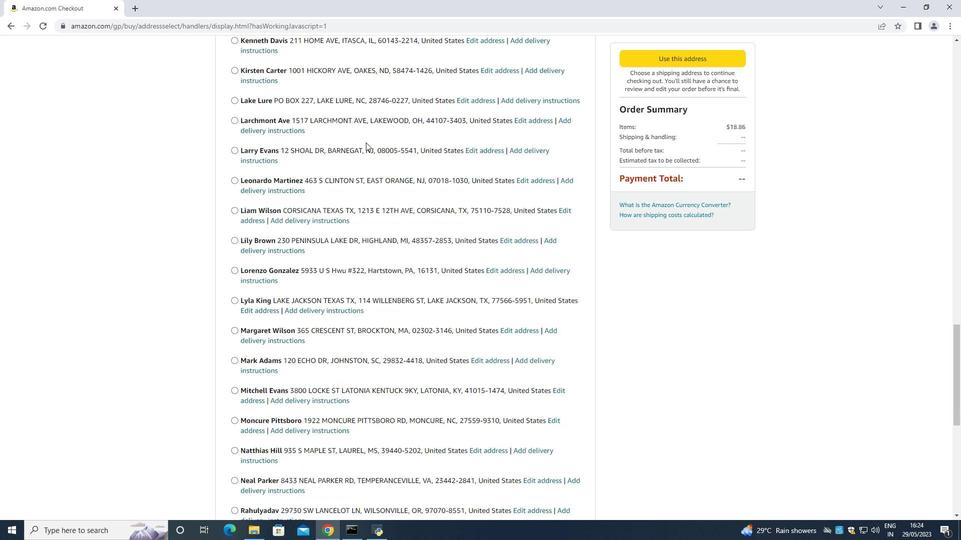 
Action: Mouse scrolled (365, 142) with delta (0, 0)
Screenshot: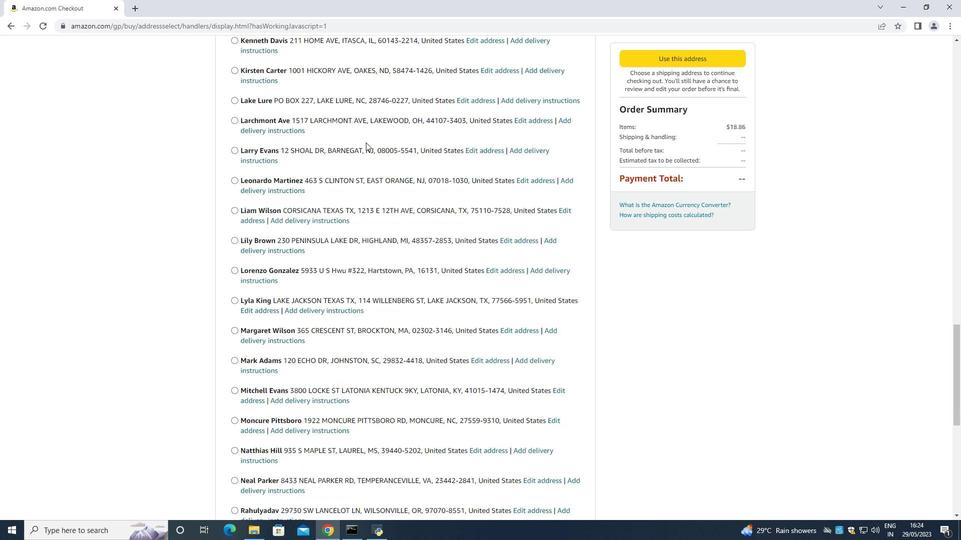 
Action: Mouse moved to (365, 143)
Screenshot: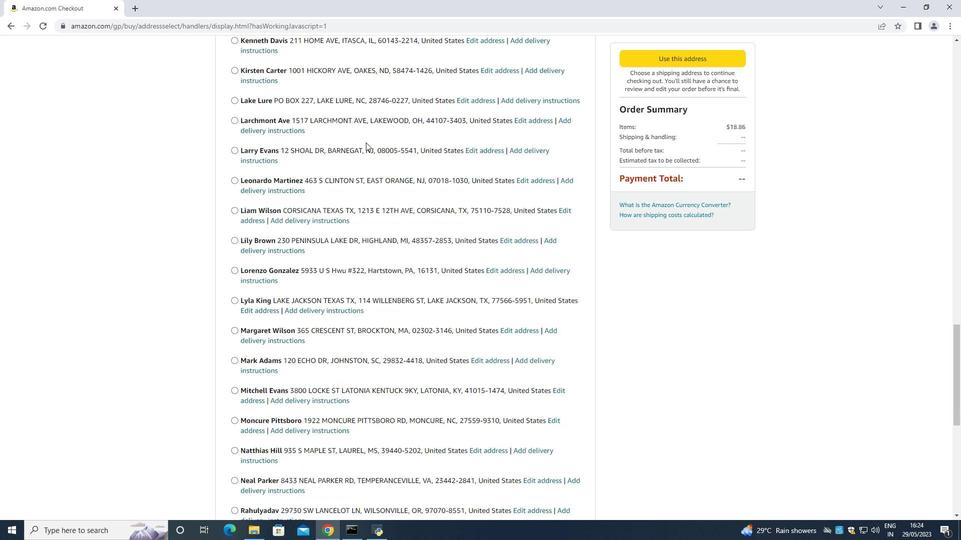 
Action: Mouse scrolled (365, 142) with delta (0, 0)
Screenshot: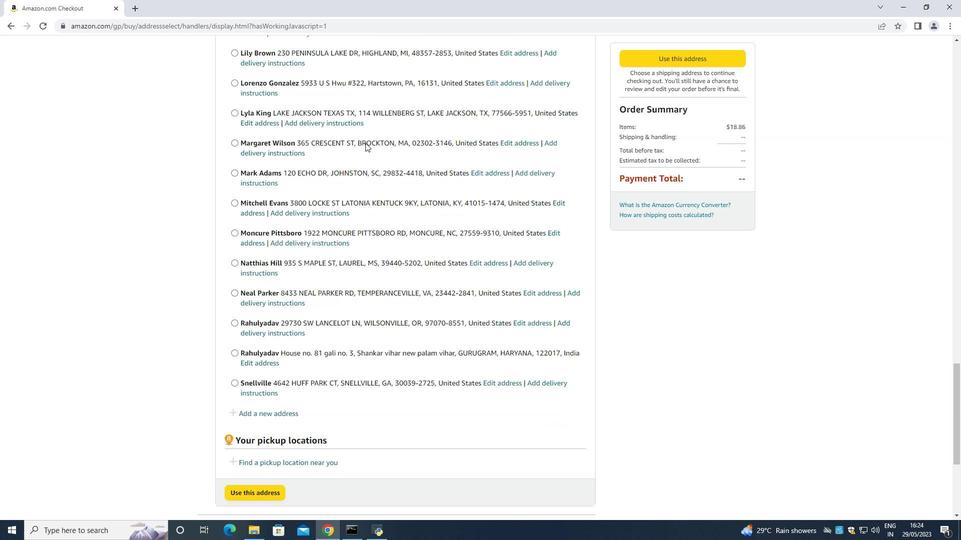 
Action: Mouse scrolled (365, 142) with delta (0, 0)
Screenshot: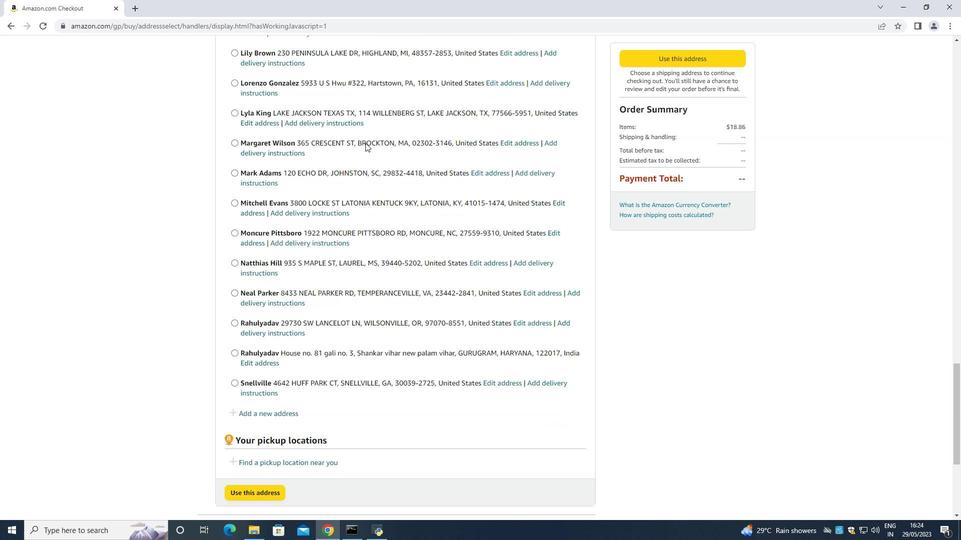 
Action: Mouse scrolled (365, 142) with delta (0, 0)
Screenshot: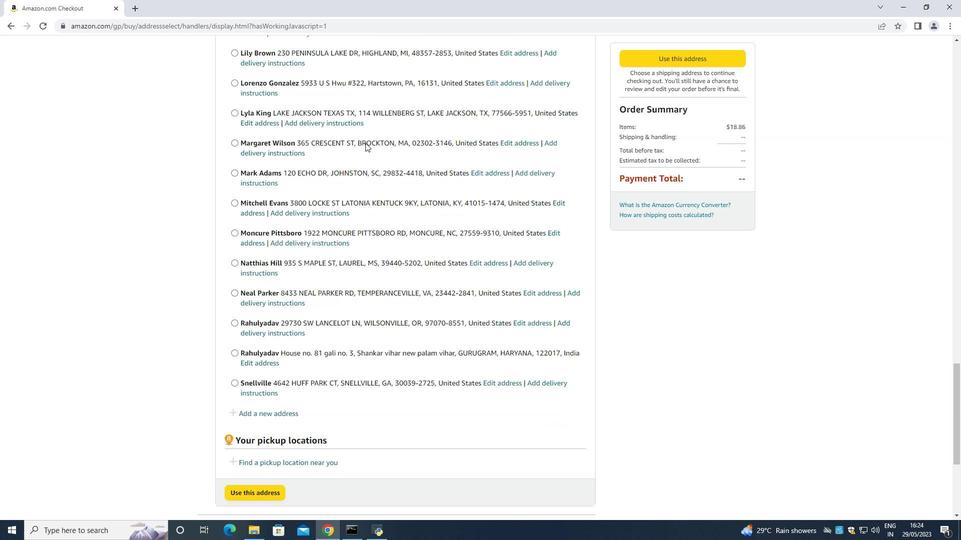 
Action: Mouse scrolled (365, 142) with delta (0, 0)
Screenshot: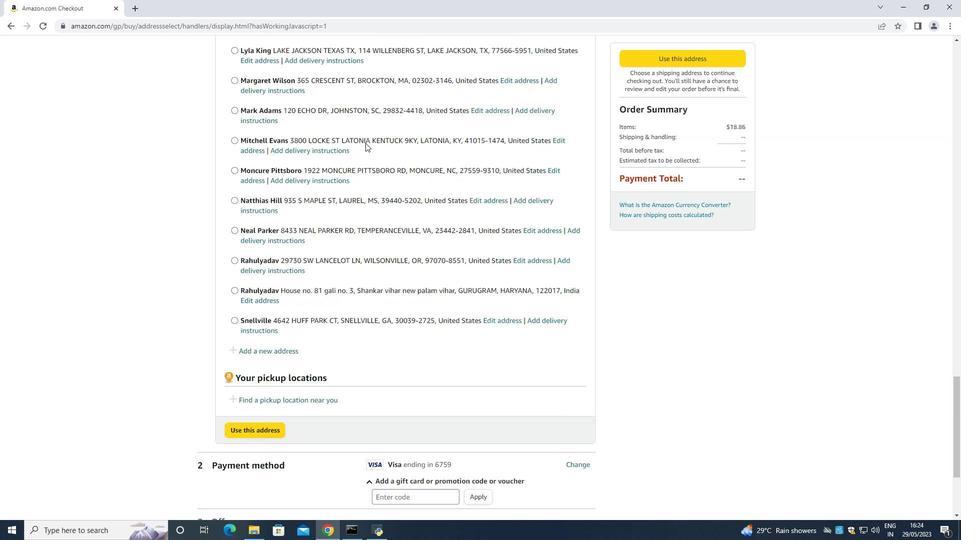 
Action: Mouse moved to (365, 143)
Screenshot: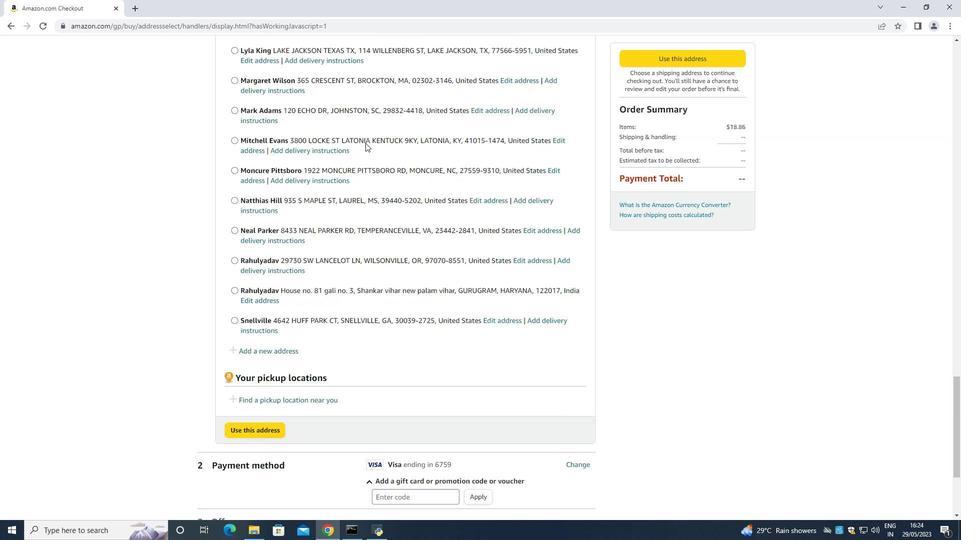 
Action: Mouse scrolled (365, 143) with delta (0, 0)
Screenshot: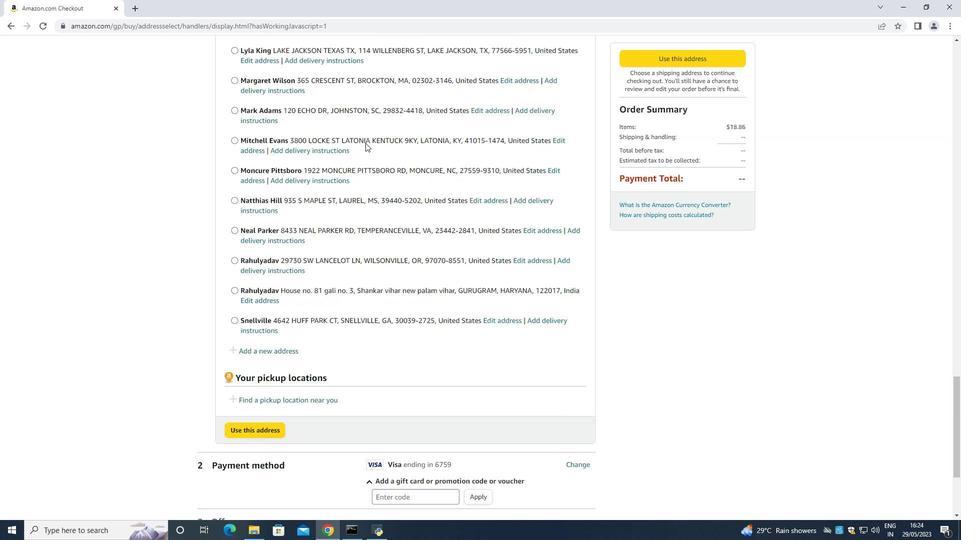 
Action: Mouse moved to (282, 188)
Screenshot: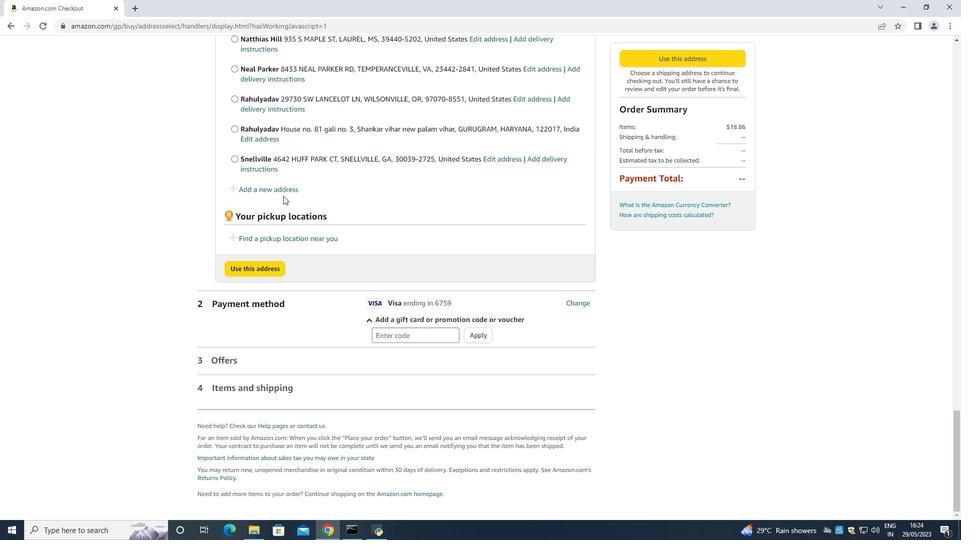 
Action: Mouse pressed left at (282, 188)
Screenshot: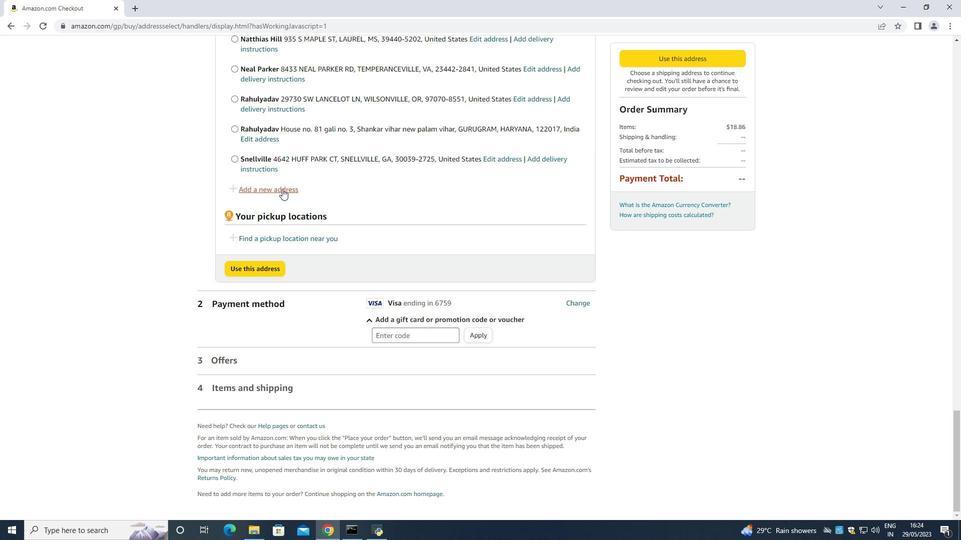 
Action: Mouse moved to (385, 245)
Screenshot: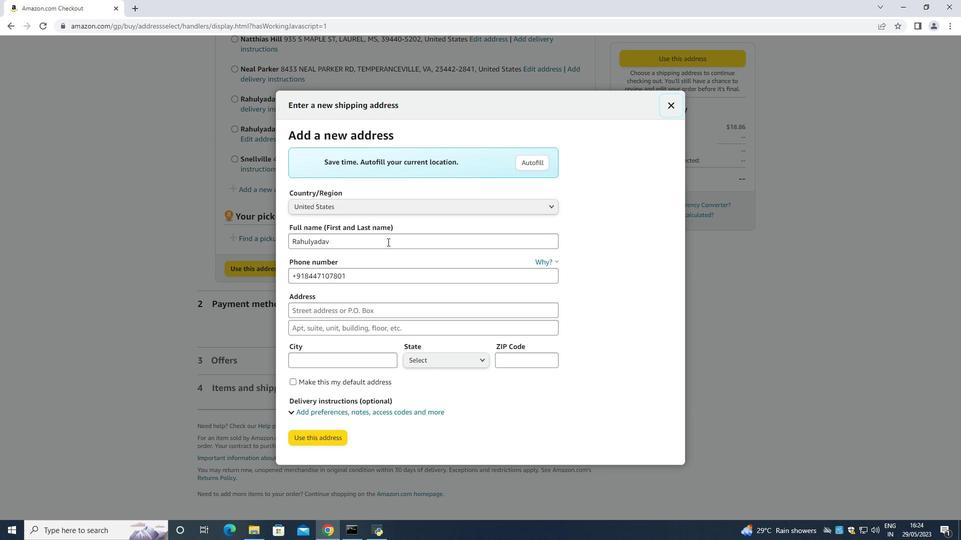 
Action: Mouse pressed left at (385, 245)
Screenshot: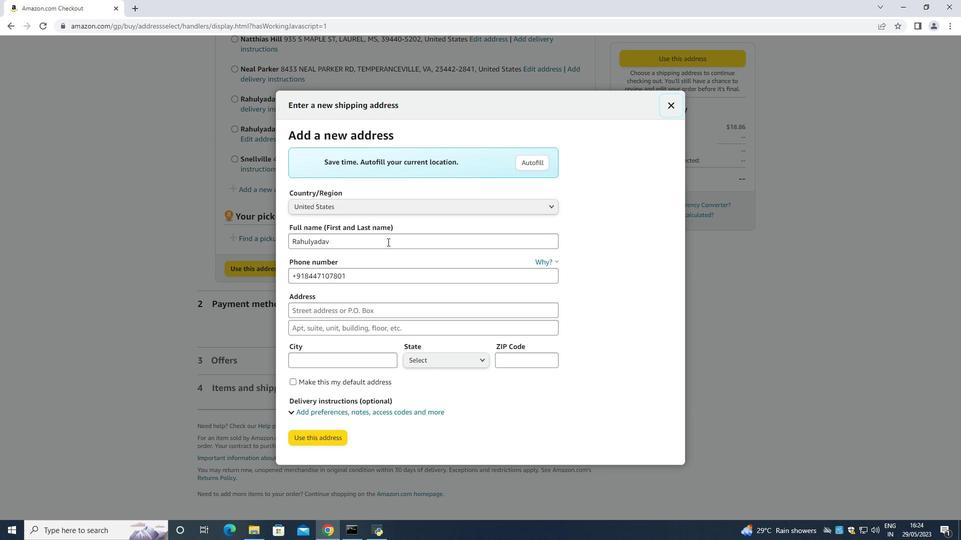 
Action: Mouse moved to (385, 245)
Screenshot: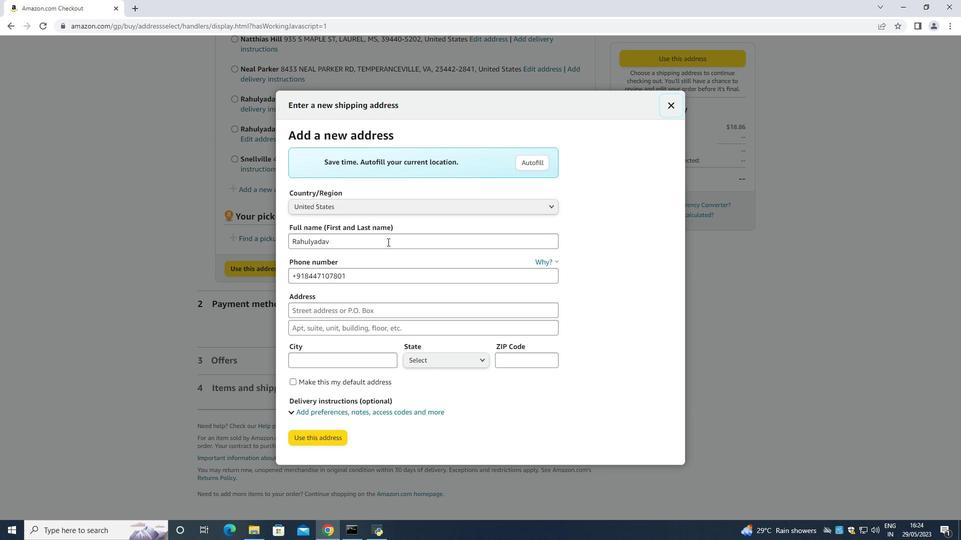 
Action: Key pressed <Key.backspace><Key.backspace><Key.backspace><Key.backspace><Key.backspace><Key.backspace><Key.backspace><Key.backspace><Key.backspace><Key.backspace><Key.backspace><Key.backspace><Key.backspace><Key.backspace><Key.backspace><Key.backspace><Key.backspace><Key.backspace><Key.backspace><Key.backspace><Key.backspace><Key.backspace><Key.backspace><Key.backspace><Key.backspace><Key.backspace><Key.backspace><Key.backspace><Key.backspace><Key.backspace><Key.backspace><Key.backspace><Key.backspace><Key.shift>Kara<Key.space><Key.shift>Hall<Key.space><Key.tab><Key.tab><Key.backspace>63<Key.backspace><Key.backspace>4403901431
Screenshot: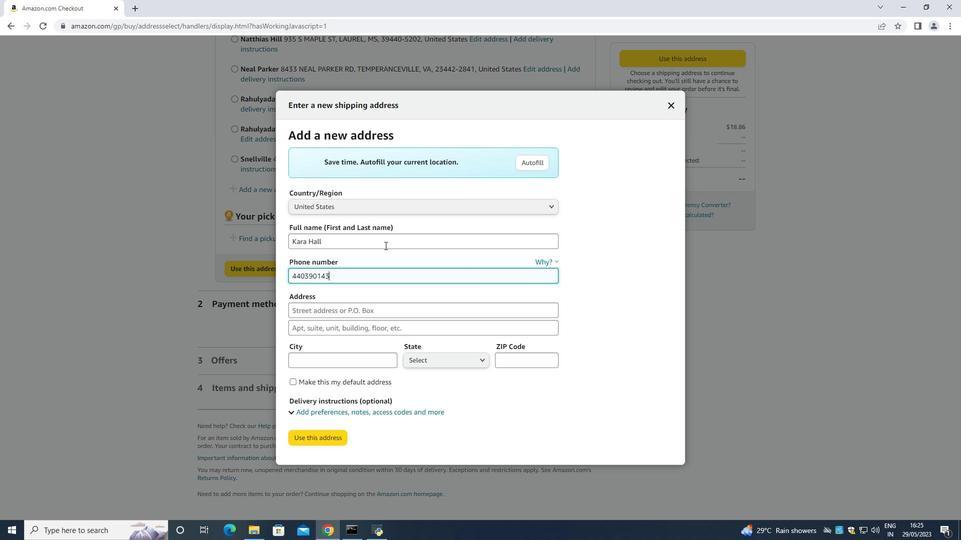 
Action: Mouse moved to (348, 317)
Screenshot: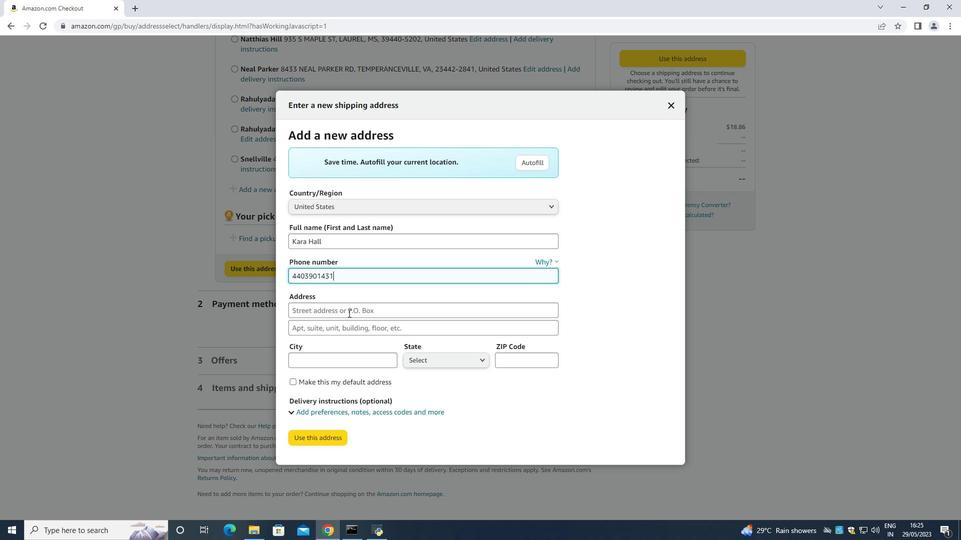 
Action: Mouse pressed left at (348, 317)
Screenshot: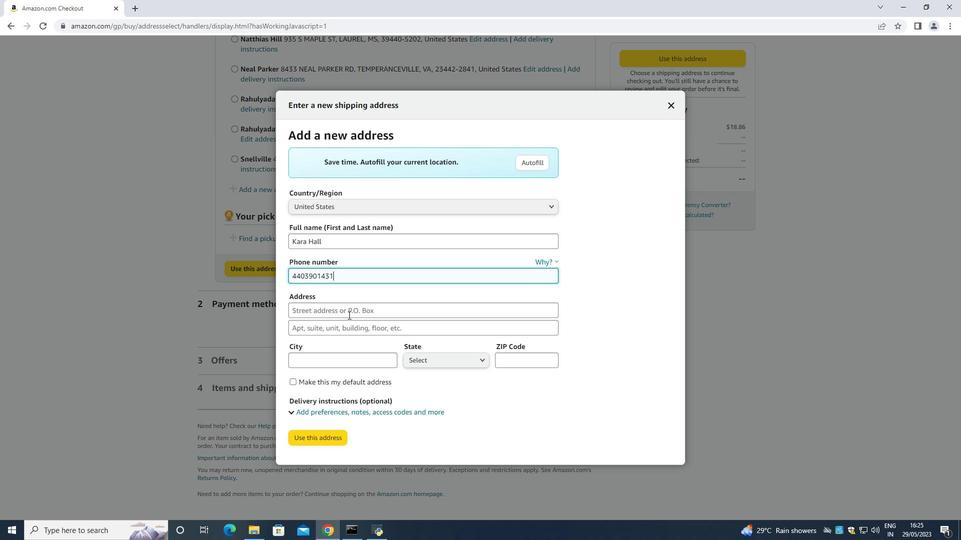 
Action: Mouse moved to (617, 174)
Screenshot: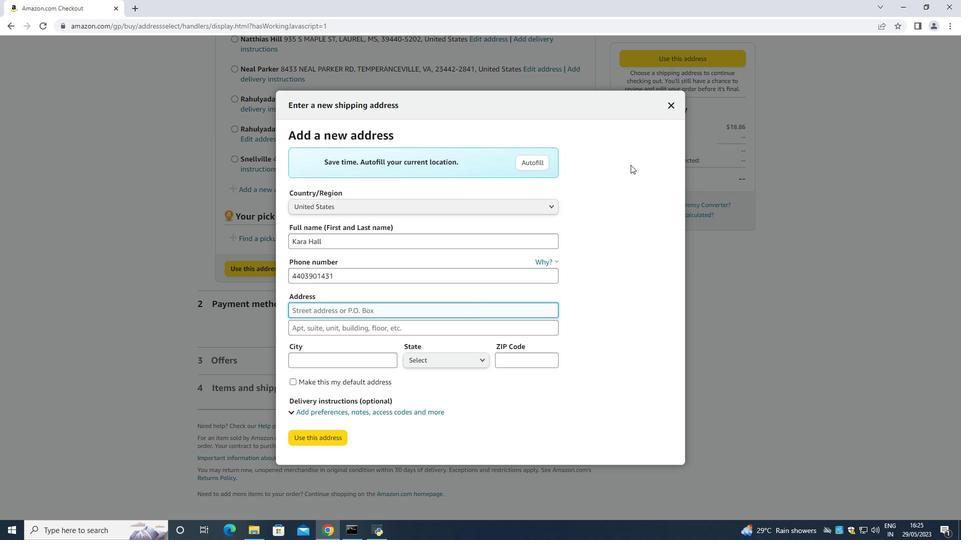 
Action: Key pressed 1474
Screenshot: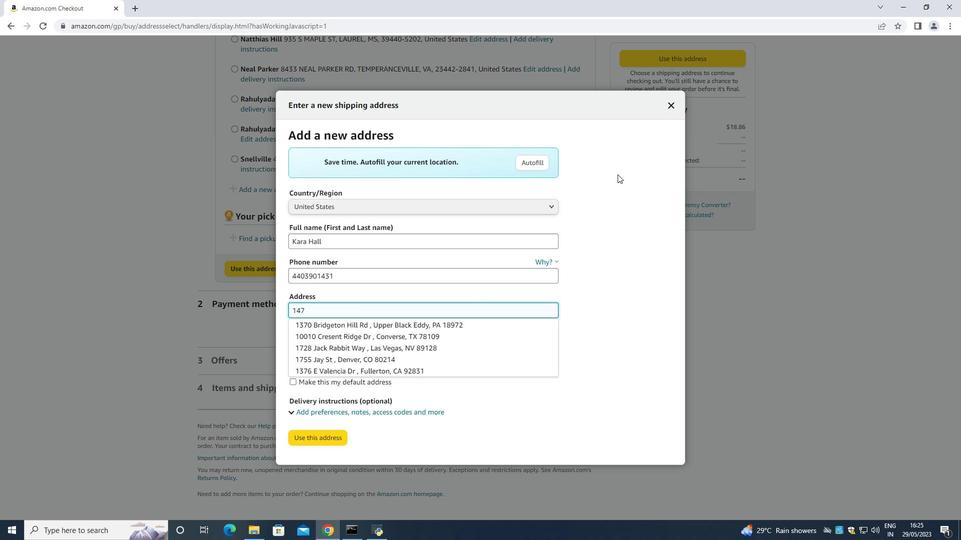 
Action: Mouse moved to (508, 253)
Screenshot: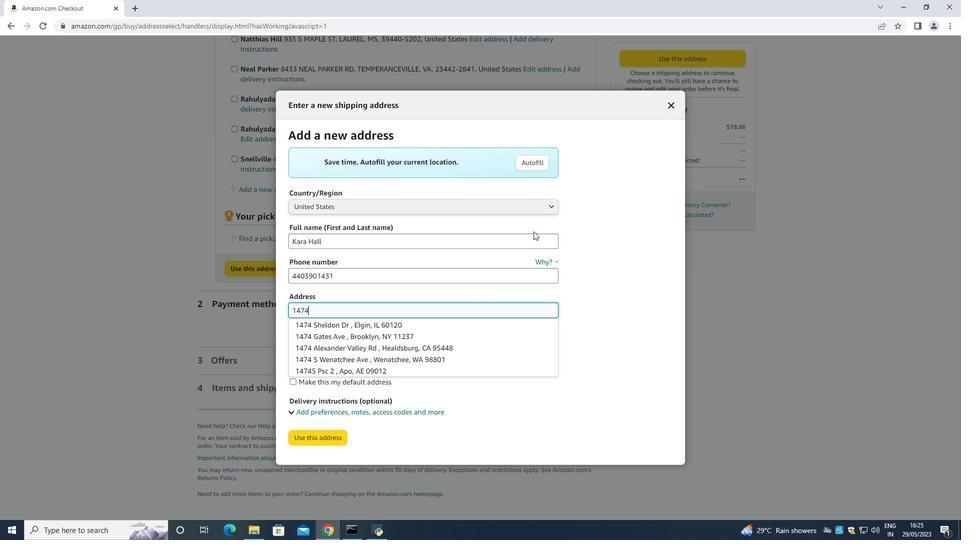 
Action: Key pressed <Key.space><Key.shift>Vineyard<Key.space><Key.shift>Drive<Key.space>
Screenshot: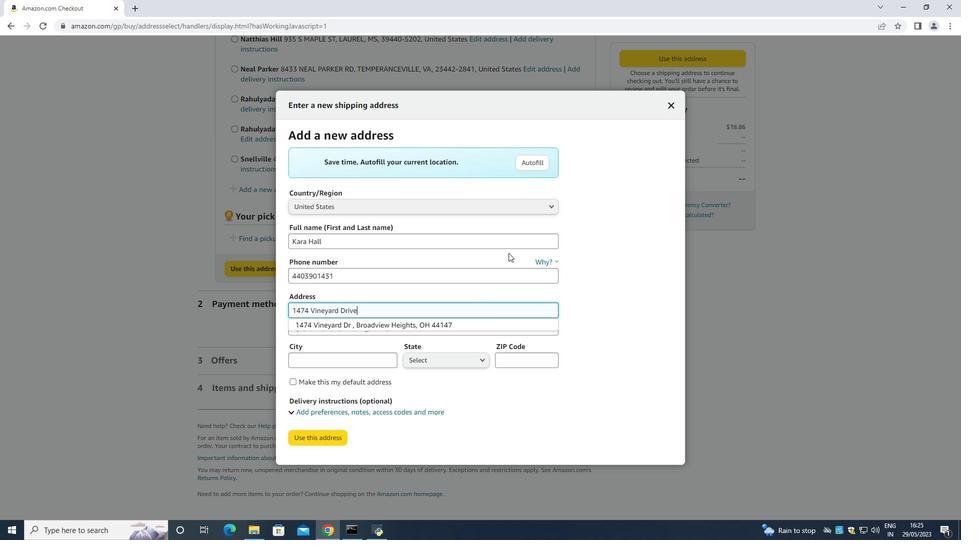 
Action: Mouse moved to (355, 360)
Screenshot: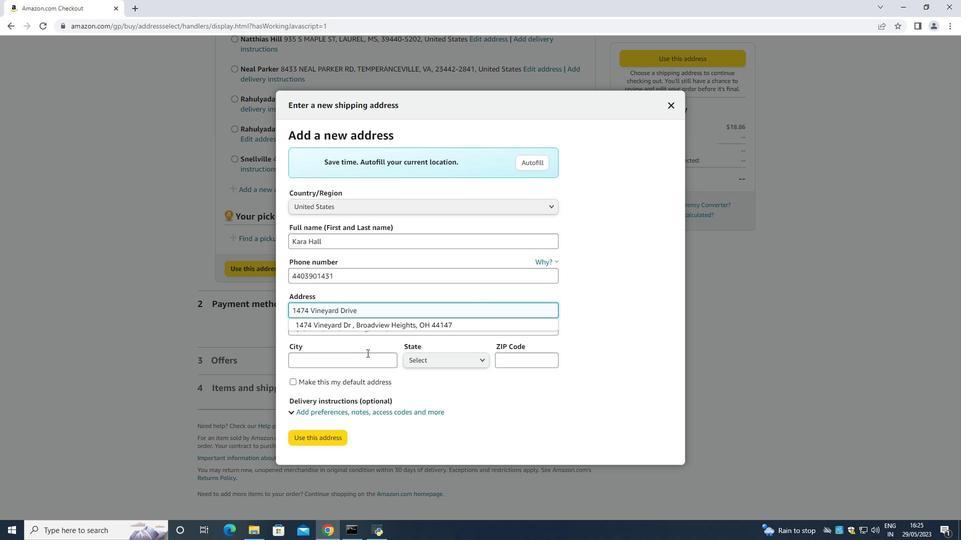 
Action: Mouse pressed left at (355, 360)
Screenshot: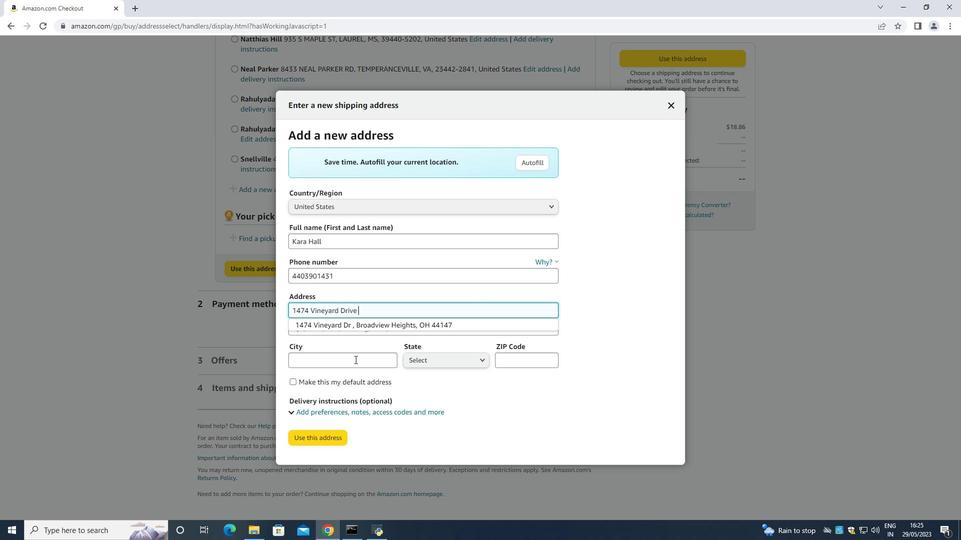 
Action: Mouse moved to (373, 314)
Screenshot: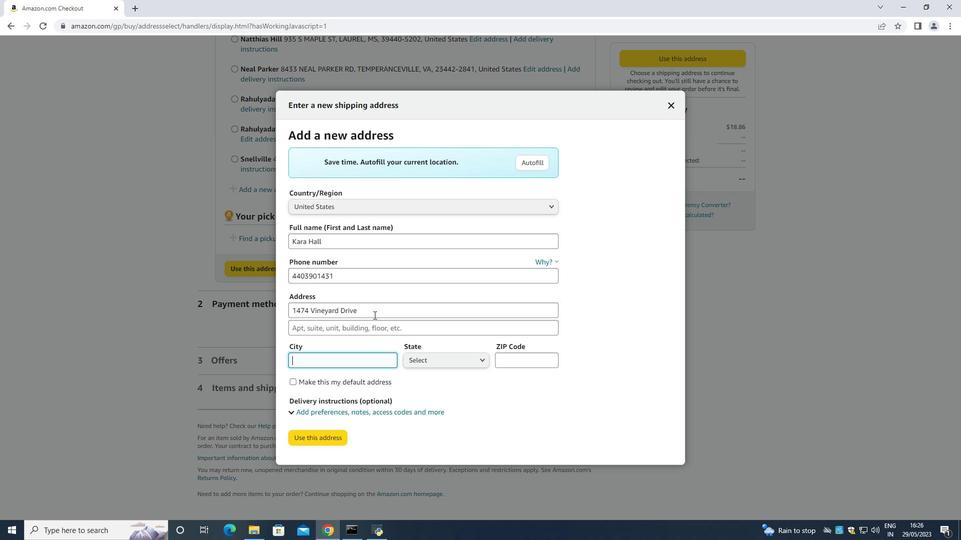 
Action: Key pressed i<Key.backspace><Key.shift>Infependence<Key.space>
Screenshot: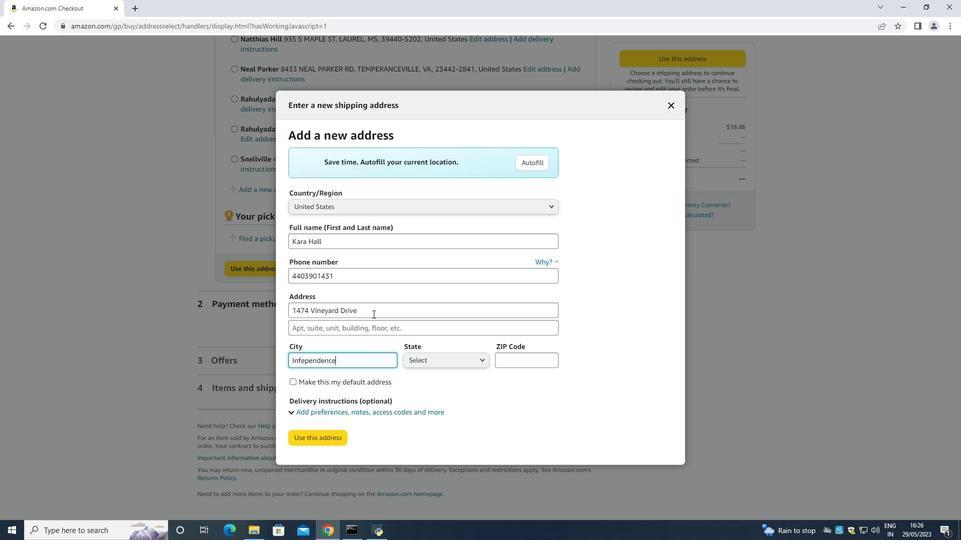 
Action: Mouse moved to (433, 356)
Screenshot: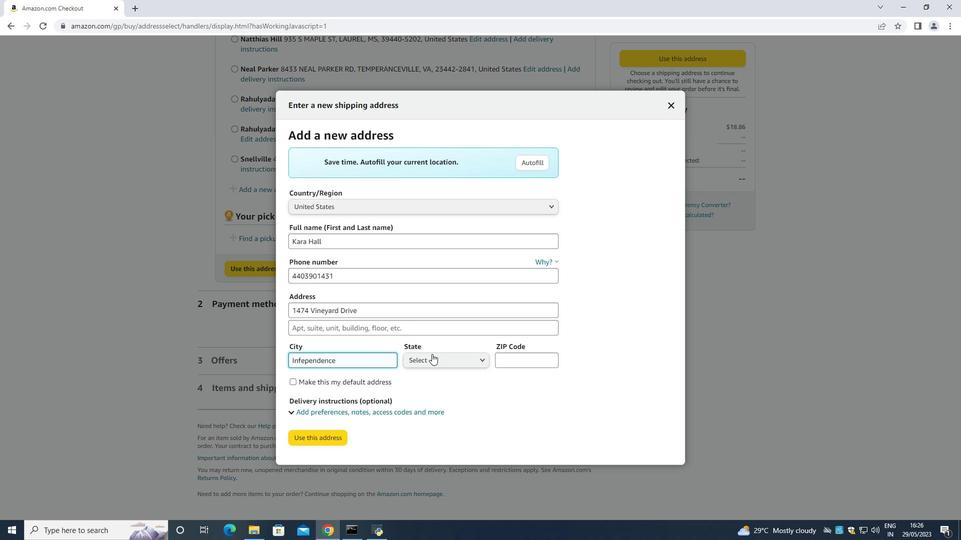 
Action: Mouse pressed left at (433, 356)
Screenshot: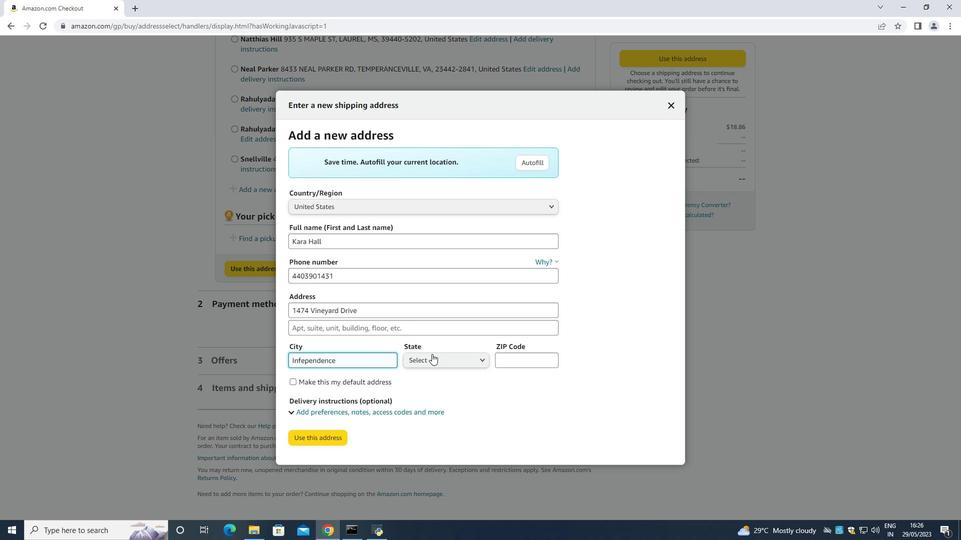 
Action: Mouse moved to (431, 356)
Screenshot: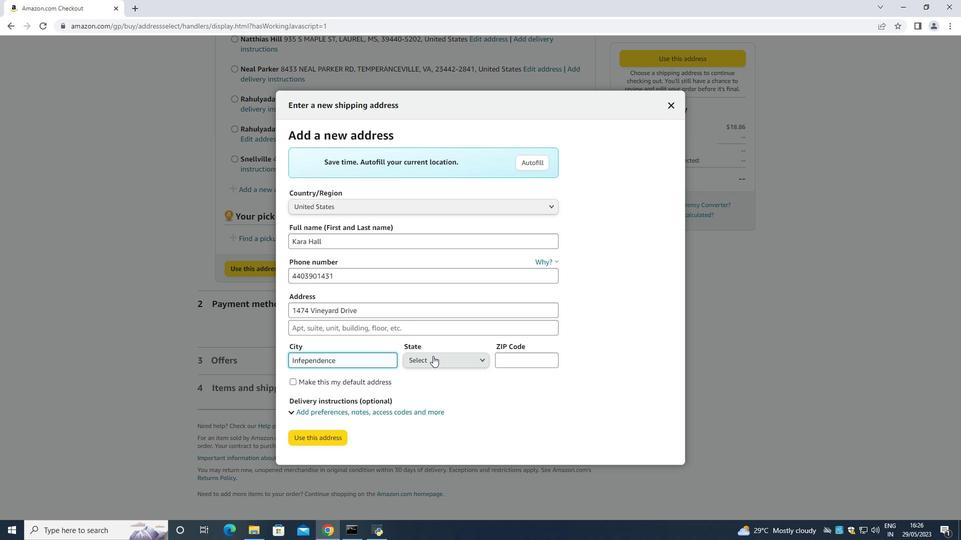 
Action: Key pressed o
Screenshot: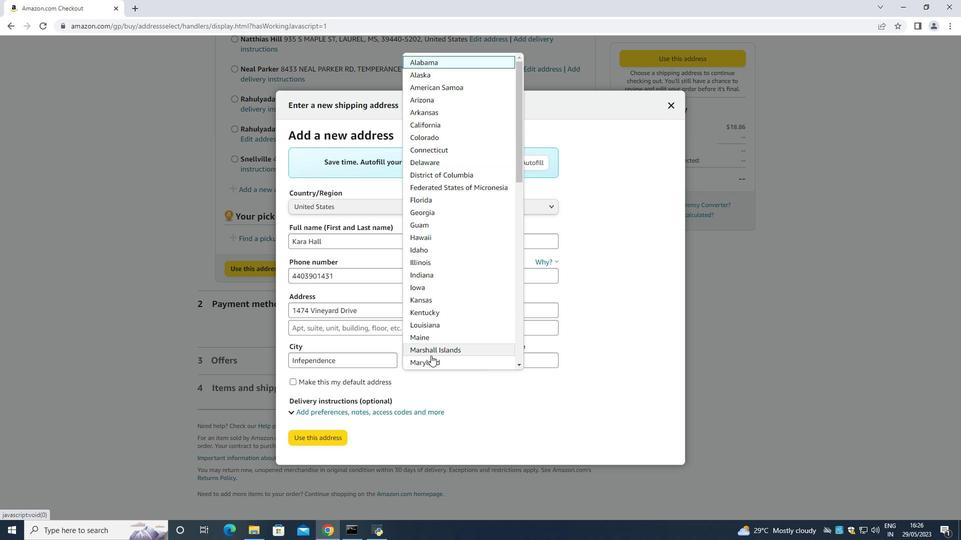 
Action: Mouse moved to (440, 212)
Screenshot: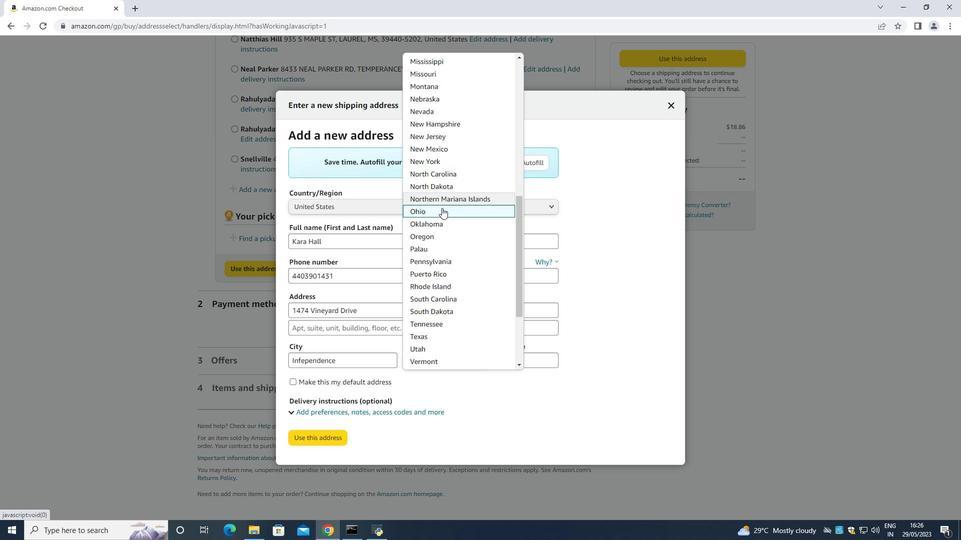 
Action: Mouse pressed left at (440, 212)
Screenshot: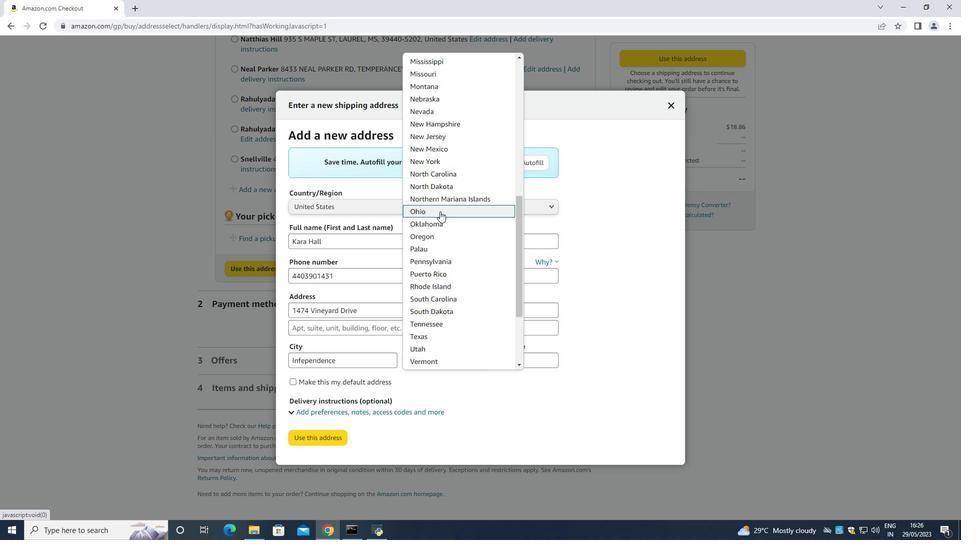 
Action: Mouse moved to (516, 366)
Screenshot: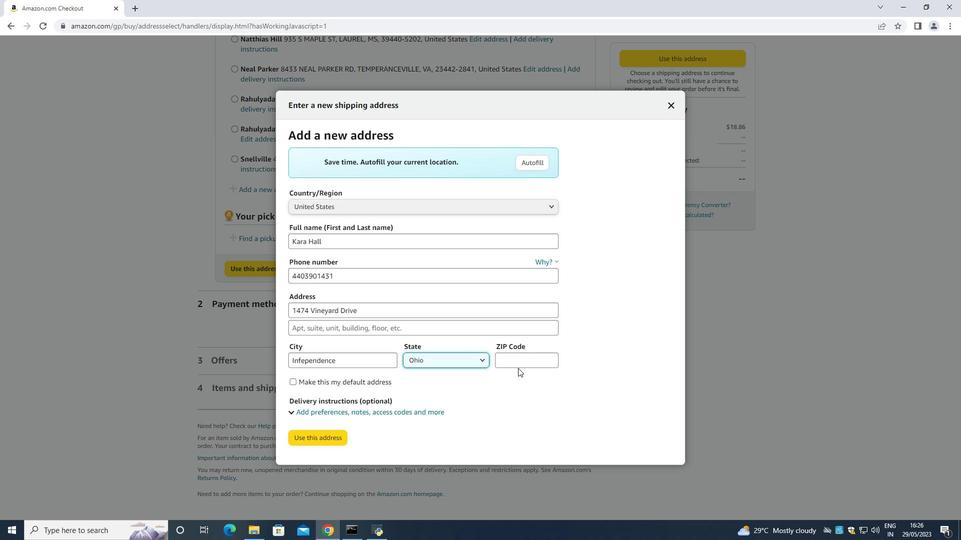 
Action: Mouse pressed left at (516, 366)
Screenshot: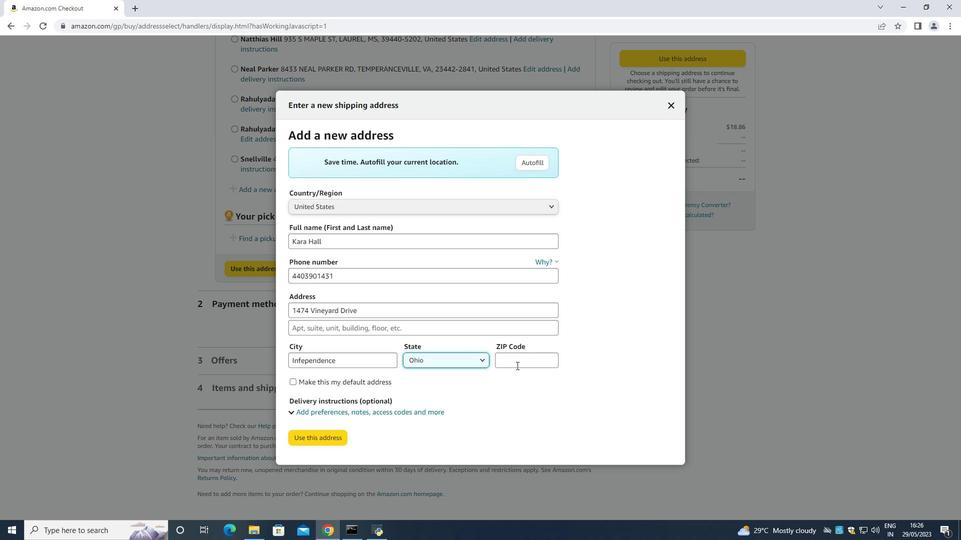 
Action: Key pressed 44131
Screenshot: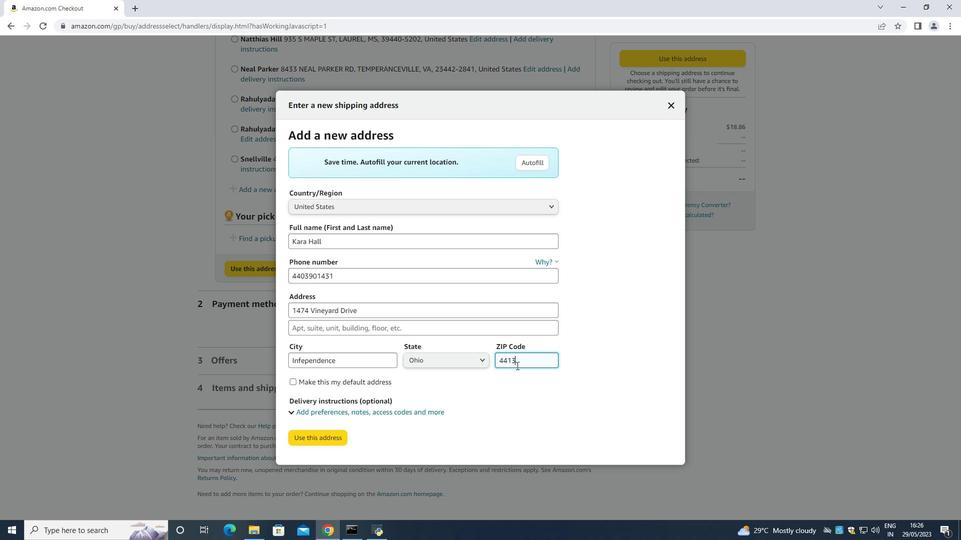
Action: Mouse moved to (319, 433)
Screenshot: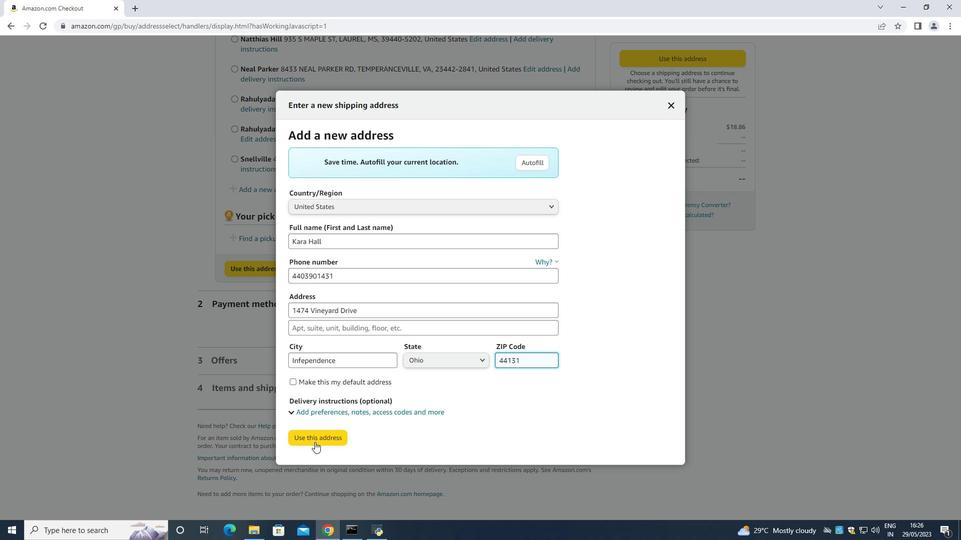 
Action: Mouse pressed left at (319, 433)
Screenshot: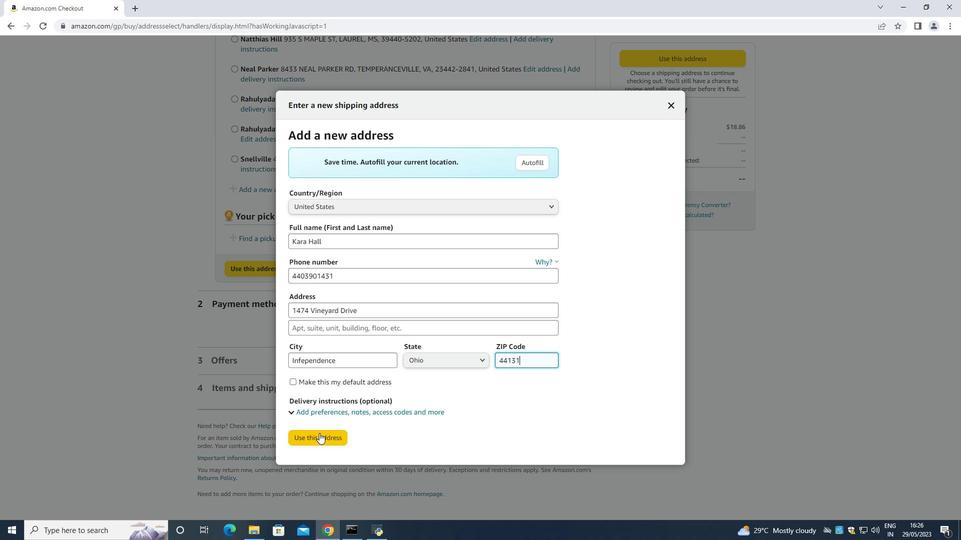 
Action: Mouse moved to (676, 102)
Screenshot: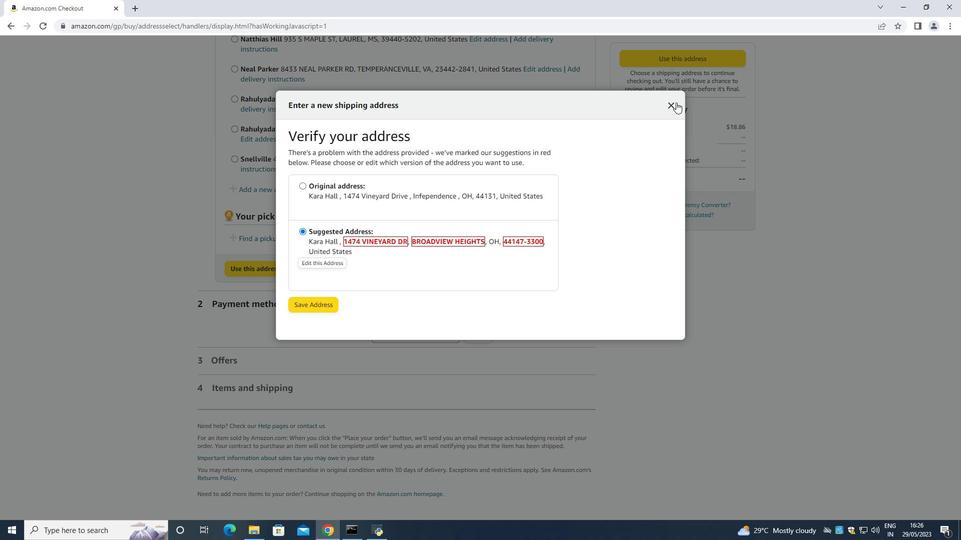 
Action: Mouse pressed left at (676, 102)
Screenshot: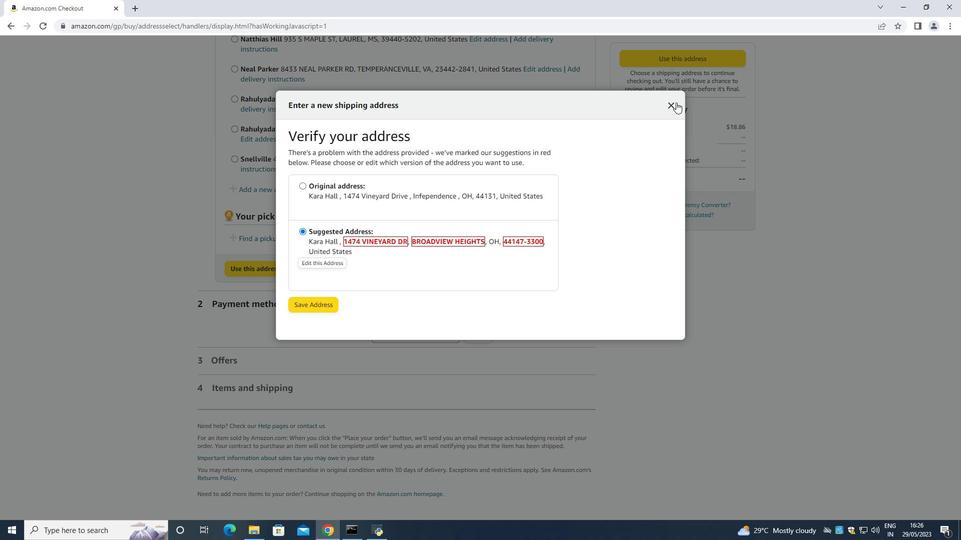 
Action: Mouse moved to (297, 246)
Screenshot: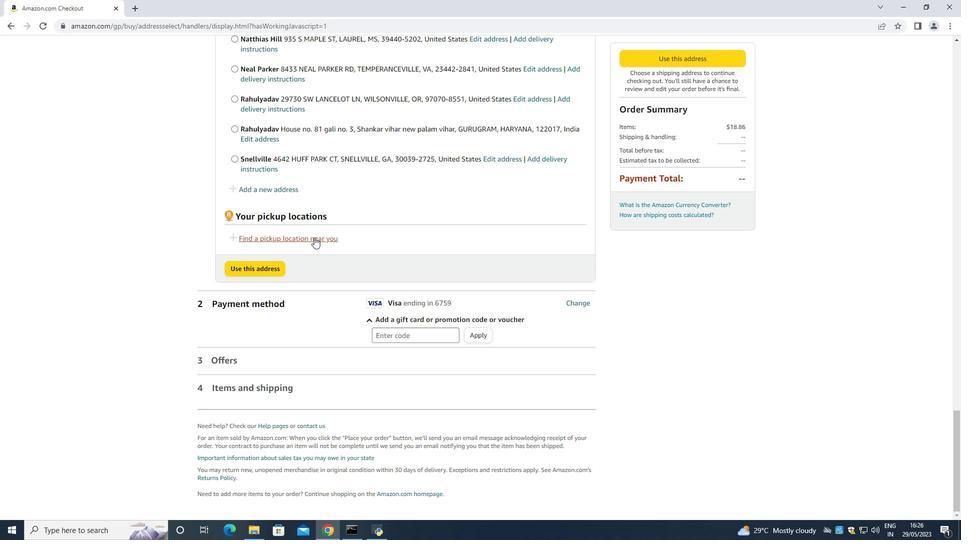 
Action: Mouse pressed left at (297, 246)
Screenshot: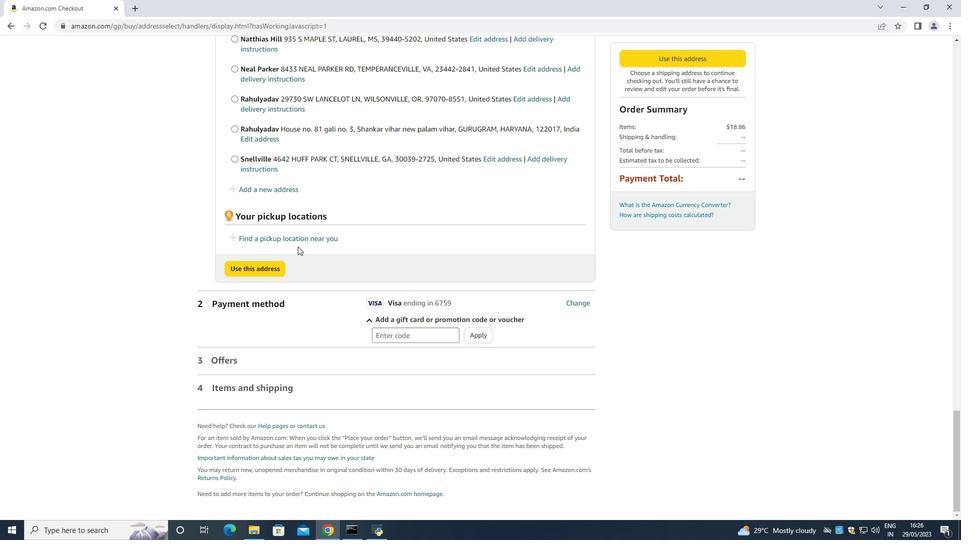 
Action: Mouse moved to (294, 240)
Screenshot: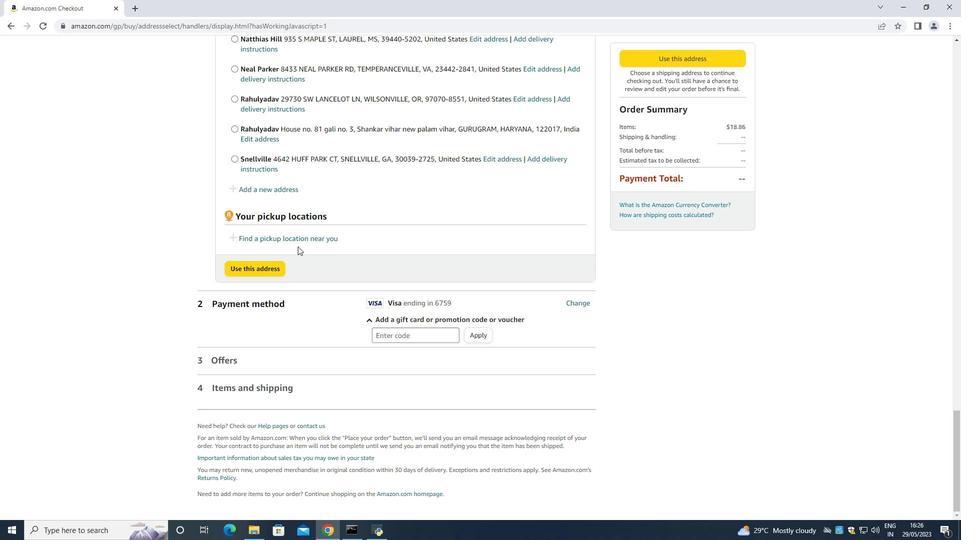 
Action: Mouse pressed left at (294, 240)
Screenshot: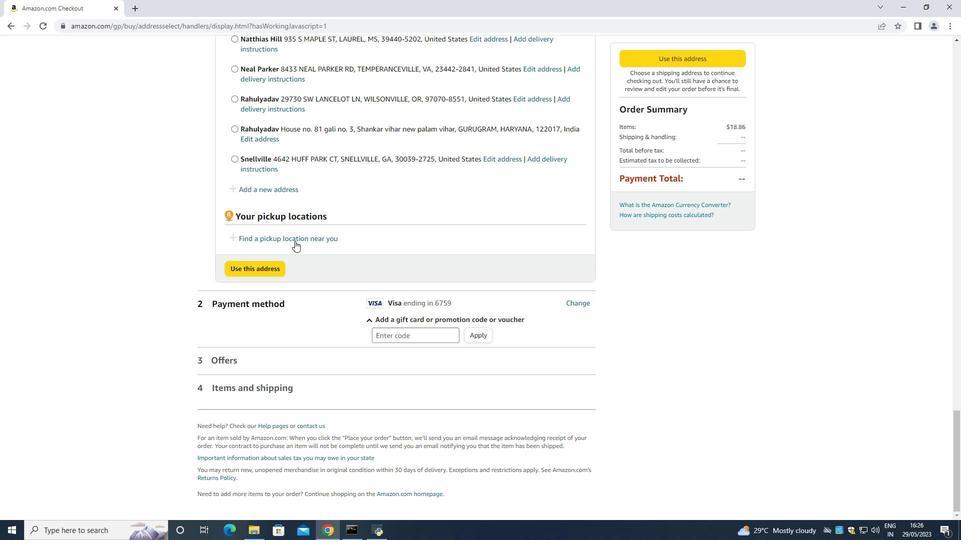 
Action: Mouse moved to (228, 223)
Screenshot: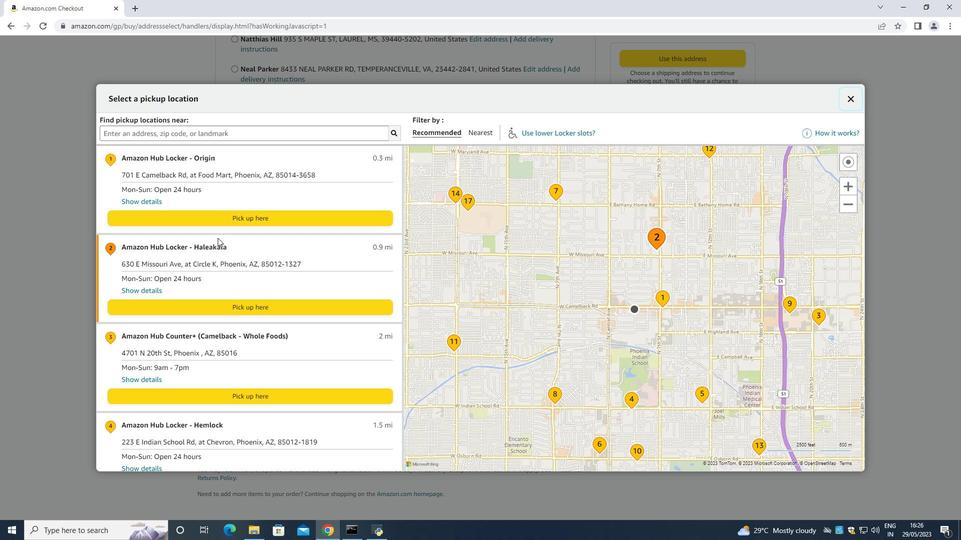 
Action: Mouse scrolled (228, 224) with delta (0, 0)
Screenshot: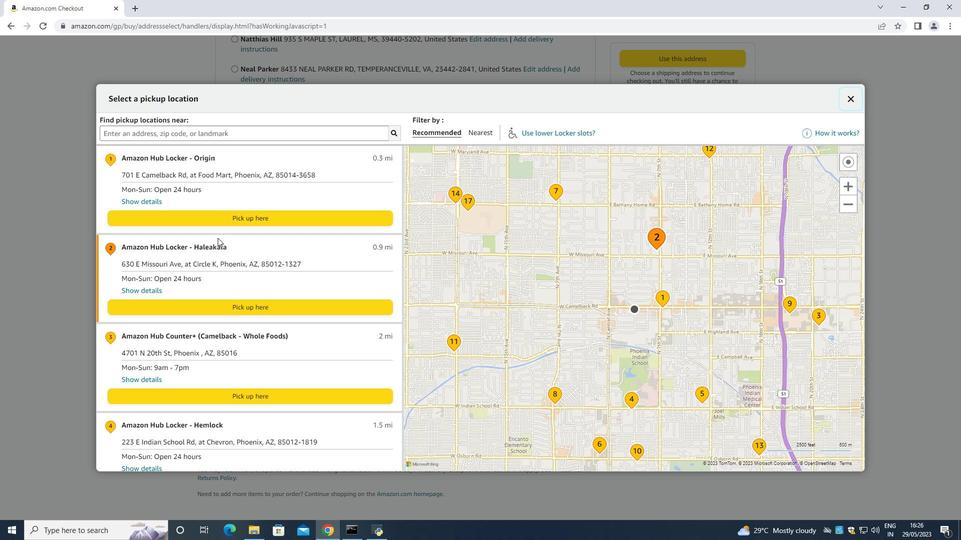 
Action: Mouse scrolled (228, 223) with delta (0, 0)
Screenshot: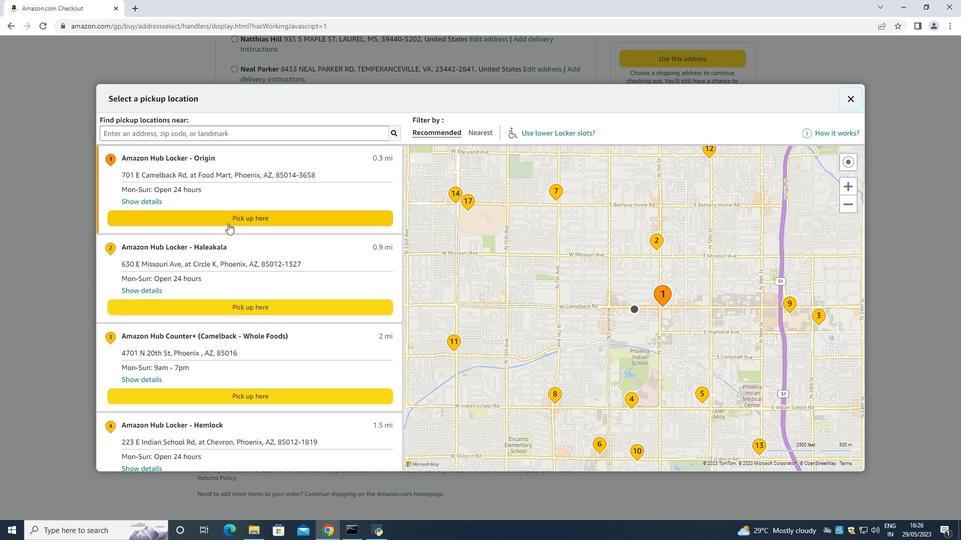 
Action: Mouse scrolled (228, 223) with delta (0, 0)
Screenshot: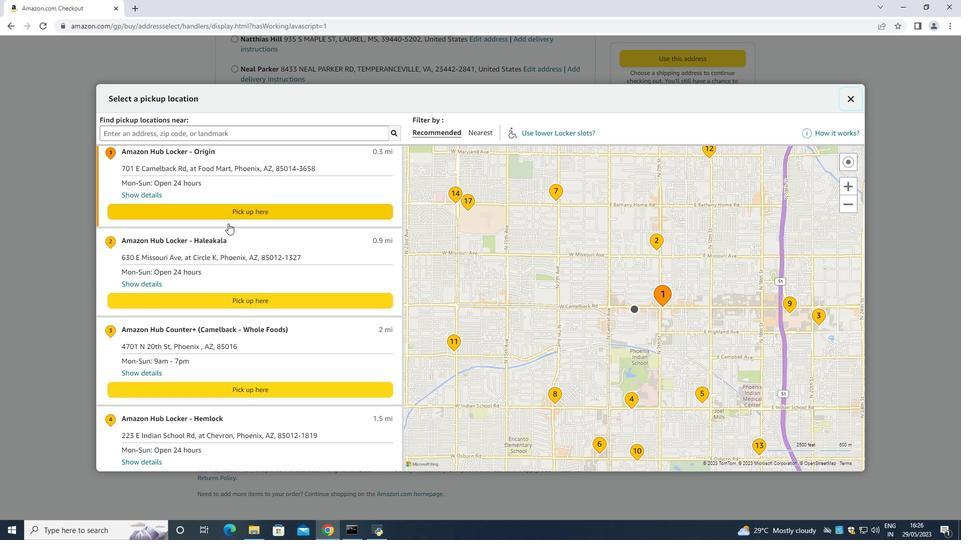 
Action: Mouse scrolled (228, 223) with delta (0, 0)
Screenshot: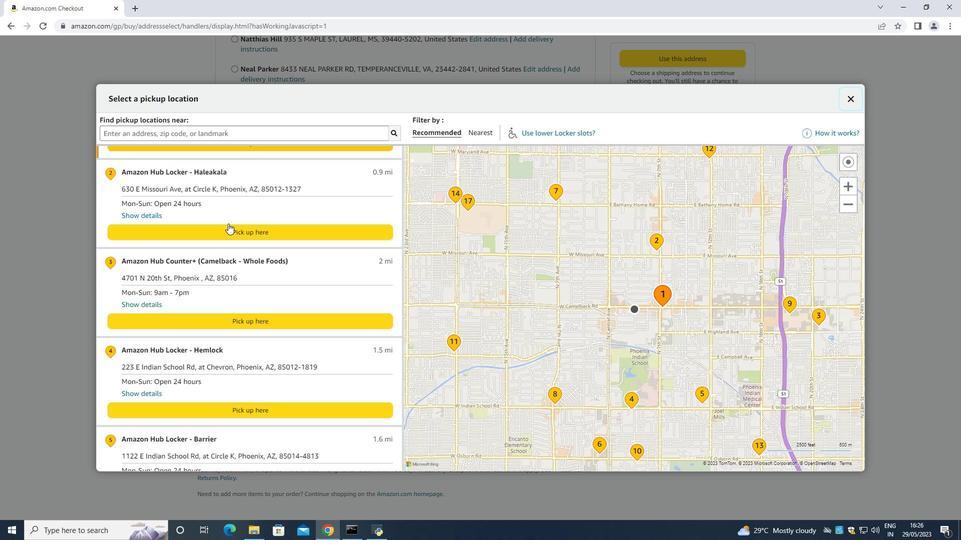 
Action: Mouse scrolled (228, 223) with delta (0, 0)
Screenshot: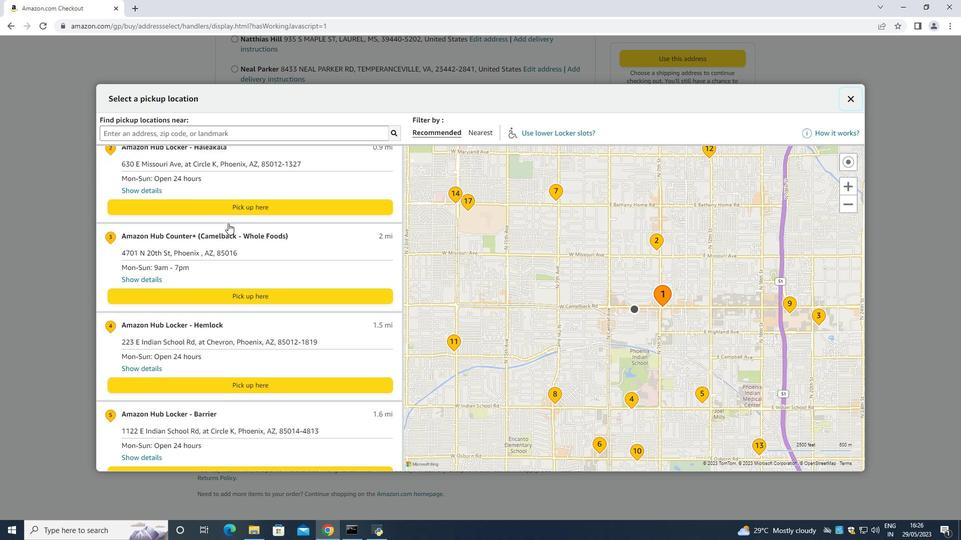 
Action: Mouse scrolled (228, 223) with delta (0, 0)
Screenshot: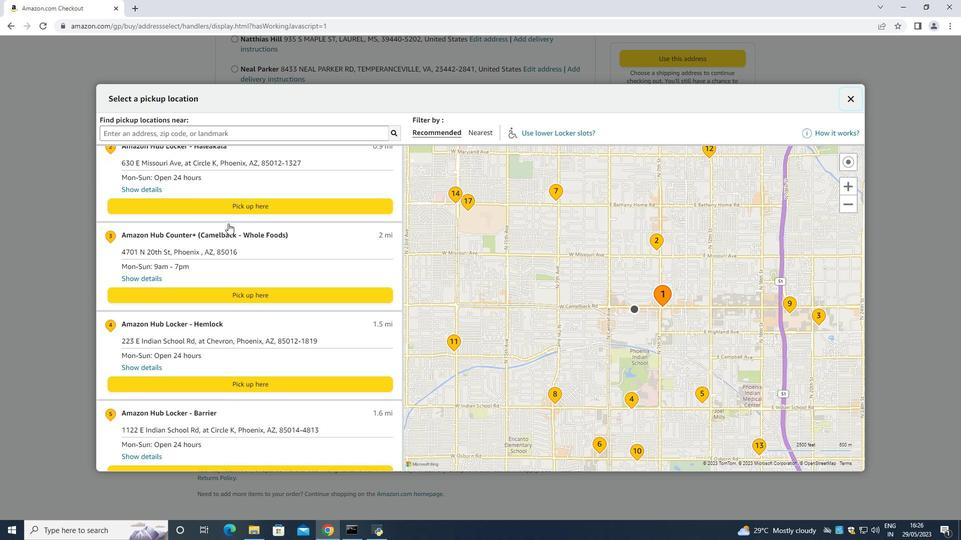 
Action: Mouse scrolled (228, 224) with delta (0, 0)
Screenshot: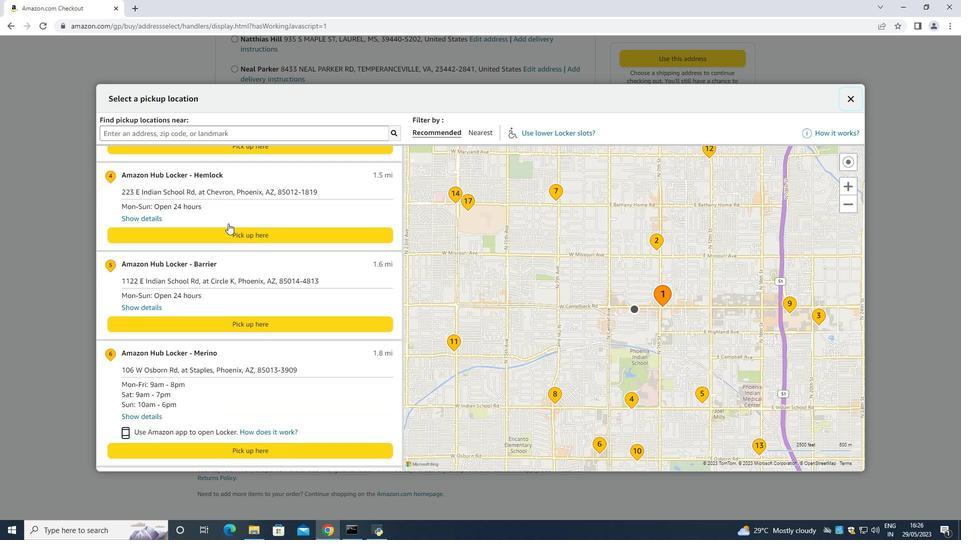 
Action: Mouse scrolled (228, 224) with delta (0, 0)
Screenshot: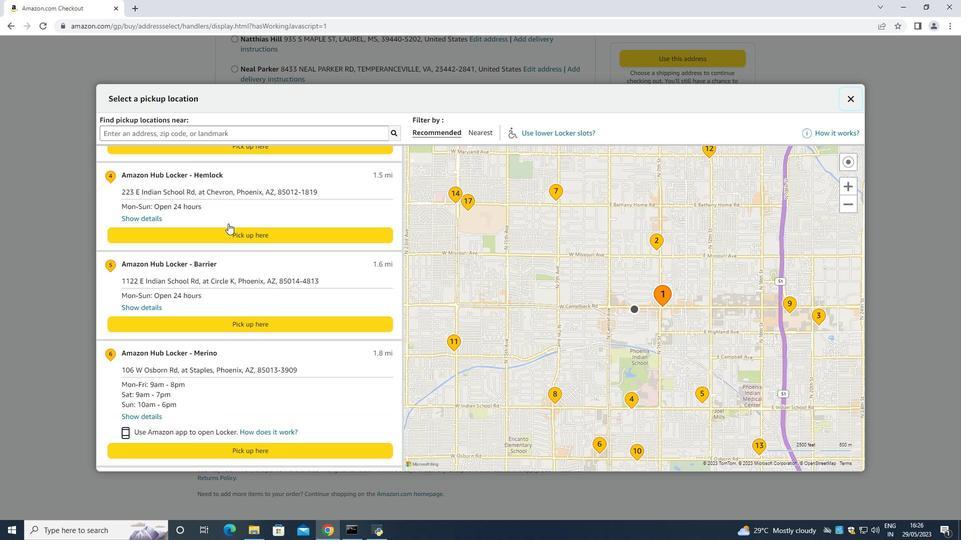 
Action: Mouse scrolled (228, 224) with delta (0, 0)
Screenshot: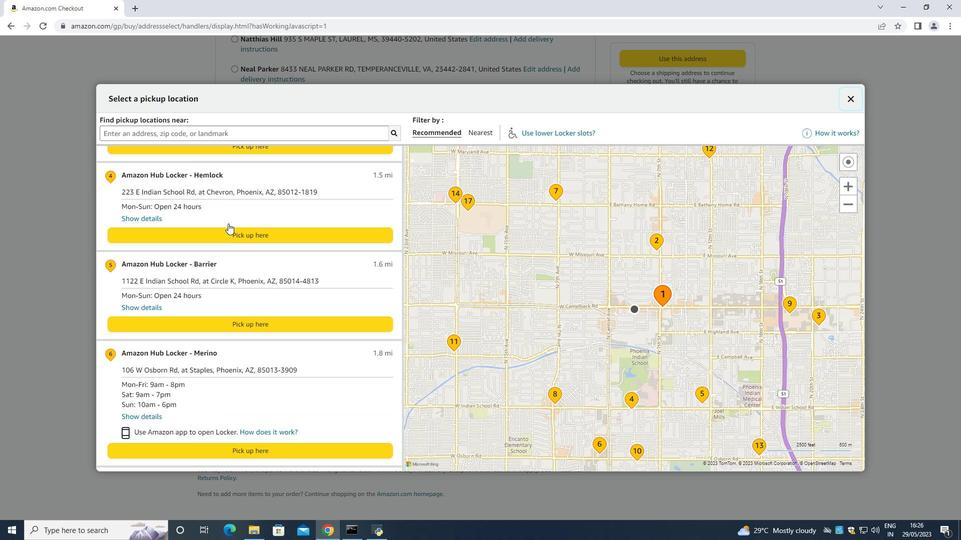 
Action: Mouse scrolled (228, 224) with delta (0, 0)
Screenshot: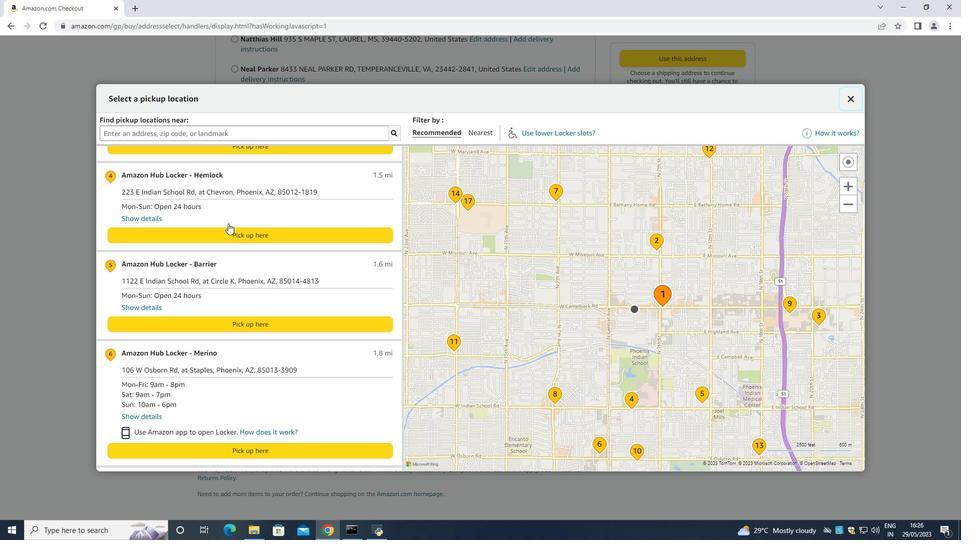 
Action: Mouse scrolled (228, 224) with delta (0, 0)
Screenshot: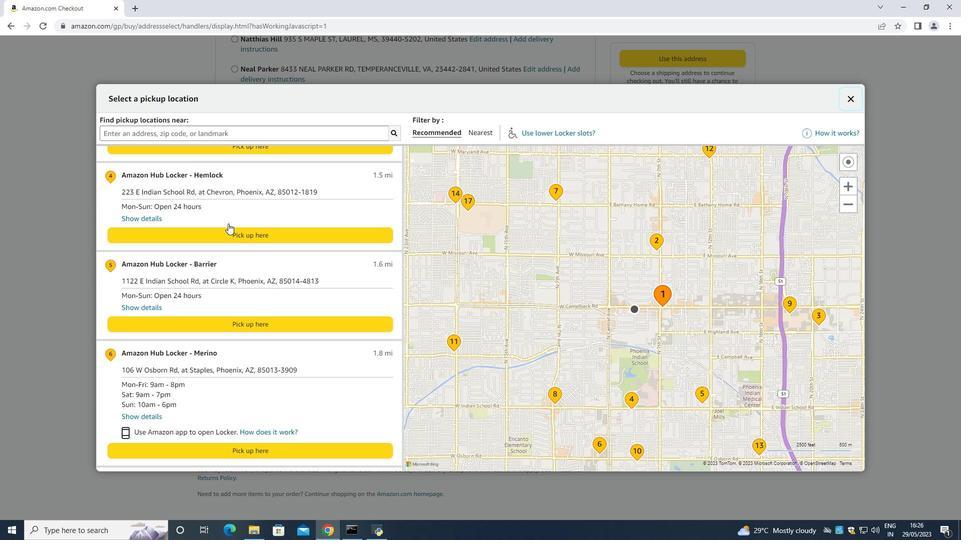 
Action: Mouse scrolled (228, 224) with delta (0, 0)
Screenshot: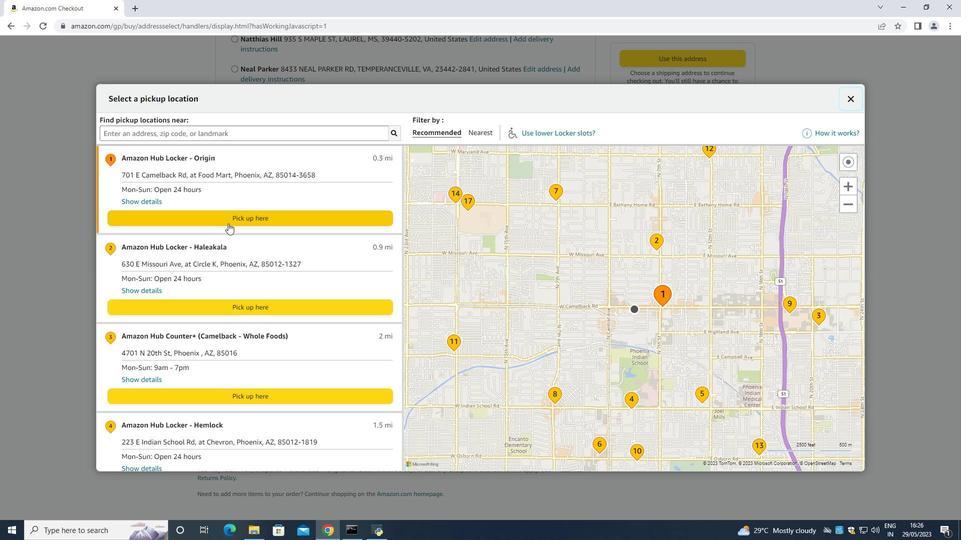 
Action: Mouse scrolled (228, 224) with delta (0, 0)
Screenshot: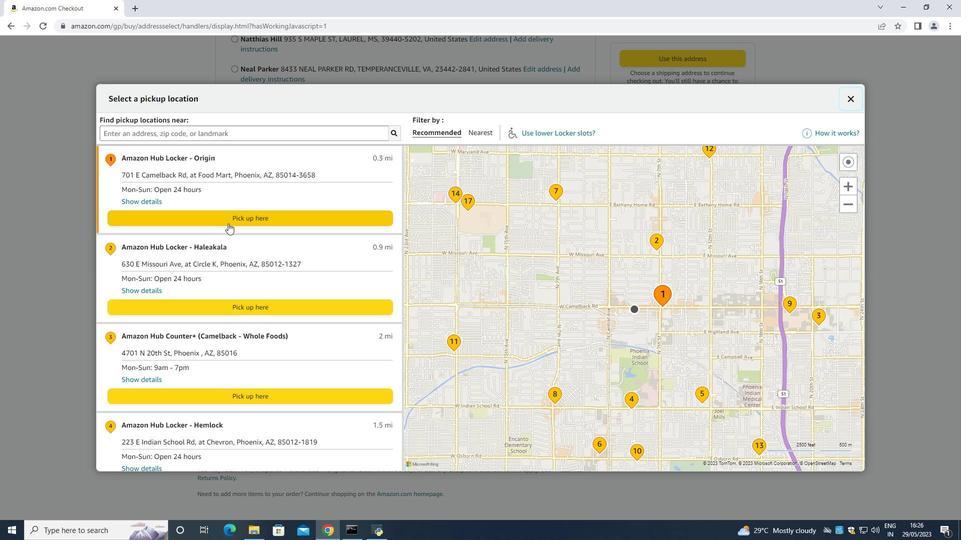
Action: Mouse moved to (850, 99)
Screenshot: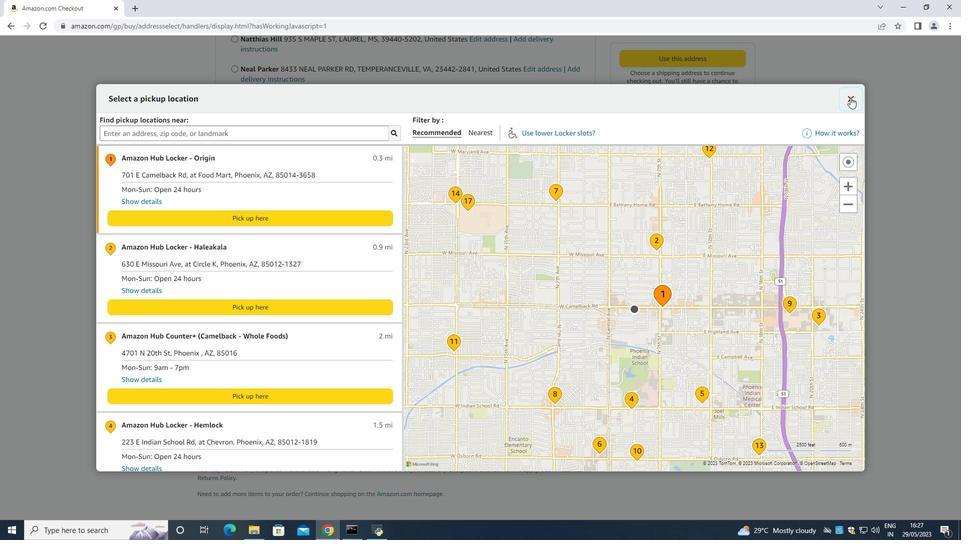 
Action: Mouse pressed left at (850, 99)
Screenshot: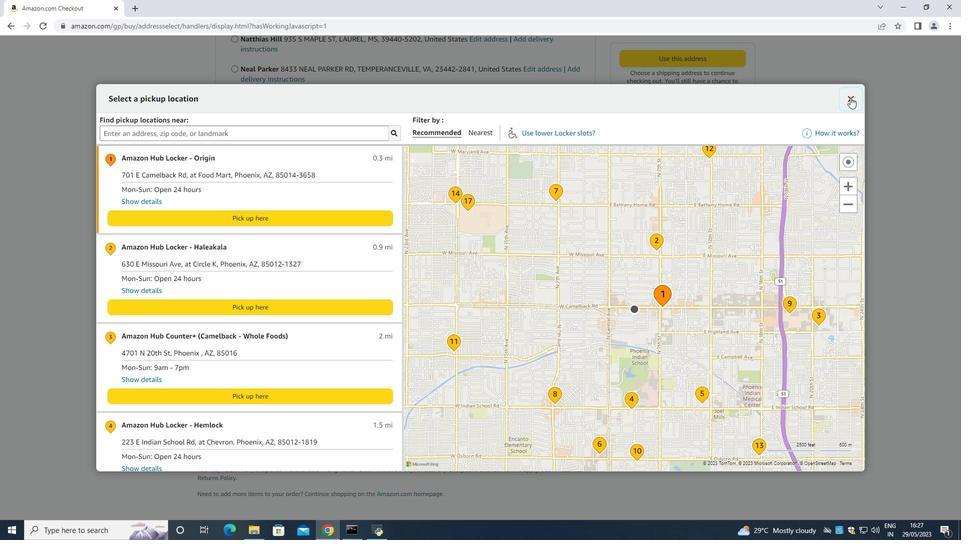 
Action: Mouse moved to (270, 189)
Screenshot: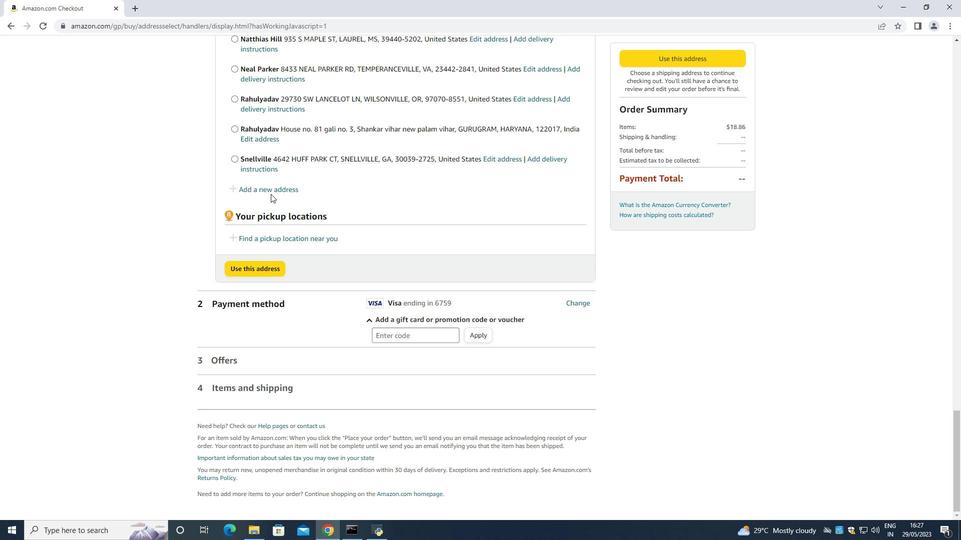
Action: Mouse pressed left at (270, 189)
Screenshot: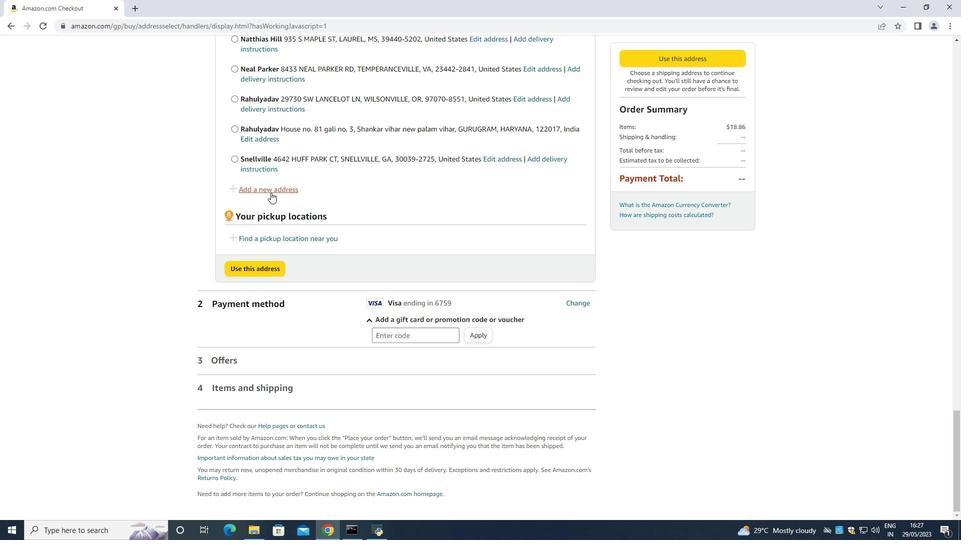 
Action: Mouse moved to (302, 250)
Screenshot: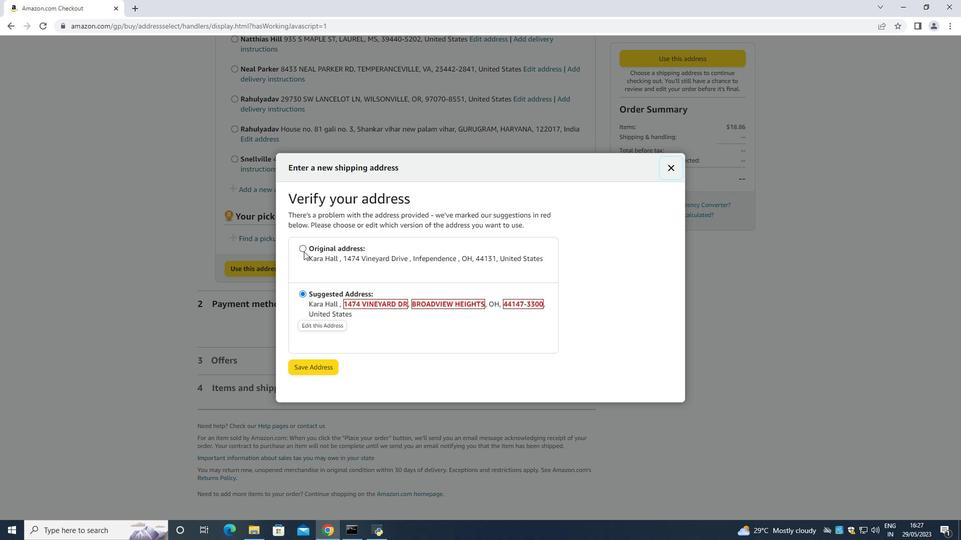 
Action: Mouse pressed left at (302, 250)
Screenshot: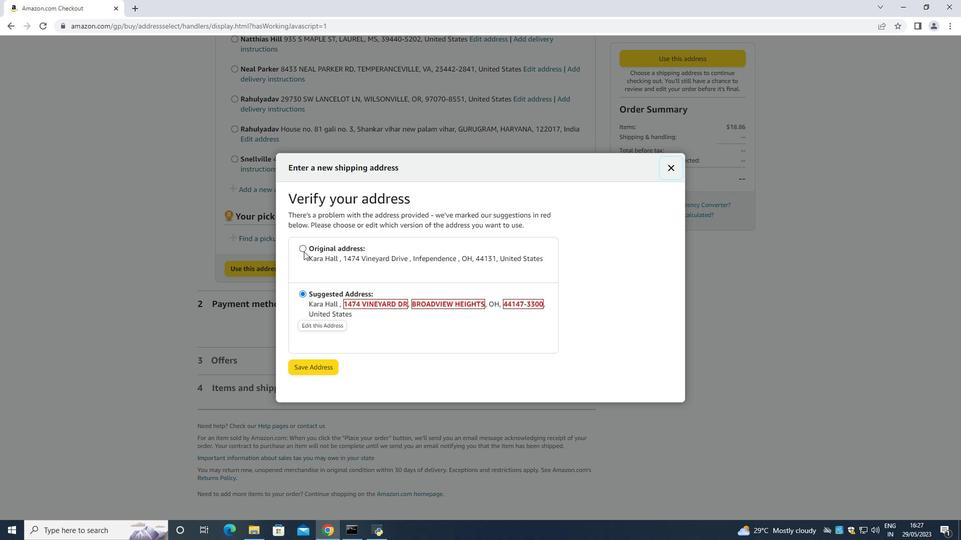 
Action: Mouse moved to (315, 367)
Screenshot: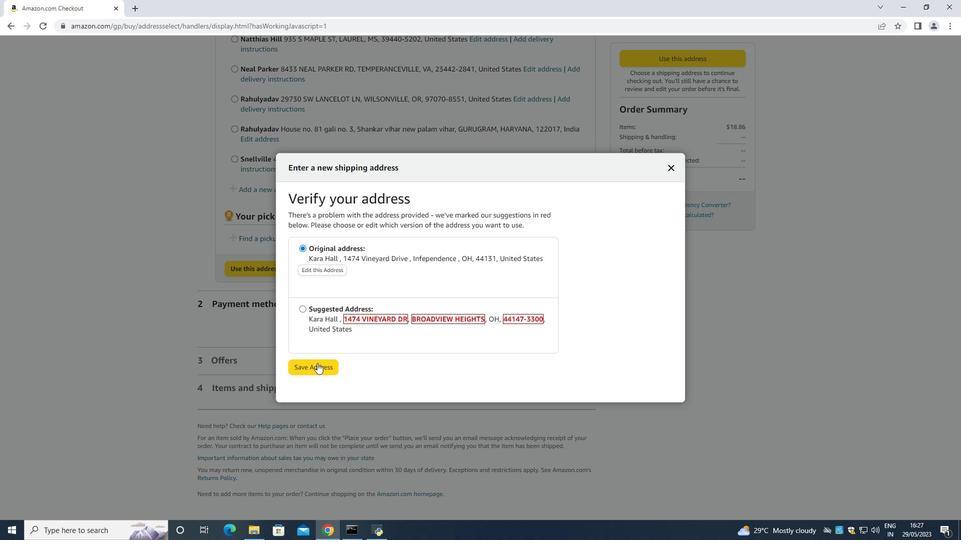 
Action: Mouse pressed left at (315, 367)
Screenshot: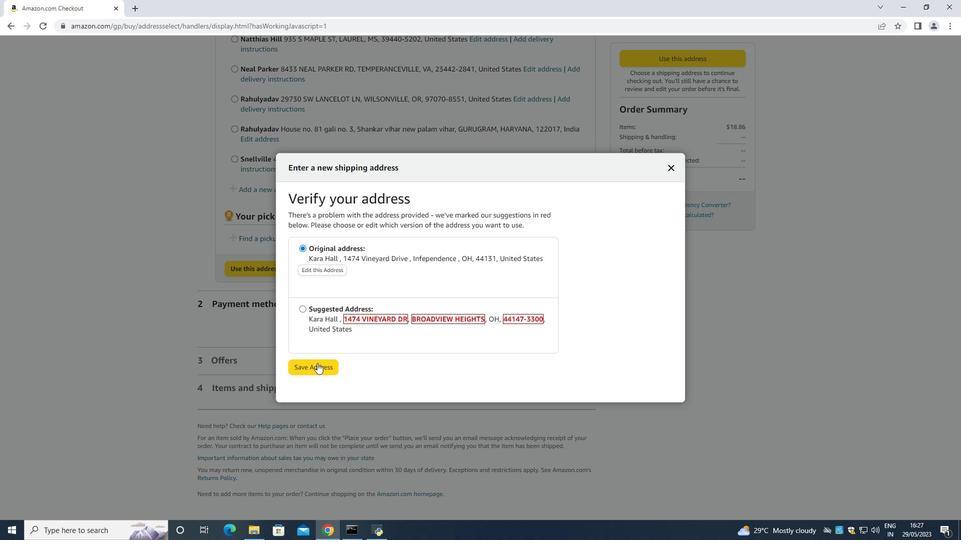 
Action: Mouse moved to (306, 244)
Screenshot: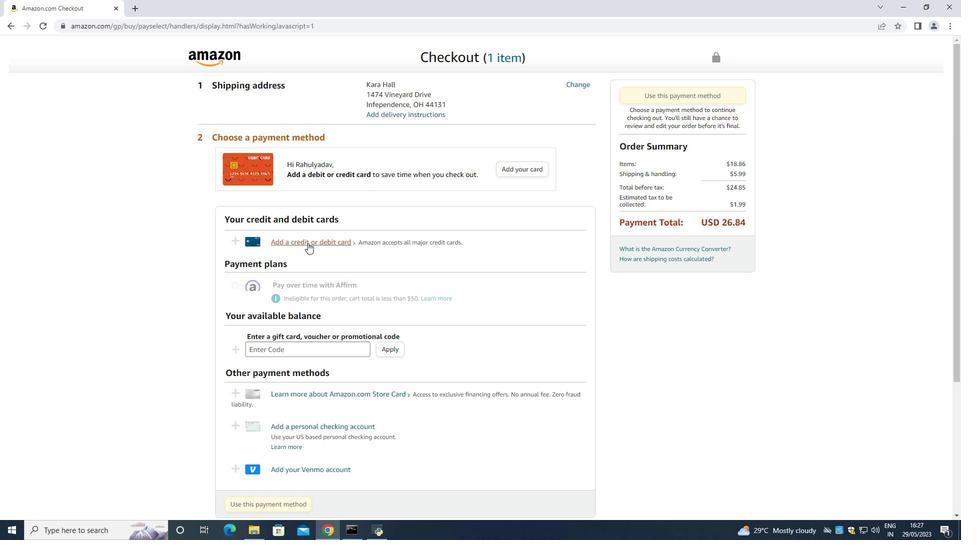 
Action: Mouse pressed left at (306, 244)
Screenshot: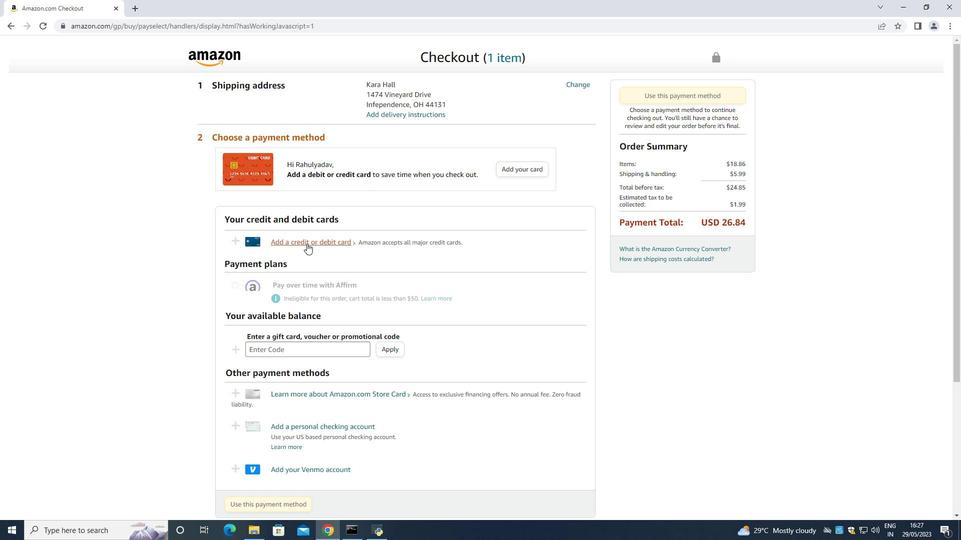 
Action: Mouse moved to (388, 219)
Screenshot: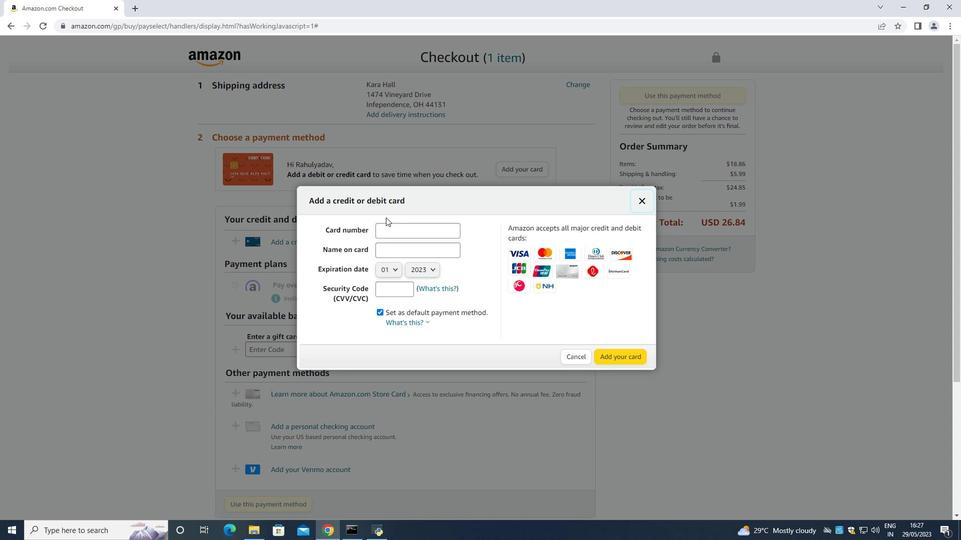 
Action: Mouse pressed left at (387, 218)
Screenshot: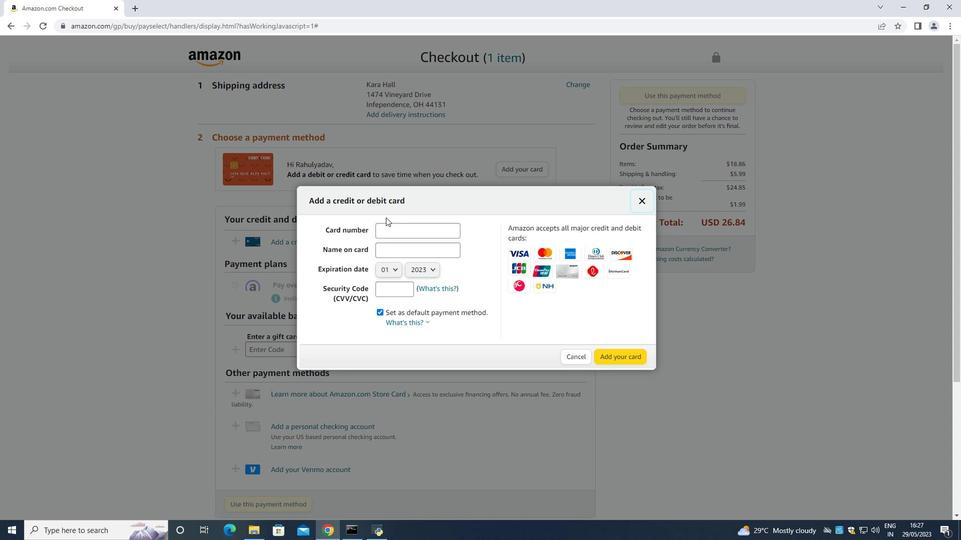
Action: Mouse moved to (391, 234)
Screenshot: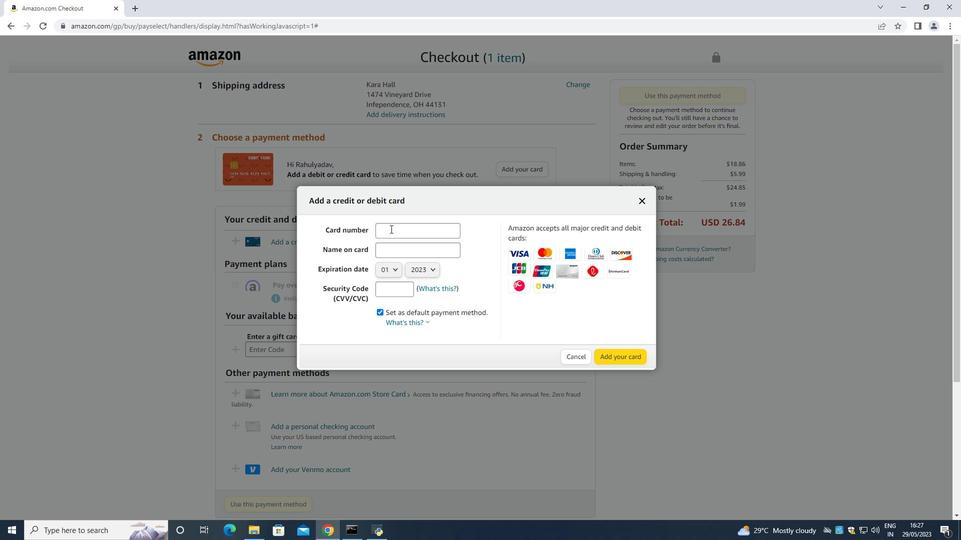 
Action: Mouse pressed left at (391, 234)
Screenshot: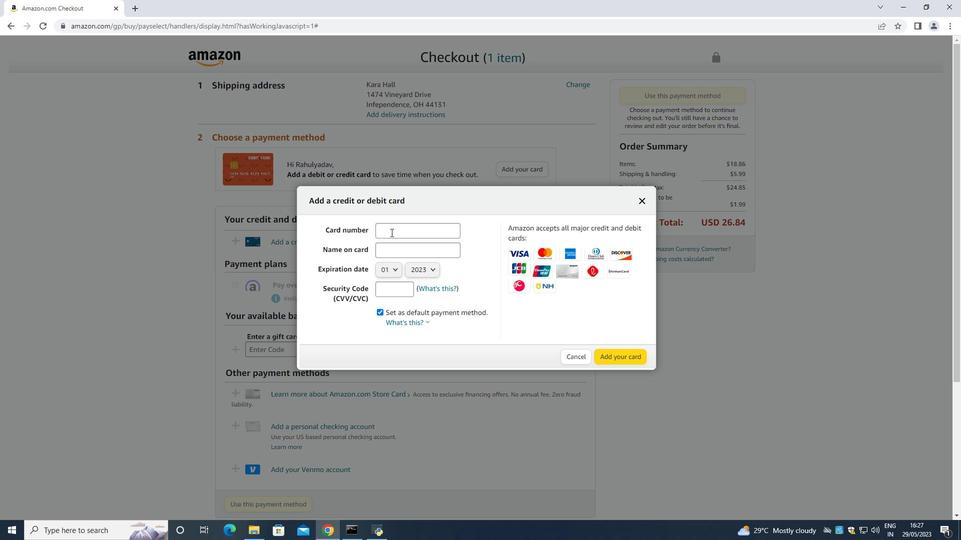 
Action: Key pressed 5445125855157965<Key.tab><Key.shift><Key.shift><Key.shift><Key.shift><Key.shift><Key.shift><Key.shift><Key.shift><Key.shift><Key.shift><Key.shift>Kara<Key.space><Key.shift>Hall<Key.space><Key.tab><Key.tab><Key.enter><Key.down><Key.down><Key.enter><Key.down><Key.enter><Key.tab>549
Screenshot: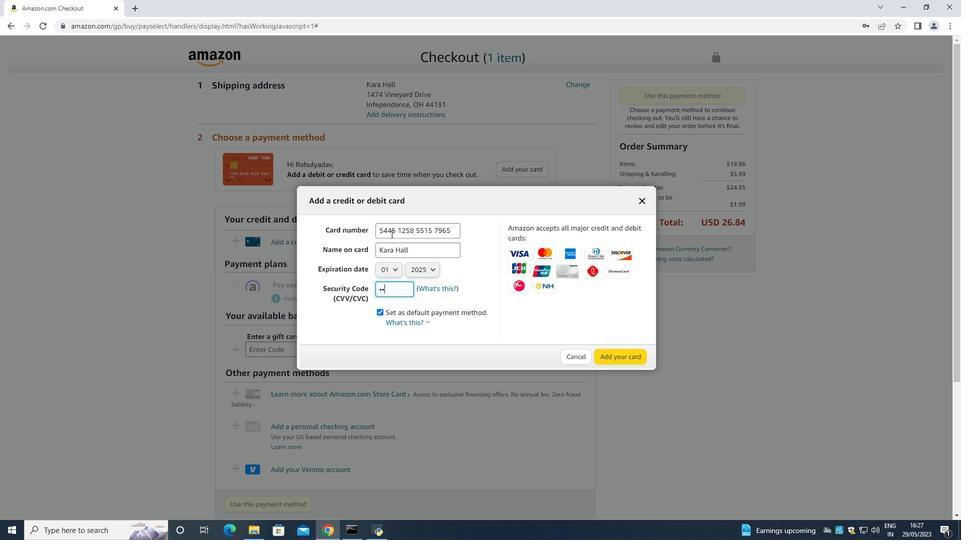 
Action: Mouse moved to (620, 359)
Screenshot: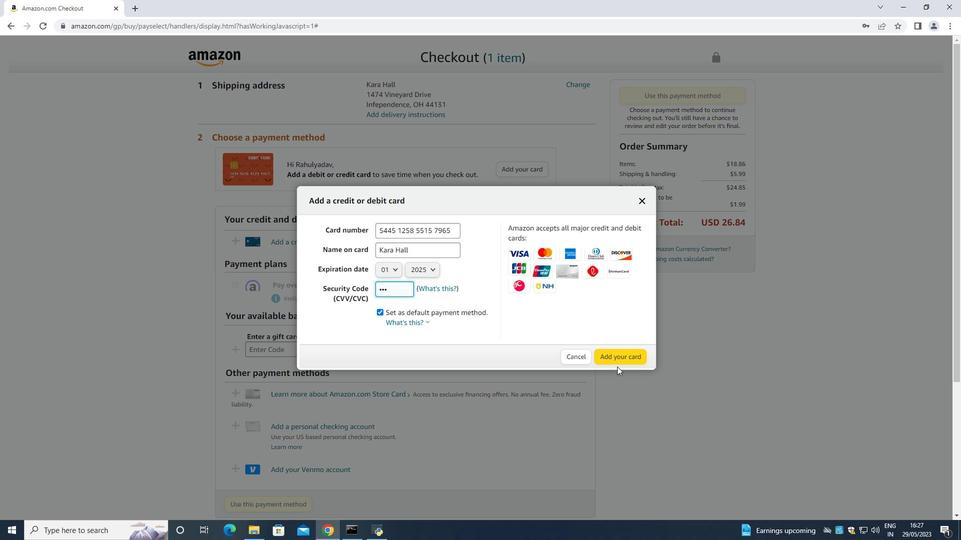 
Action: Mouse pressed left at (620, 359)
Screenshot: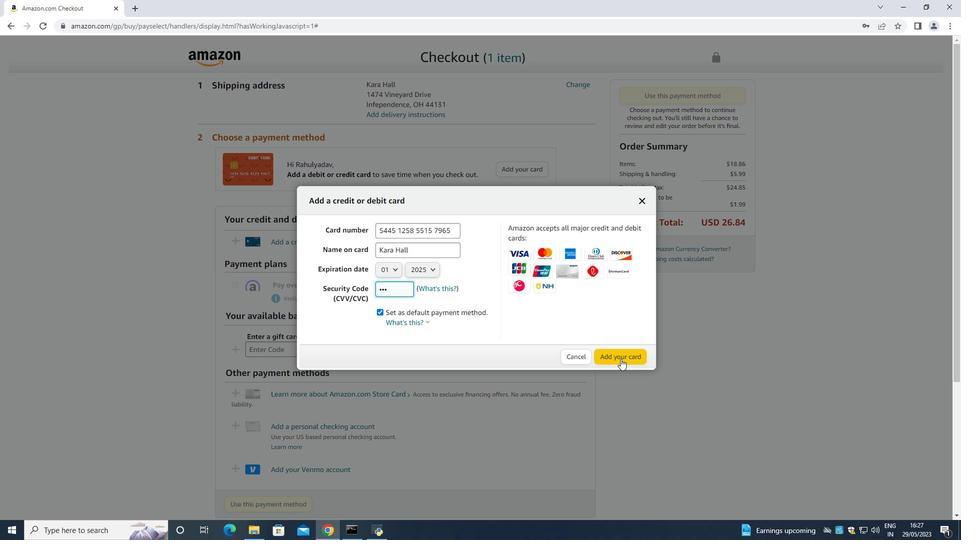 
Action: Mouse moved to (575, 307)
Screenshot: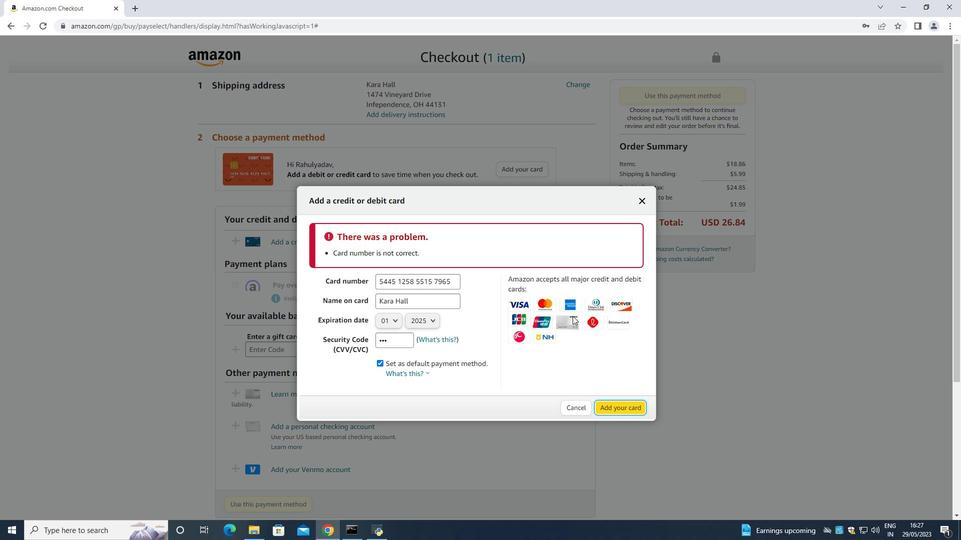 
